 Task: Find connections with filter location Retalhuleu with filter topic #Entrepreneurshipwith filter profile language French with filter current company Philips with filter school Datta Meghe College of Engineering CIDCO Sector III Airoli Navi Mumbai 400 708 with filter industry Leasing Residential Real Estate with filter service category Loans with filter keywords title Mover
Action: Mouse moved to (566, 96)
Screenshot: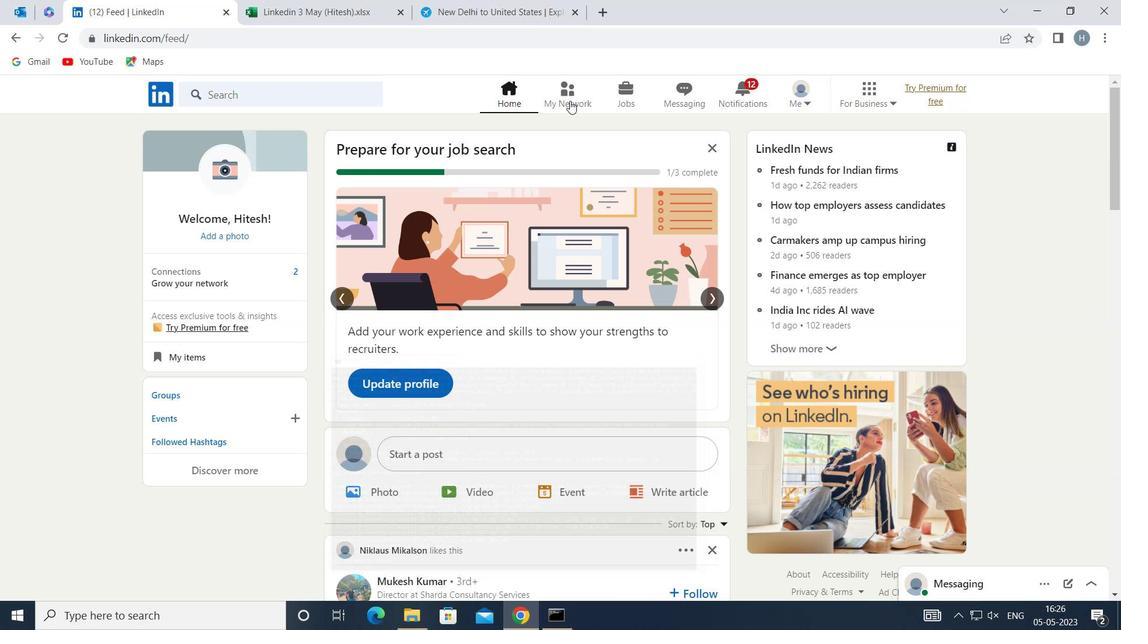 
Action: Mouse pressed left at (566, 96)
Screenshot: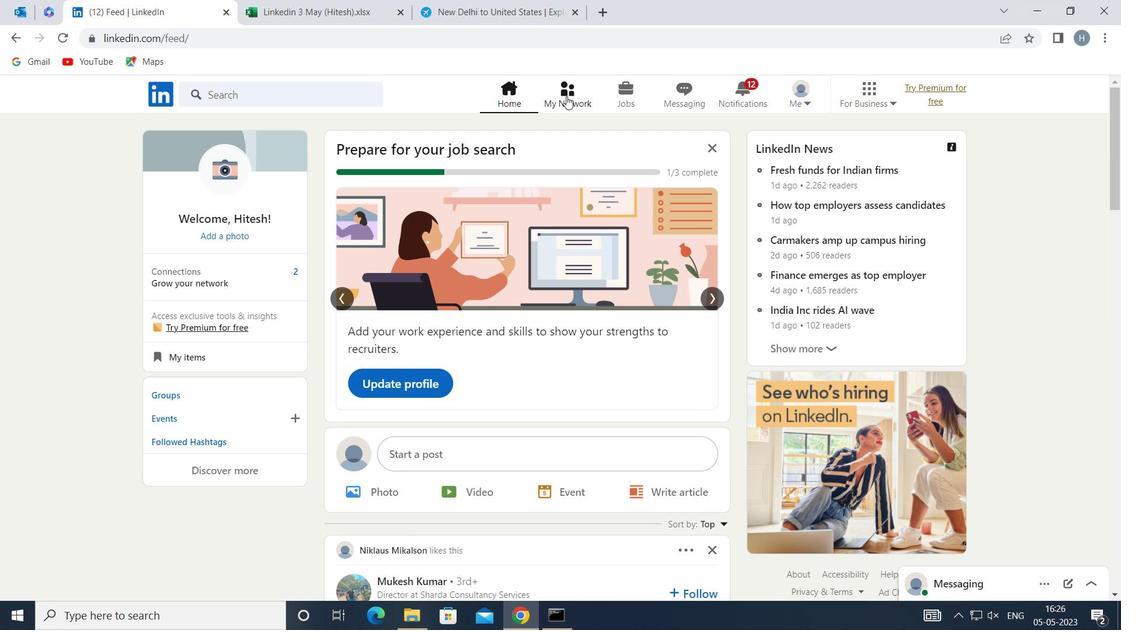 
Action: Mouse moved to (321, 169)
Screenshot: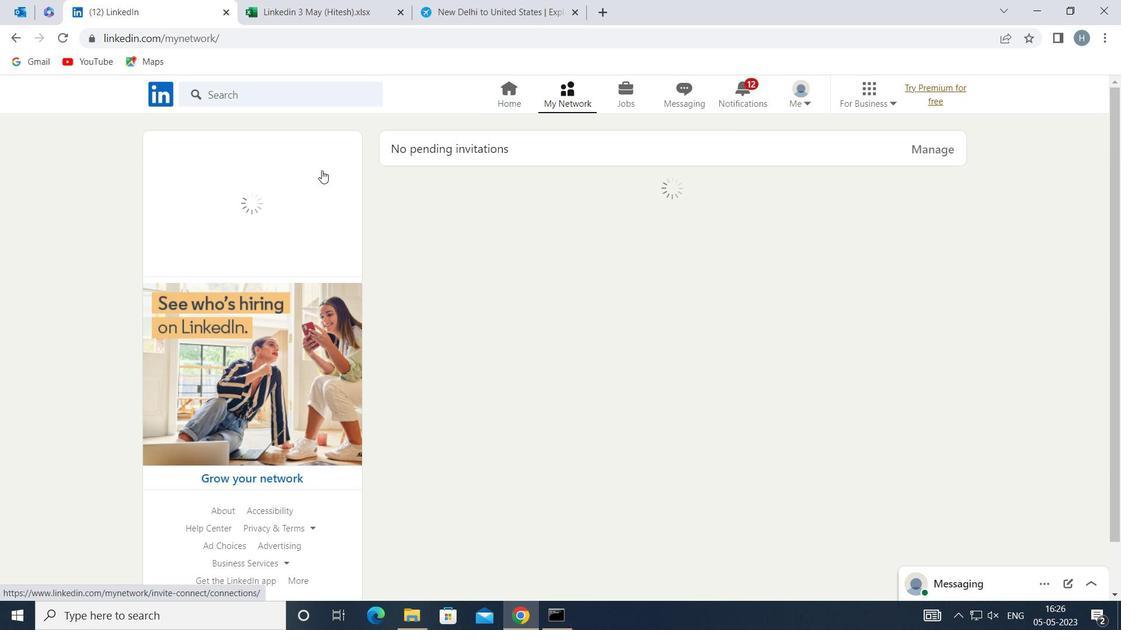 
Action: Mouse pressed left at (321, 169)
Screenshot: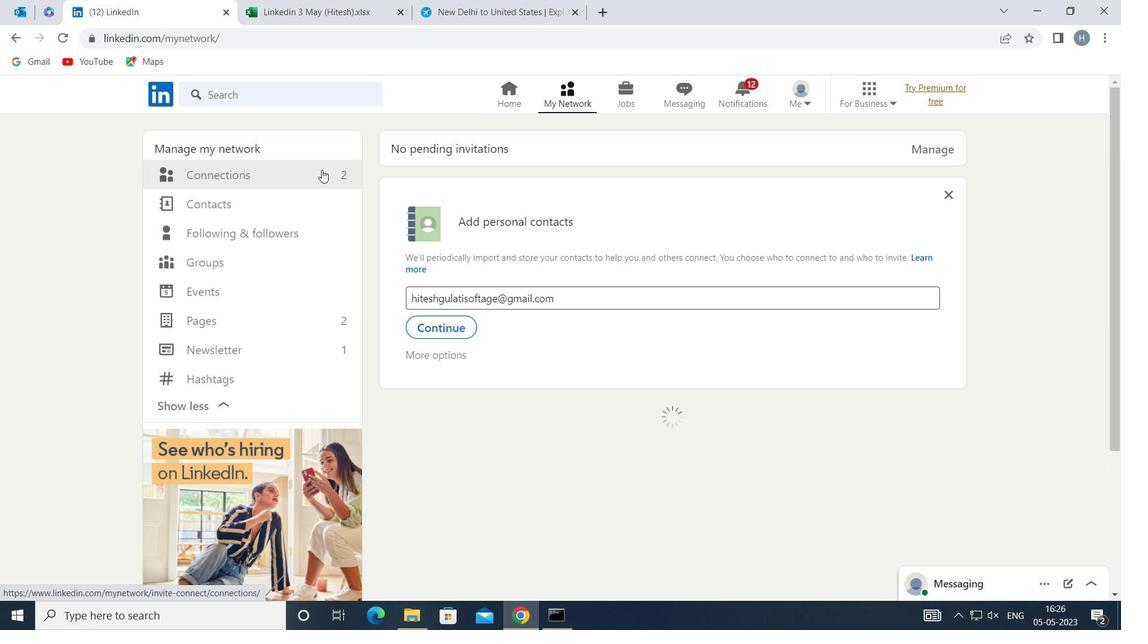 
Action: Mouse moved to (645, 174)
Screenshot: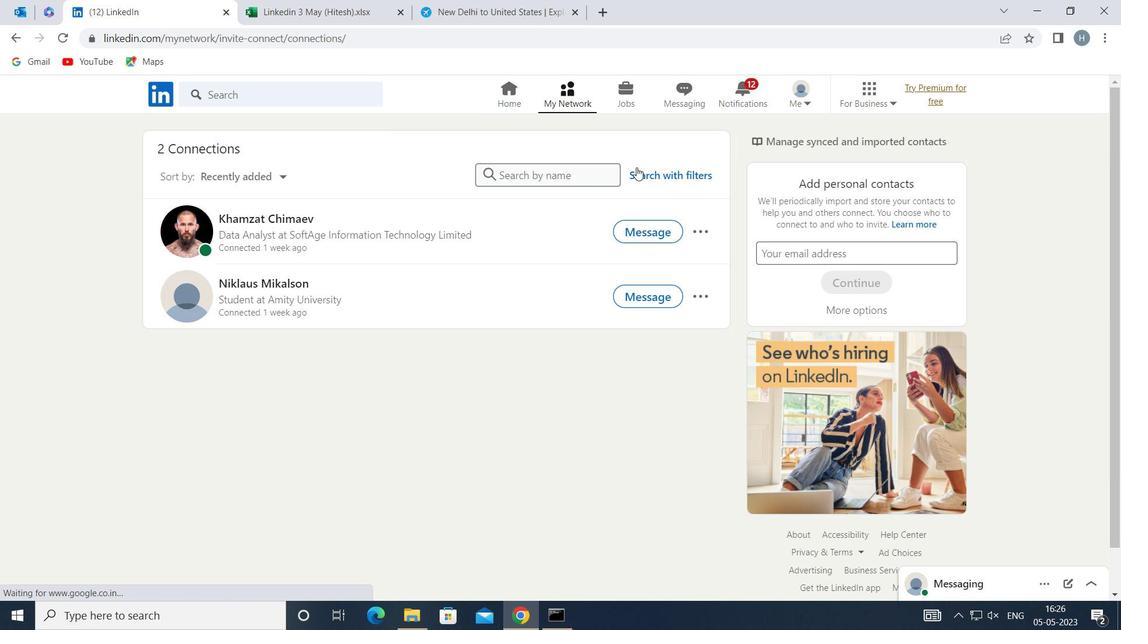 
Action: Mouse pressed left at (645, 174)
Screenshot: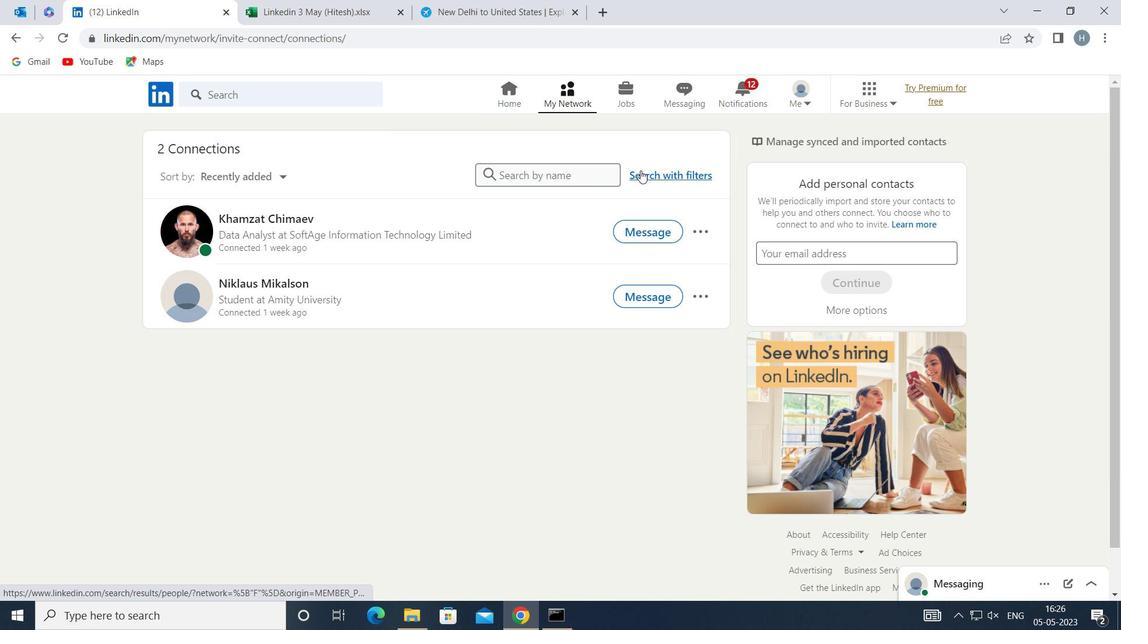 
Action: Mouse moved to (618, 135)
Screenshot: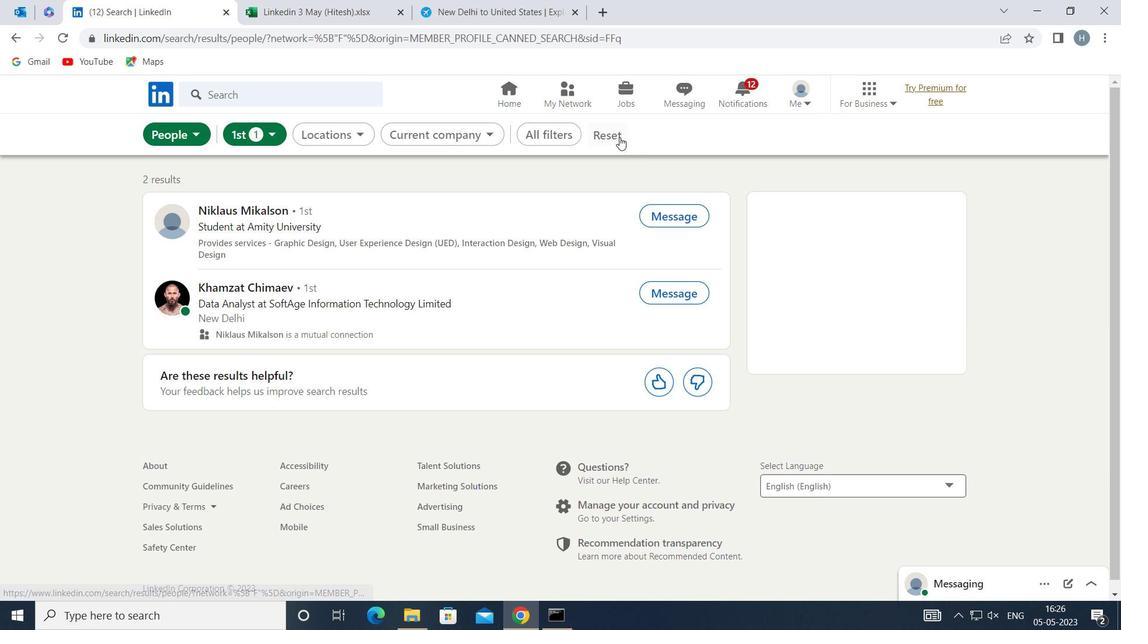 
Action: Mouse pressed left at (618, 135)
Screenshot: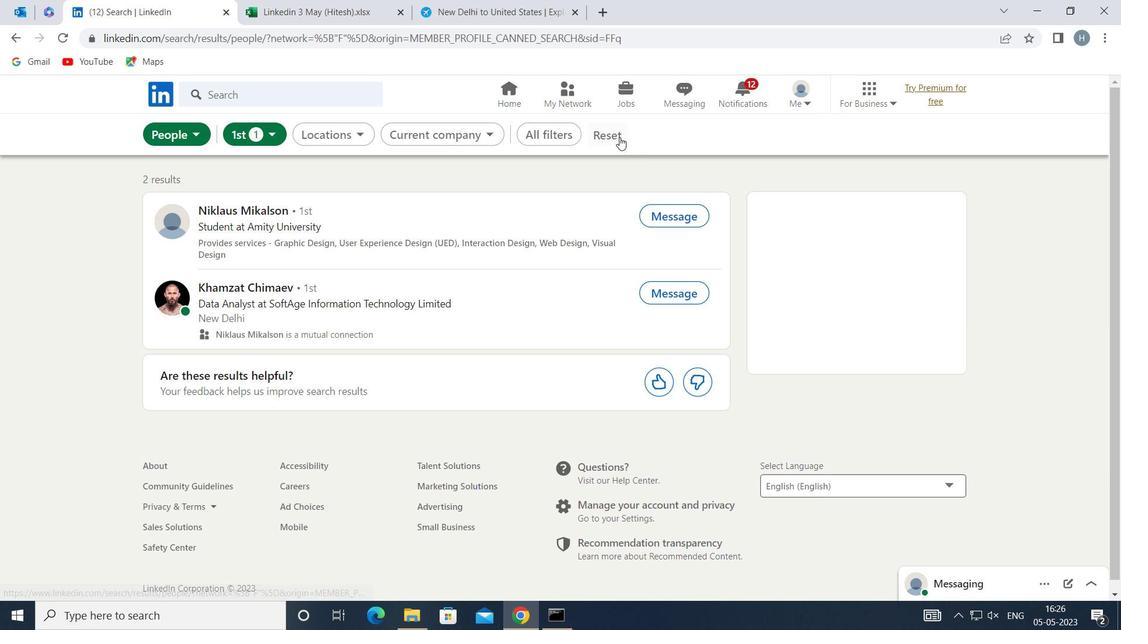 
Action: Mouse moved to (590, 128)
Screenshot: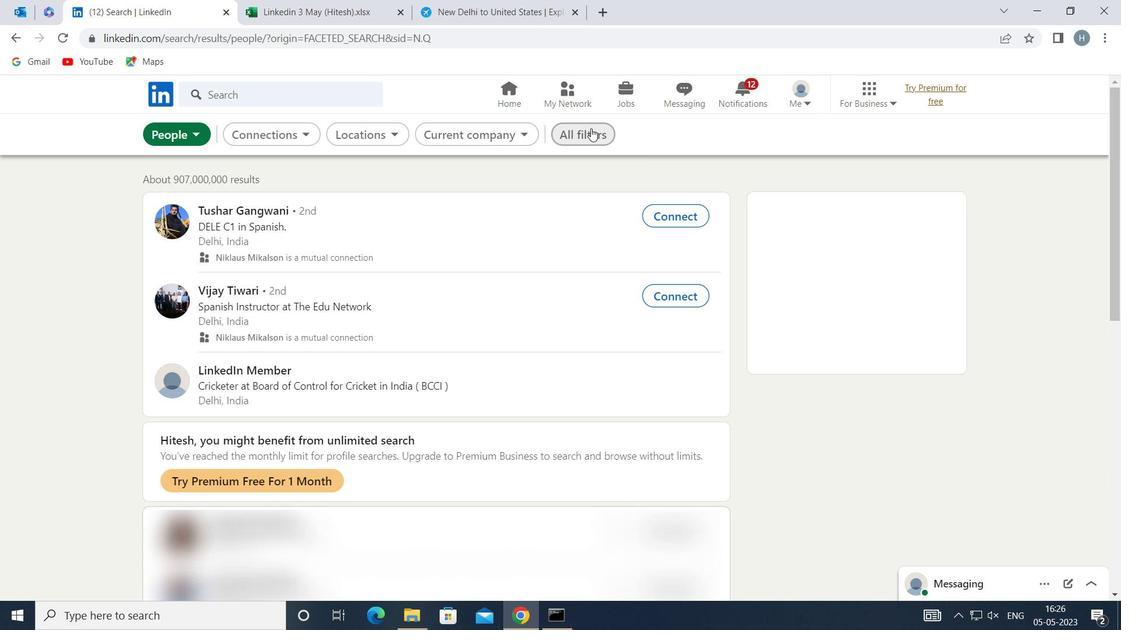 
Action: Mouse pressed left at (590, 128)
Screenshot: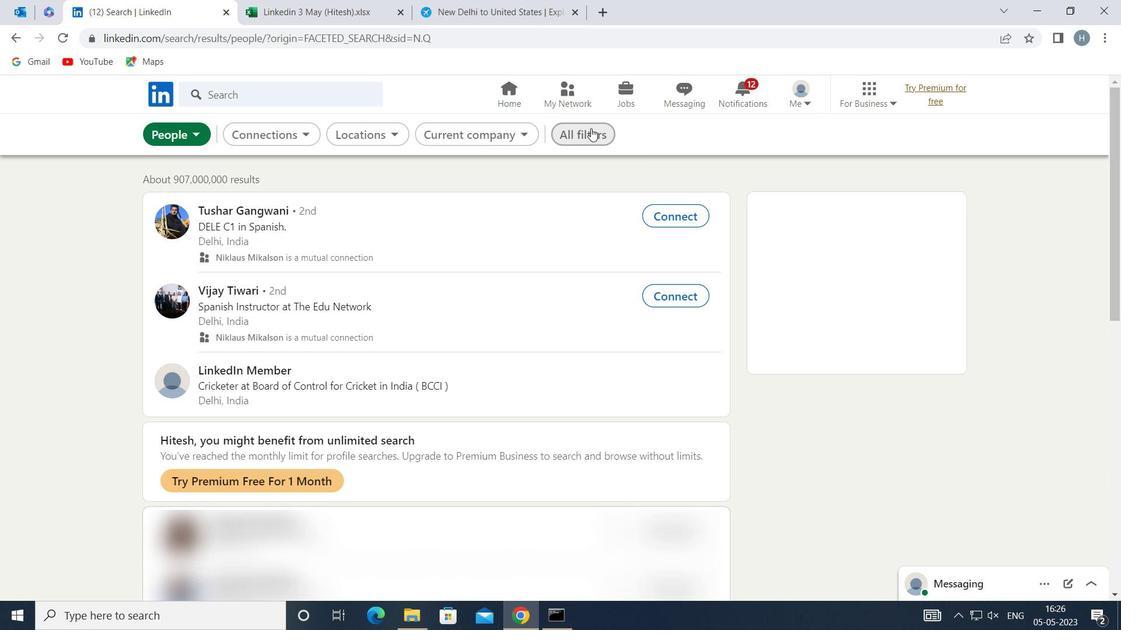 
Action: Mouse moved to (851, 281)
Screenshot: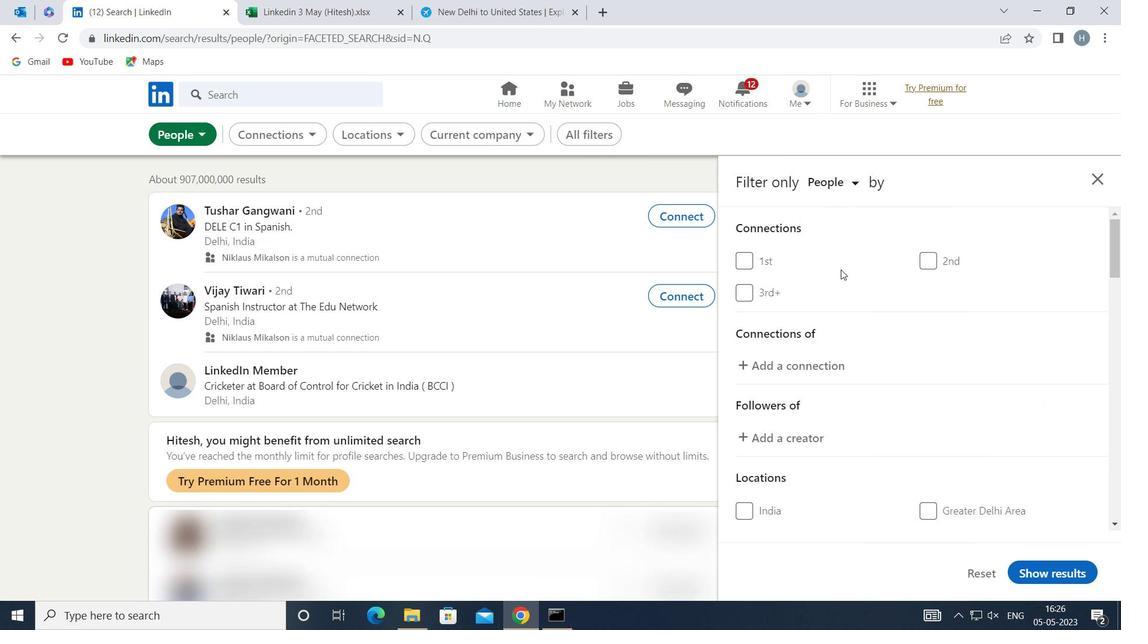 
Action: Mouse scrolled (851, 280) with delta (0, 0)
Screenshot: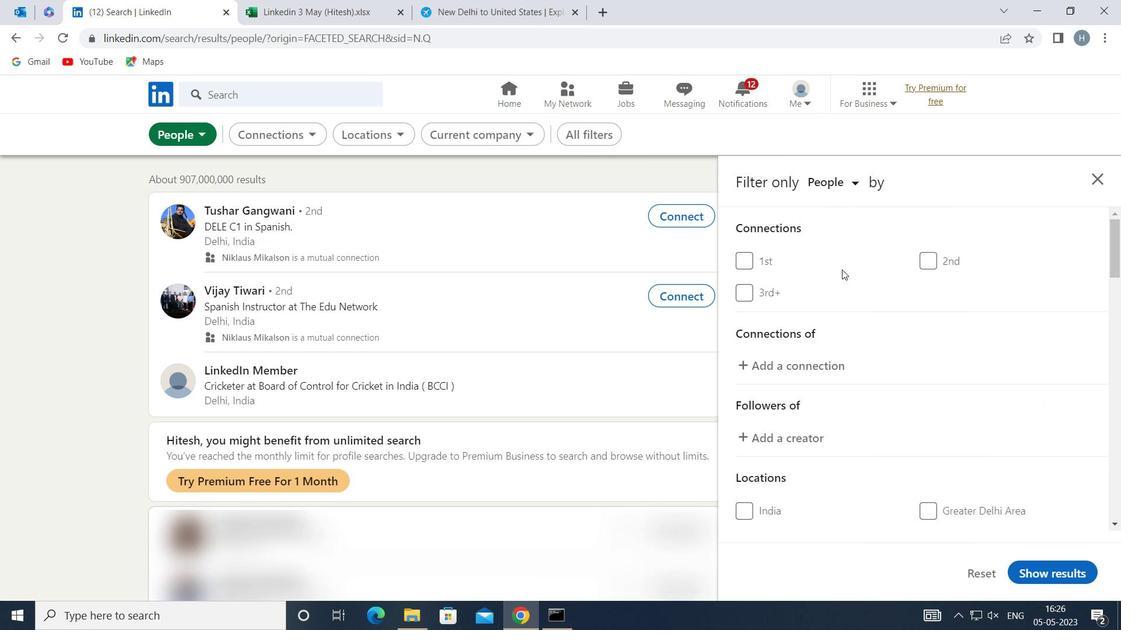 
Action: Mouse scrolled (851, 280) with delta (0, 0)
Screenshot: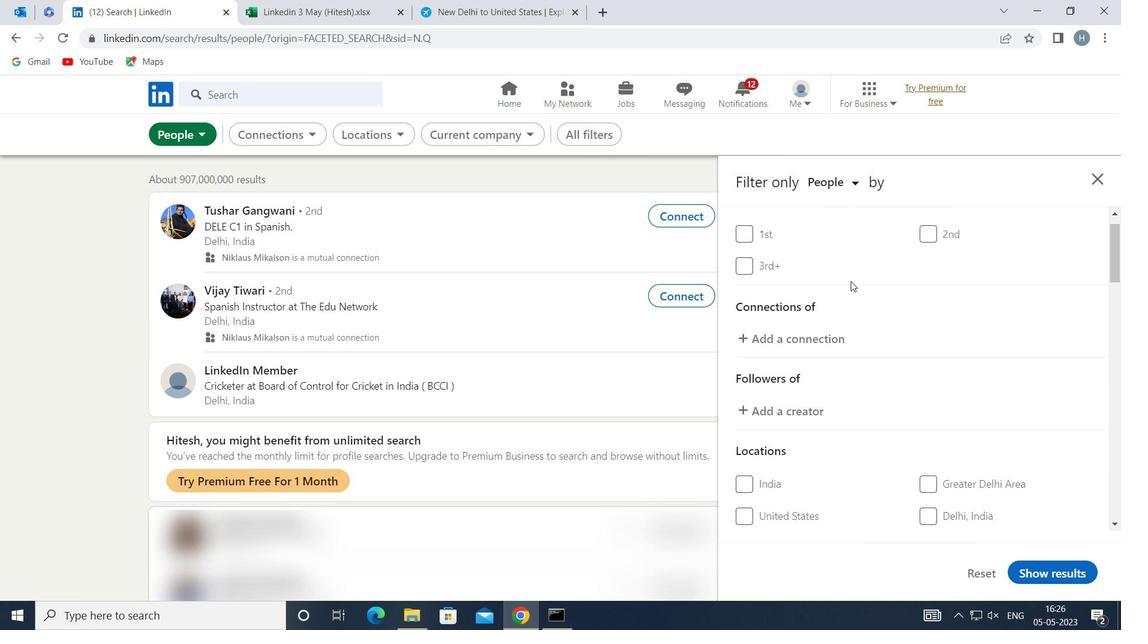 
Action: Mouse moved to (958, 423)
Screenshot: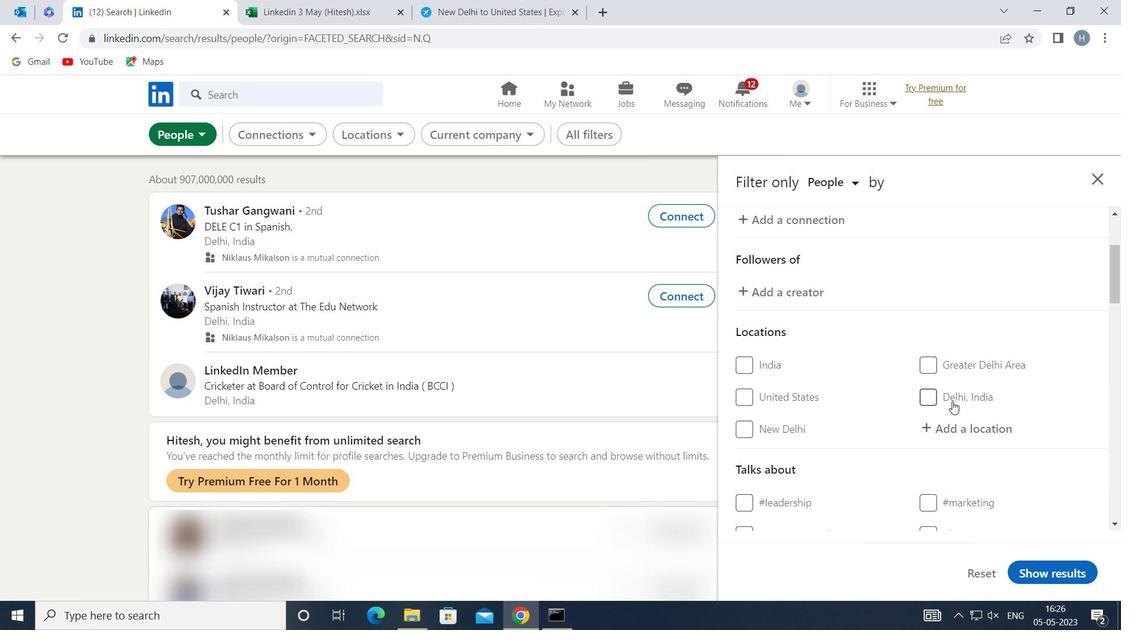 
Action: Mouse pressed left at (958, 423)
Screenshot: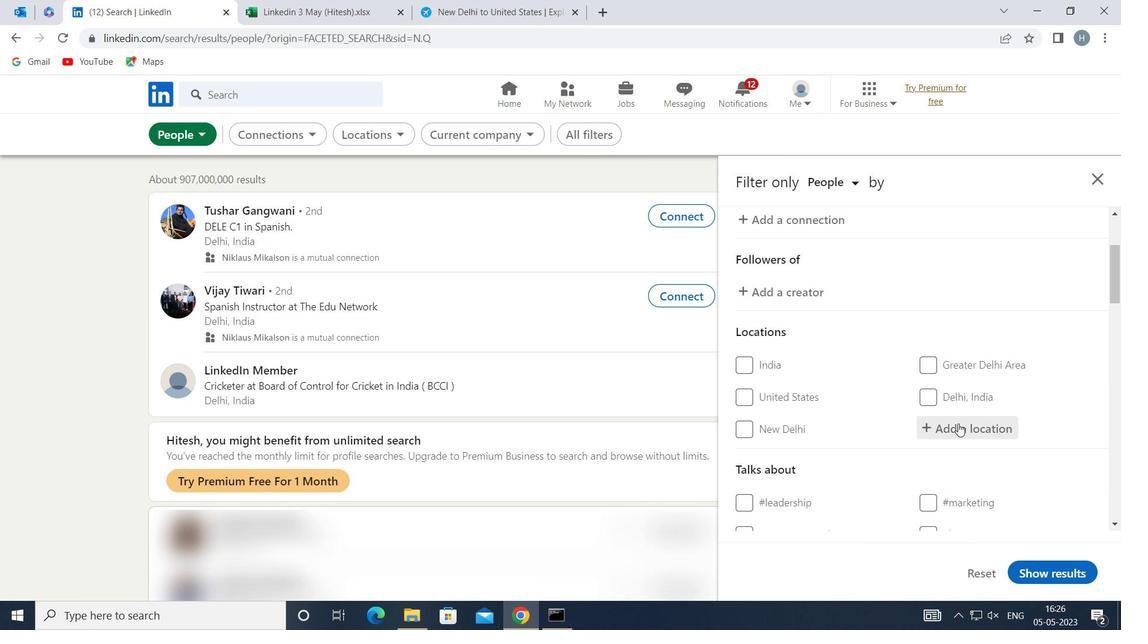
Action: Mouse moved to (956, 424)
Screenshot: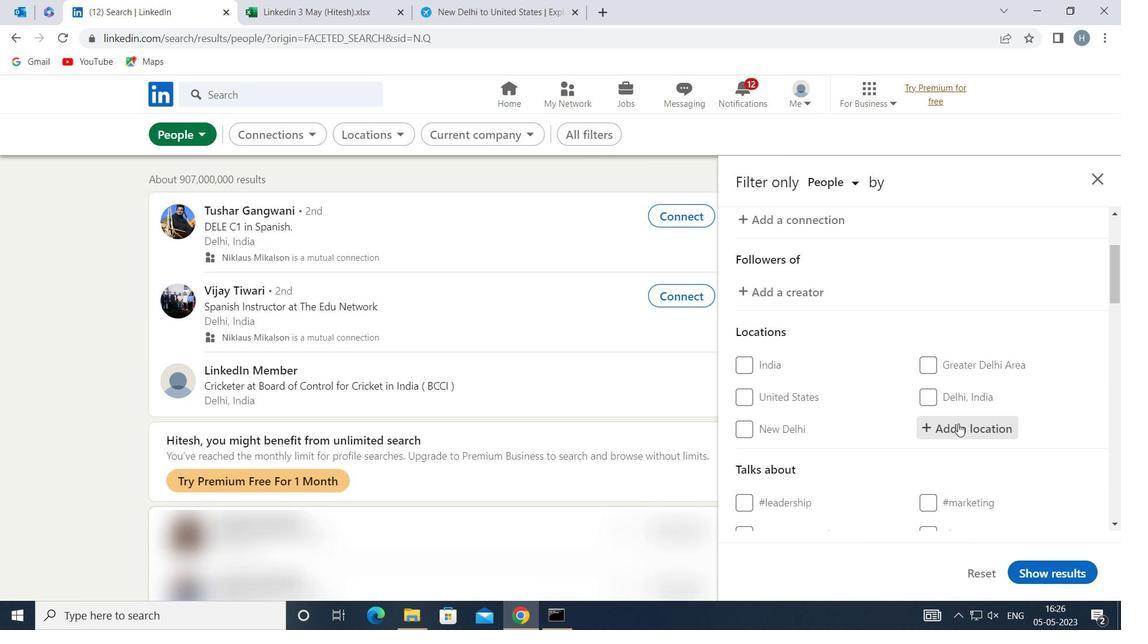 
Action: Key pressed <Key.shift>RETALHULEU
Screenshot: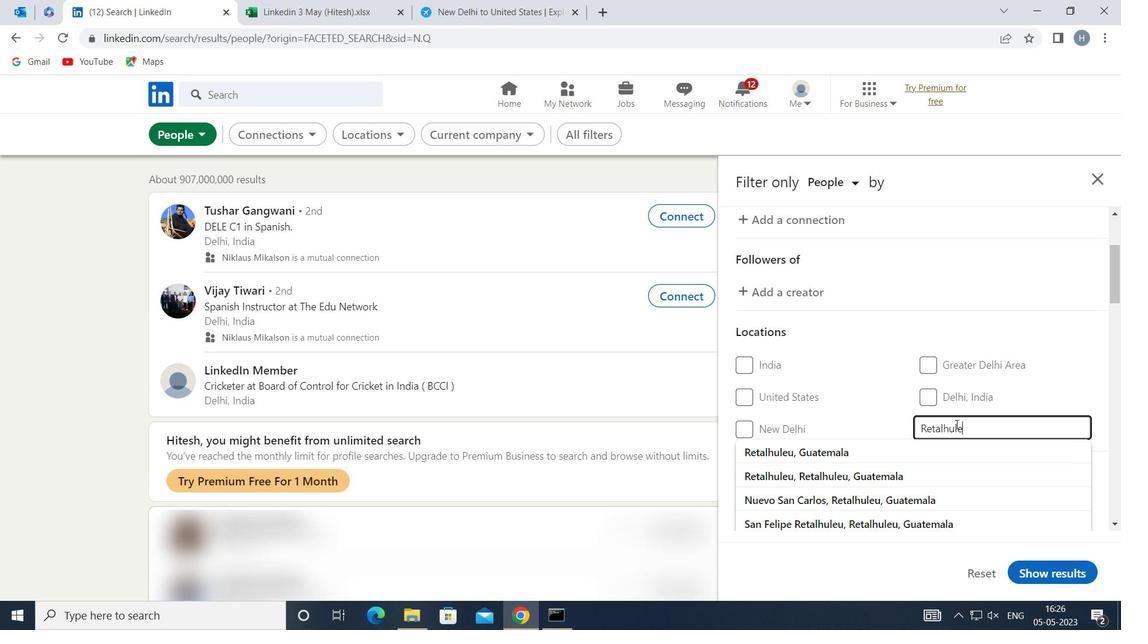 
Action: Mouse moved to (910, 443)
Screenshot: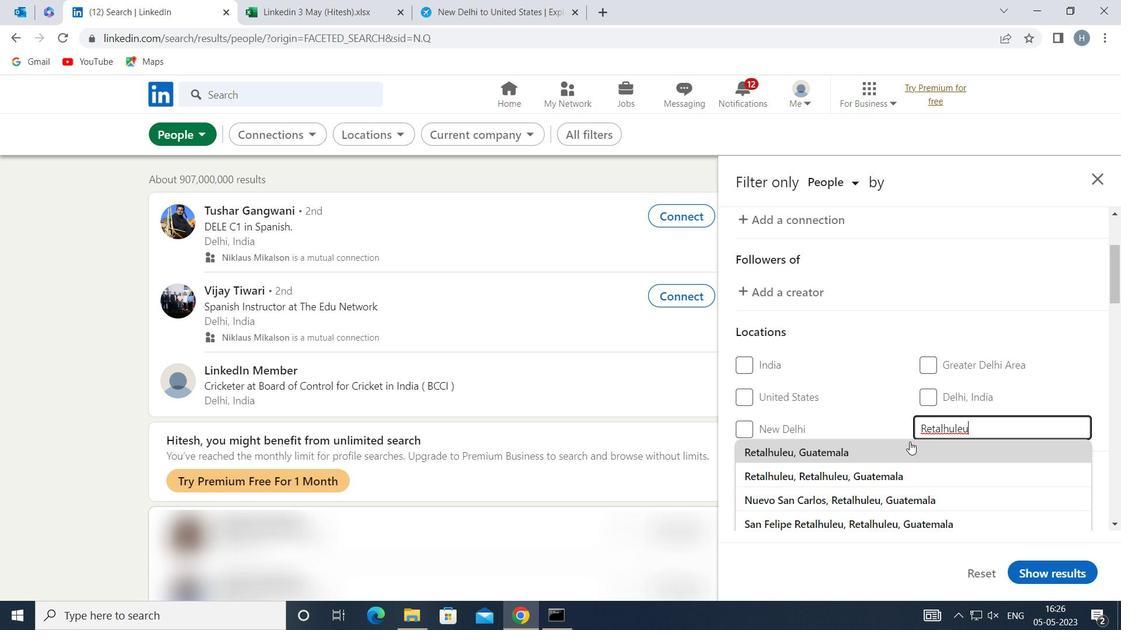 
Action: Mouse pressed left at (910, 443)
Screenshot: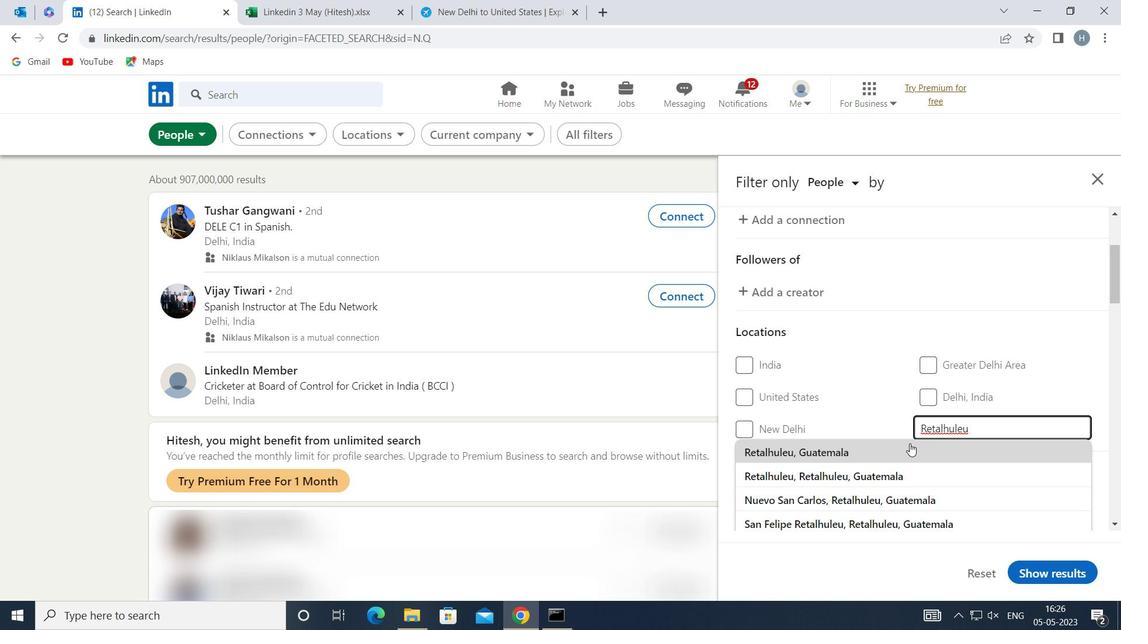 
Action: Mouse moved to (908, 411)
Screenshot: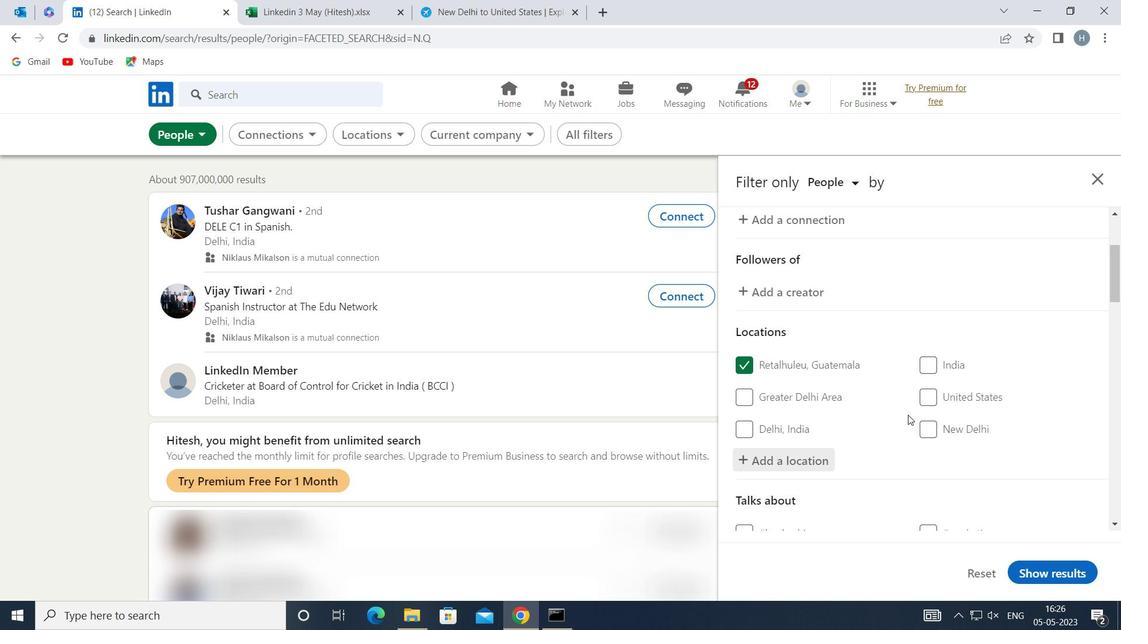 
Action: Mouse scrolled (908, 410) with delta (0, 0)
Screenshot: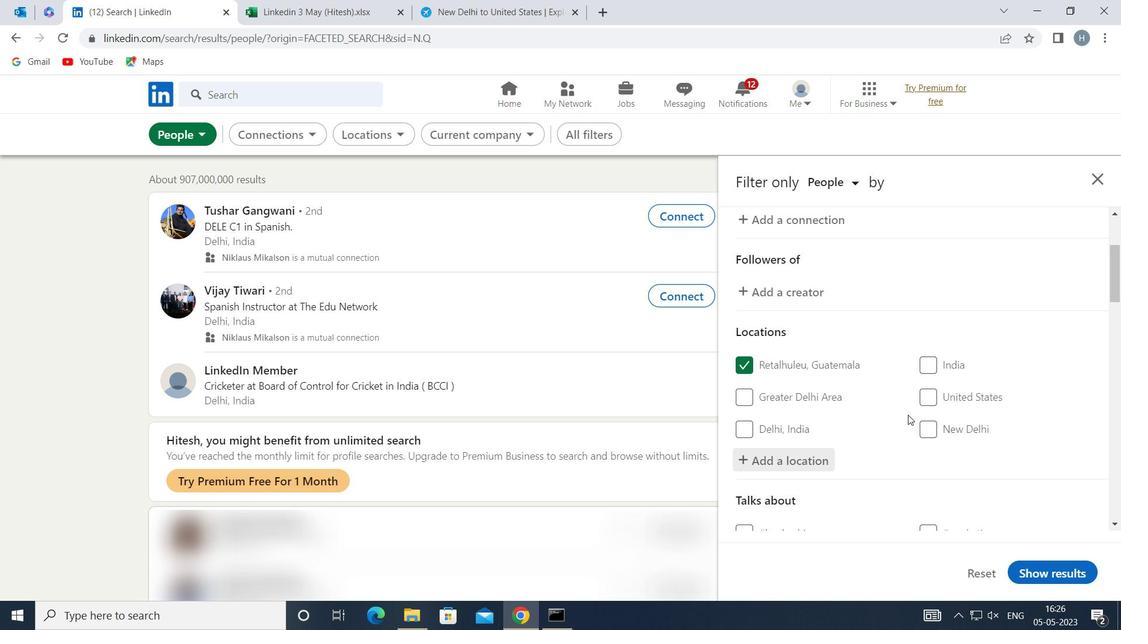 
Action: Mouse moved to (909, 406)
Screenshot: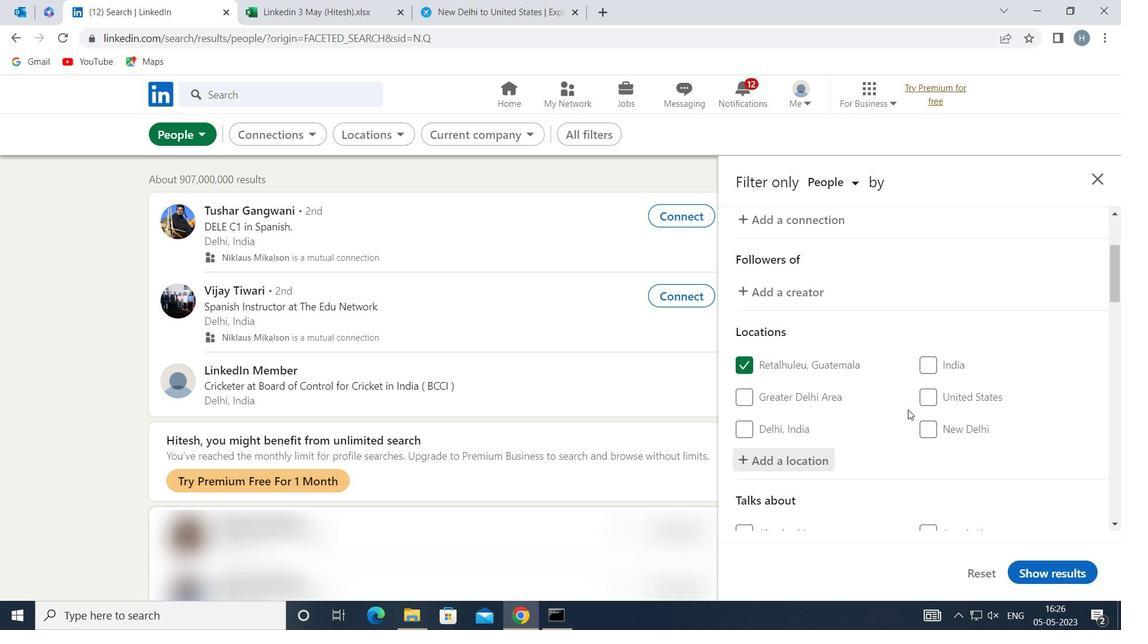 
Action: Mouse scrolled (909, 405) with delta (0, 0)
Screenshot: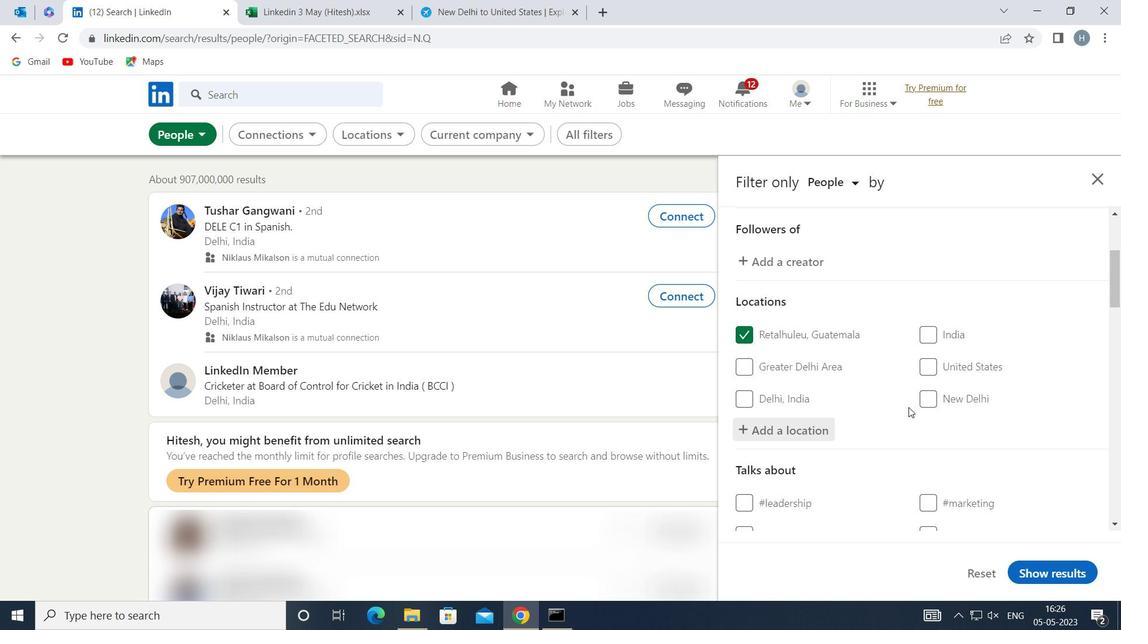 
Action: Mouse scrolled (909, 405) with delta (0, 0)
Screenshot: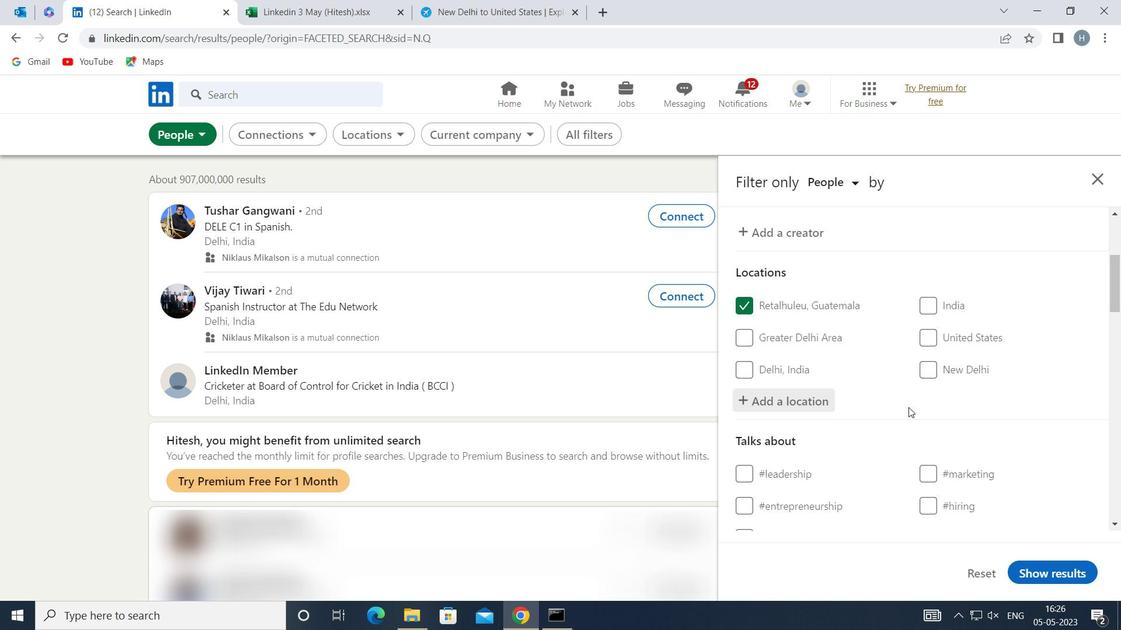 
Action: Mouse moved to (982, 378)
Screenshot: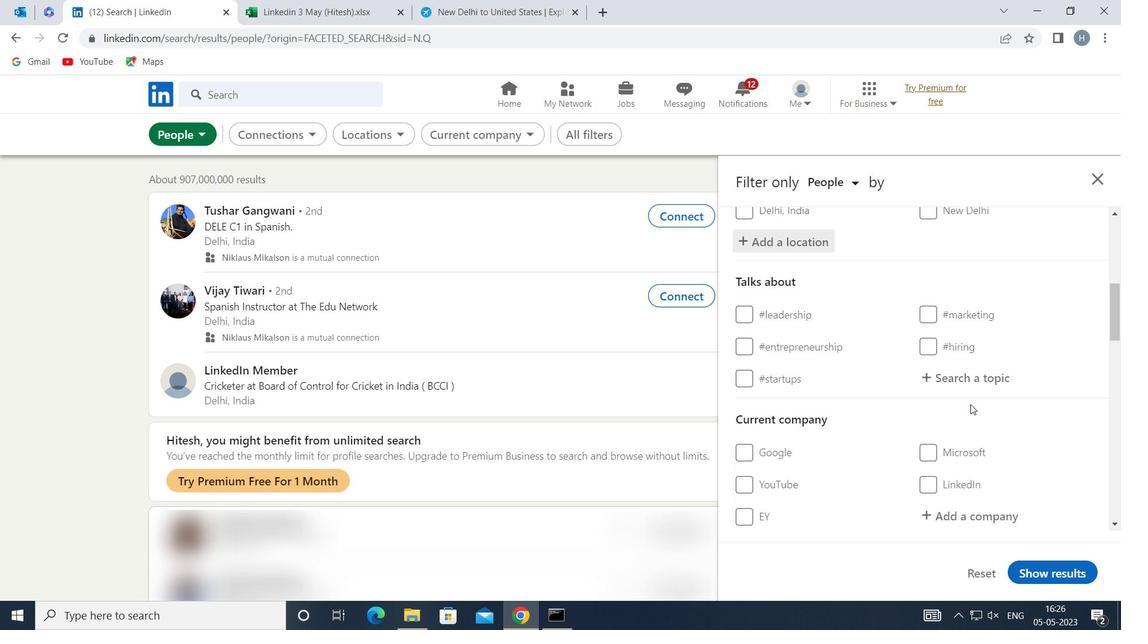 
Action: Mouse pressed left at (982, 378)
Screenshot: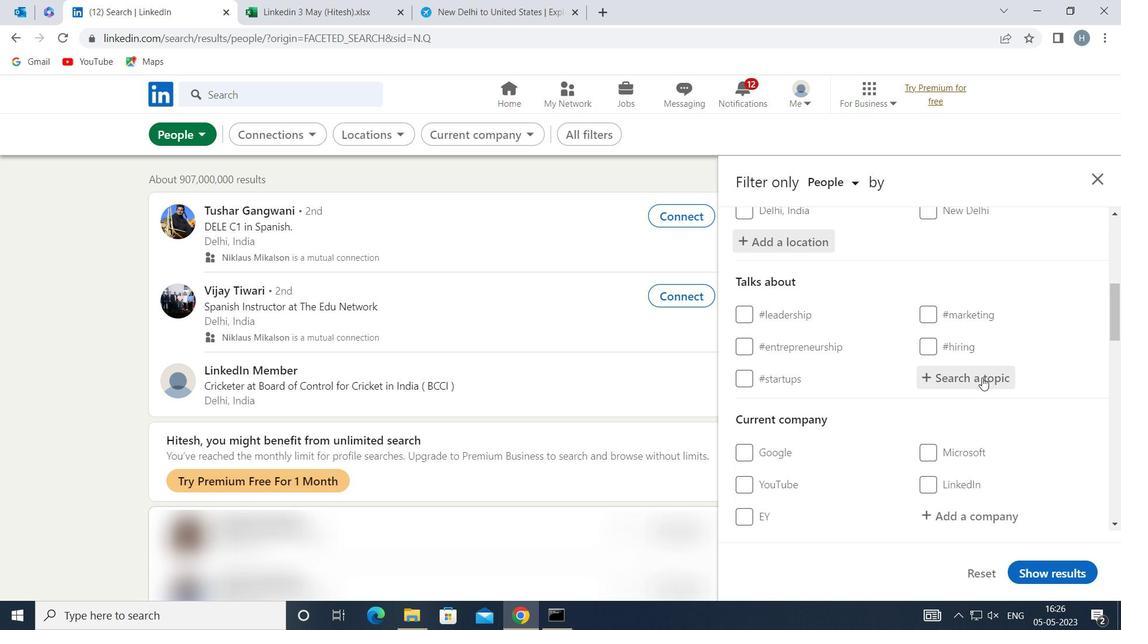 
Action: Key pressed <Key.shift>ENTREPRENEURSHI
Screenshot: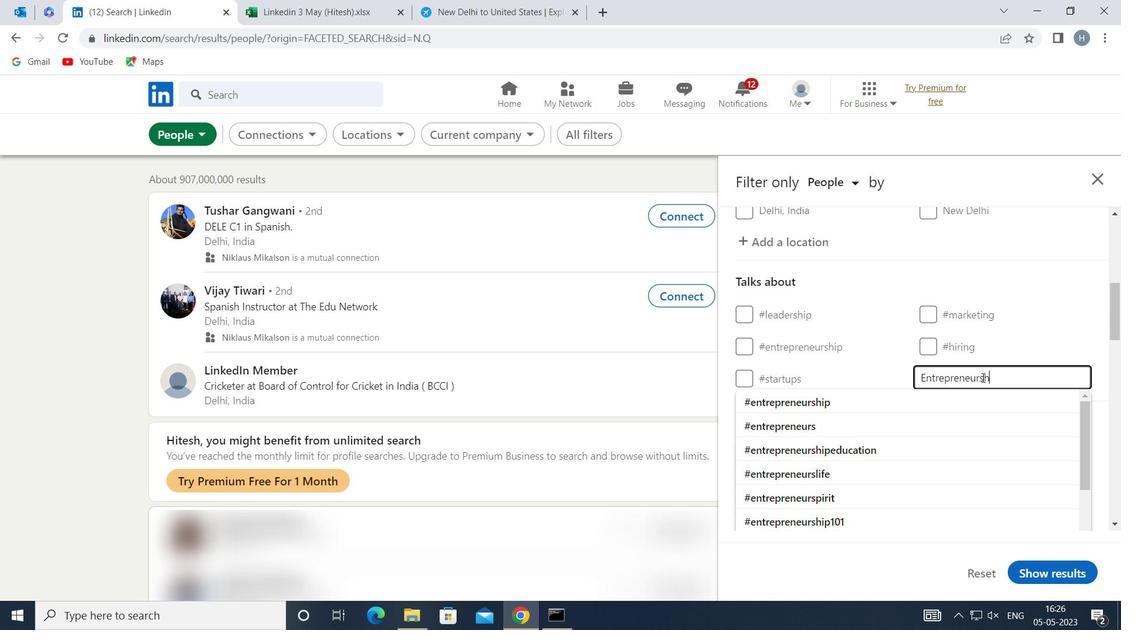 
Action: Mouse moved to (970, 394)
Screenshot: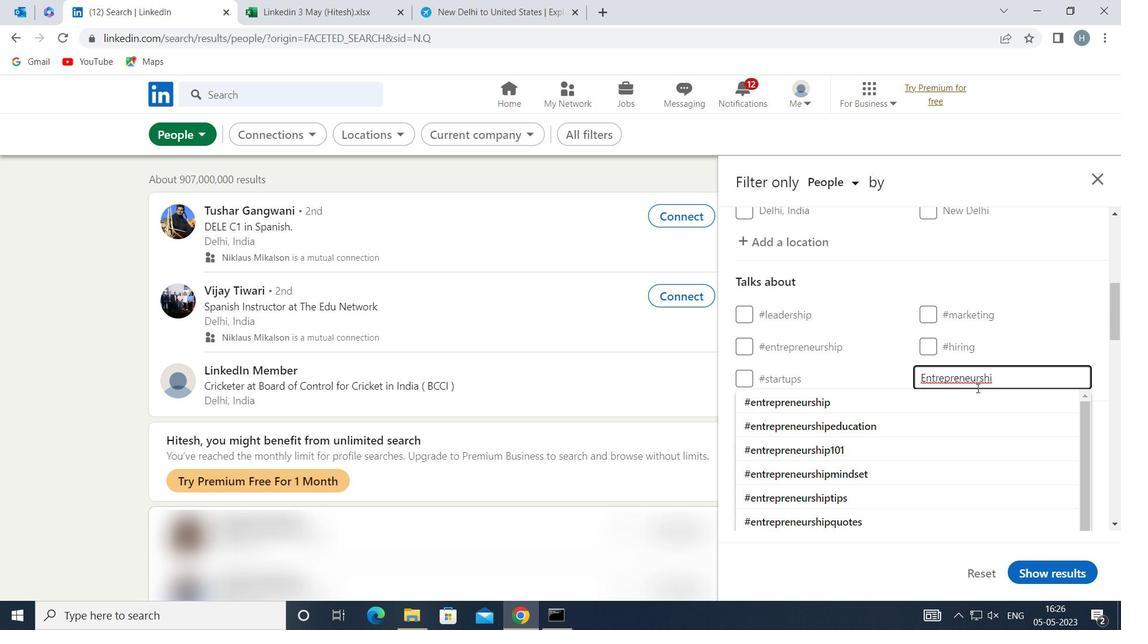 
Action: Mouse pressed left at (970, 394)
Screenshot: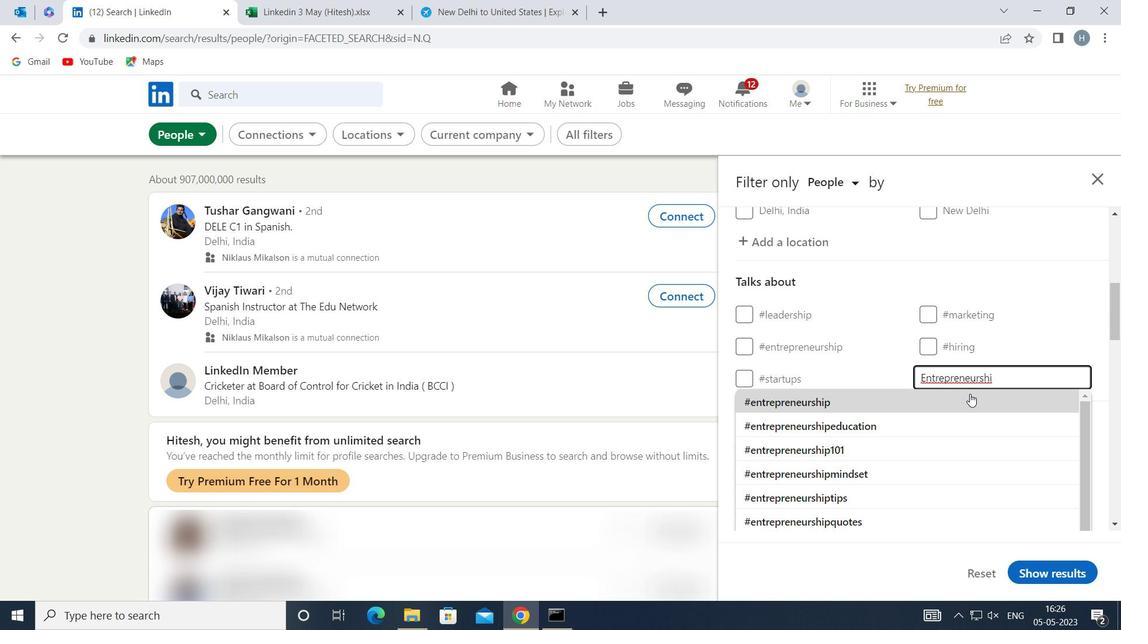 
Action: Mouse moved to (910, 398)
Screenshot: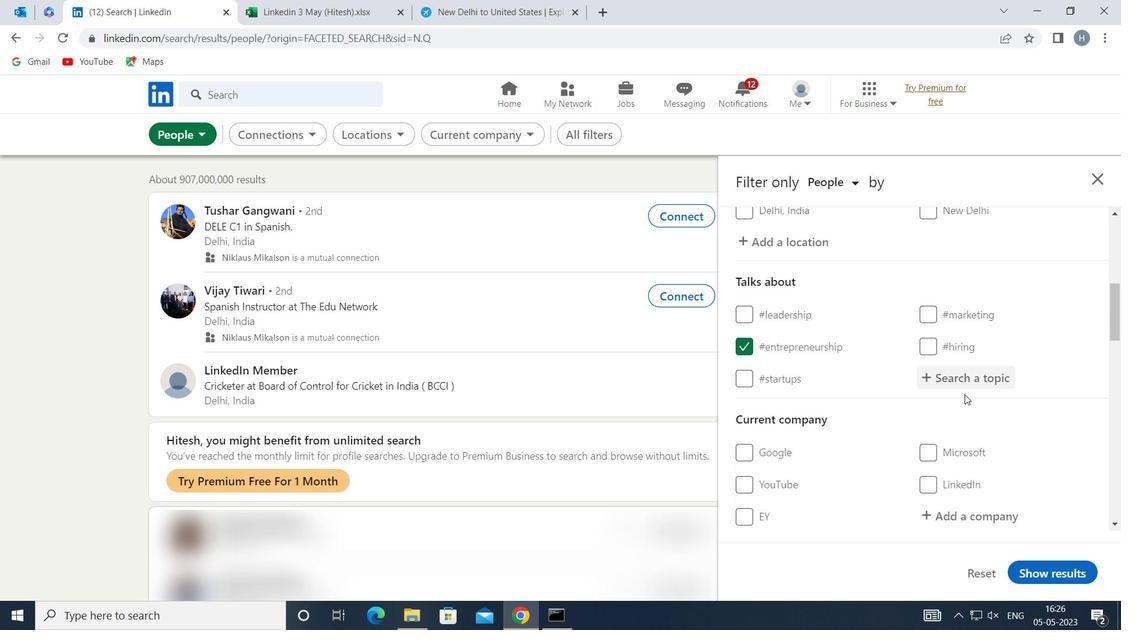 
Action: Mouse scrolled (910, 397) with delta (0, 0)
Screenshot: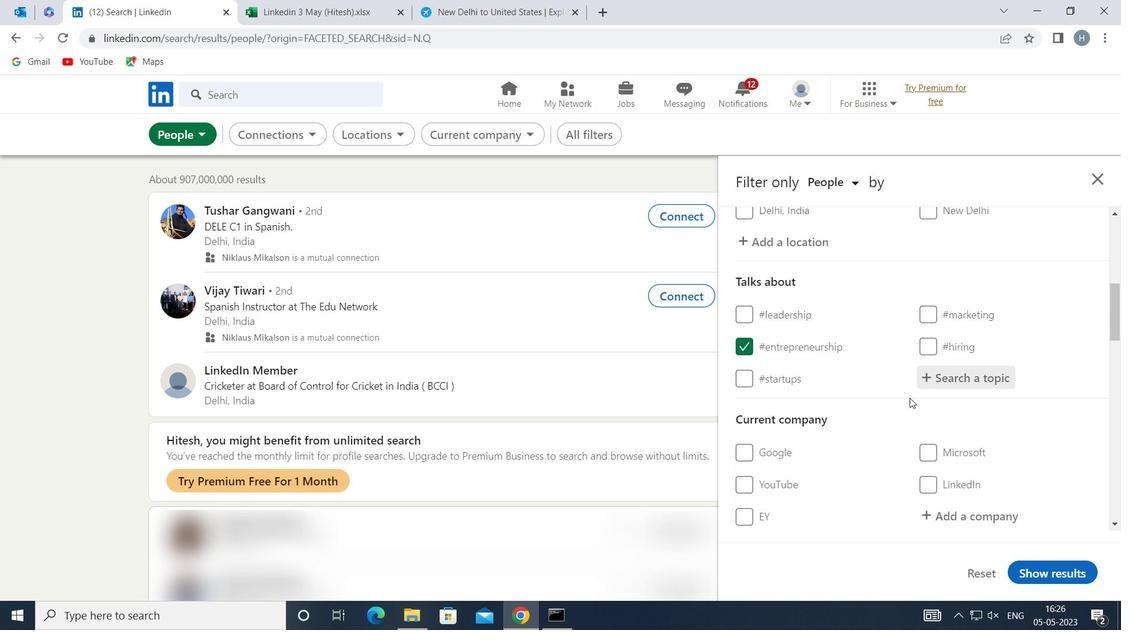 
Action: Mouse moved to (908, 398)
Screenshot: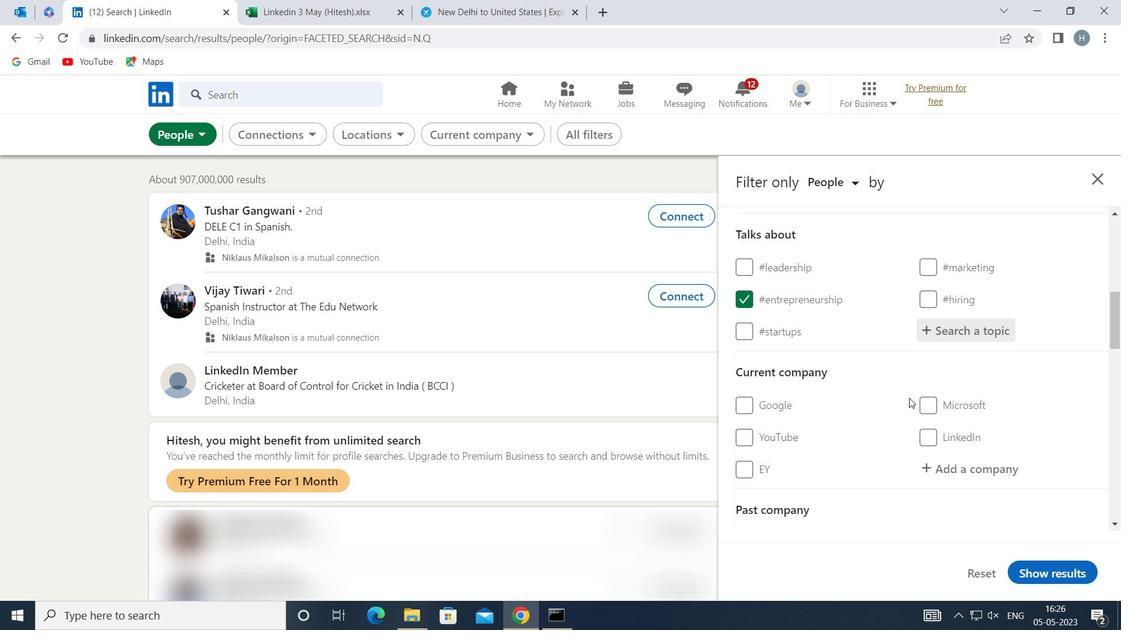 
Action: Mouse scrolled (908, 398) with delta (0, 0)
Screenshot: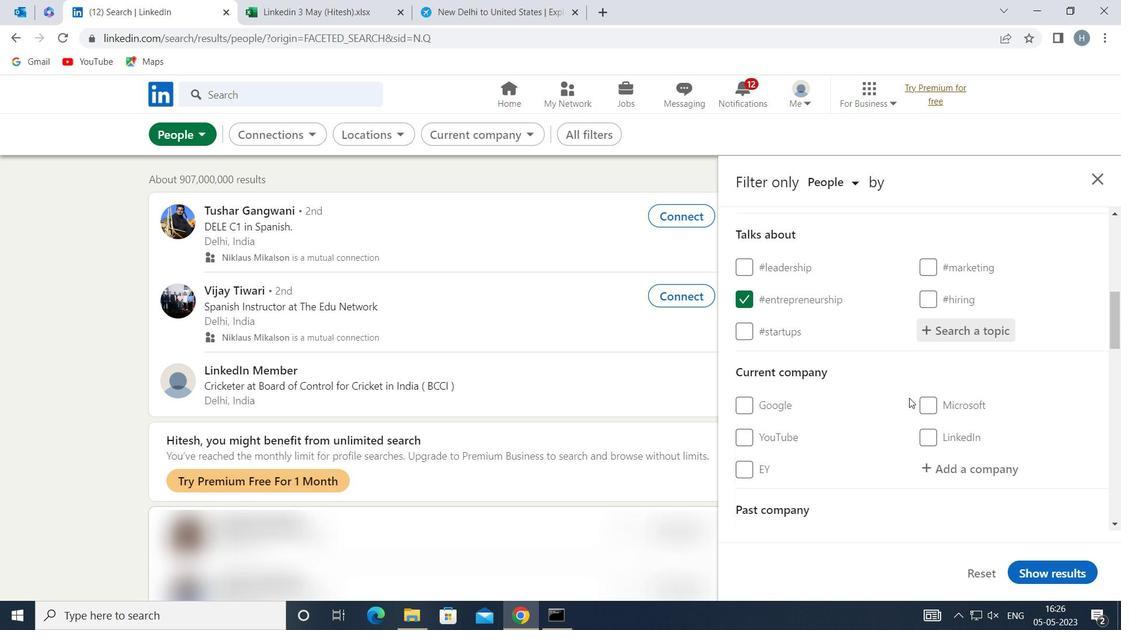 
Action: Mouse scrolled (908, 398) with delta (0, 0)
Screenshot: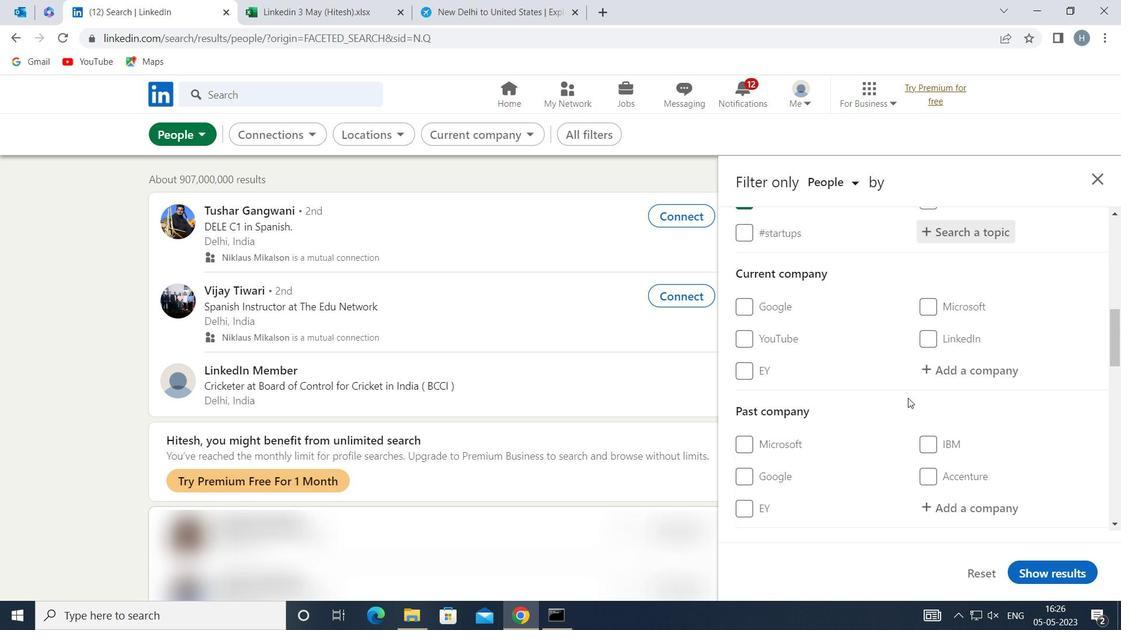 
Action: Mouse moved to (908, 397)
Screenshot: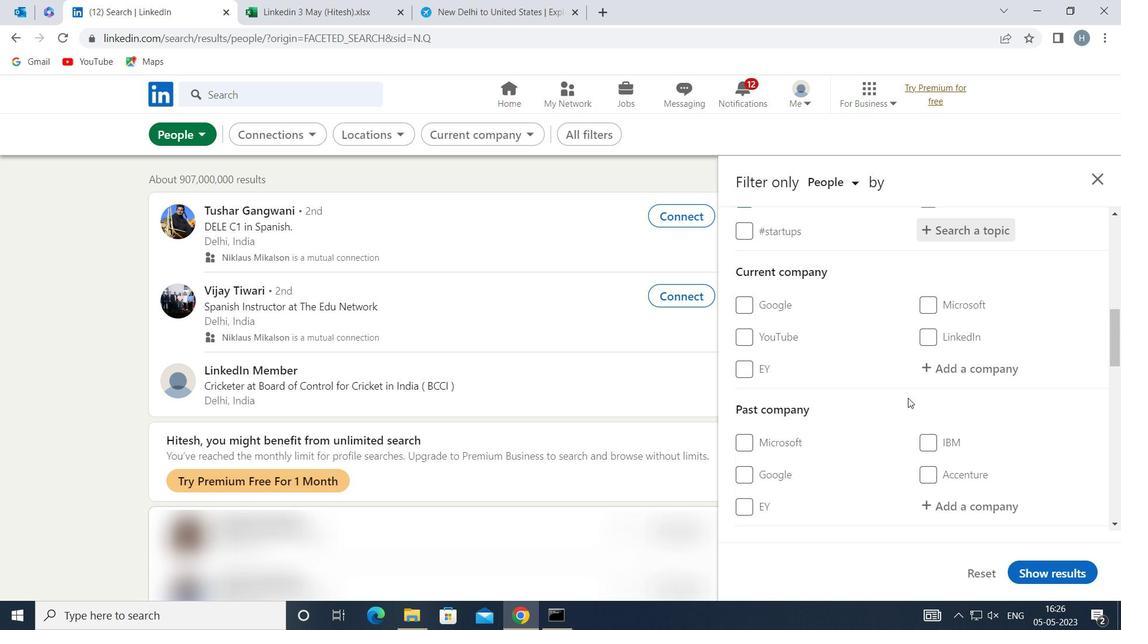 
Action: Mouse scrolled (908, 397) with delta (0, 0)
Screenshot: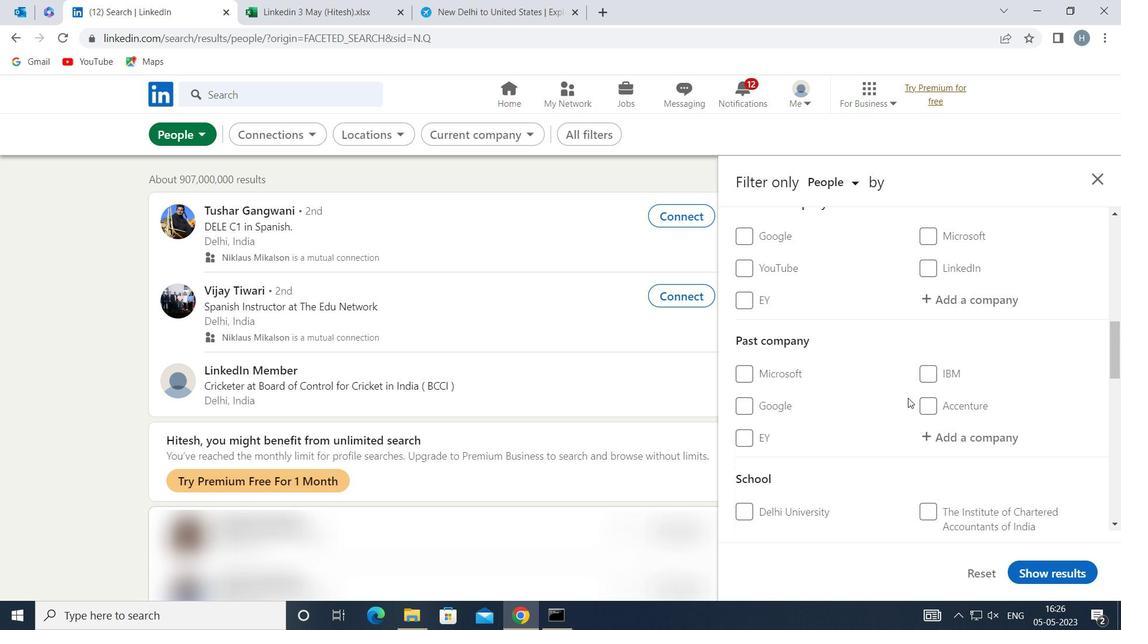 
Action: Mouse moved to (908, 397)
Screenshot: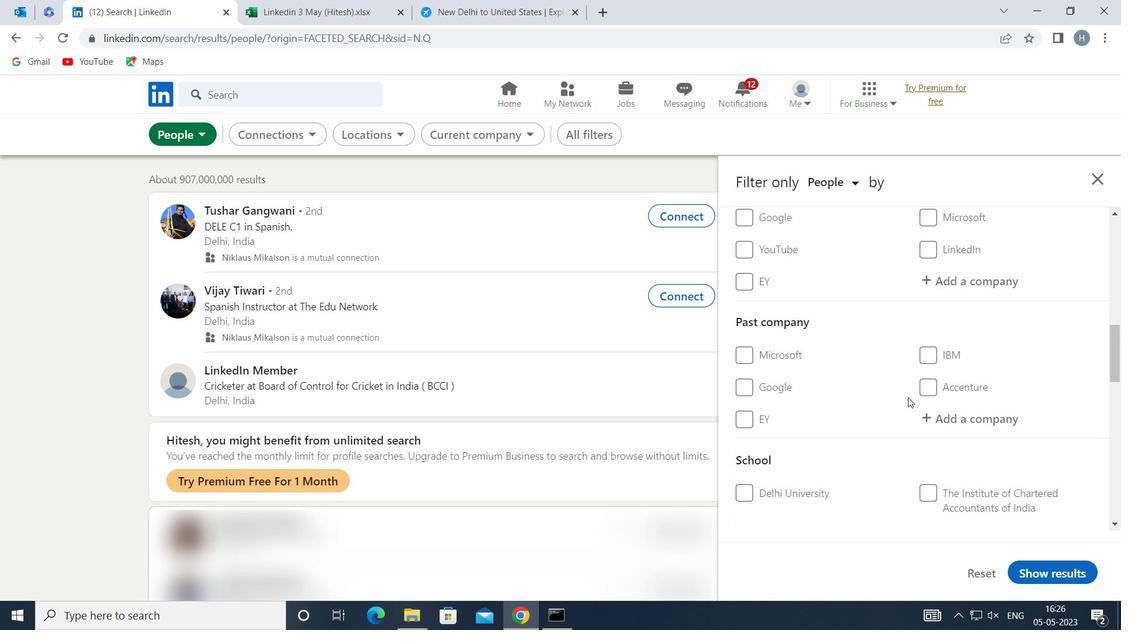 
Action: Mouse scrolled (908, 396) with delta (0, 0)
Screenshot: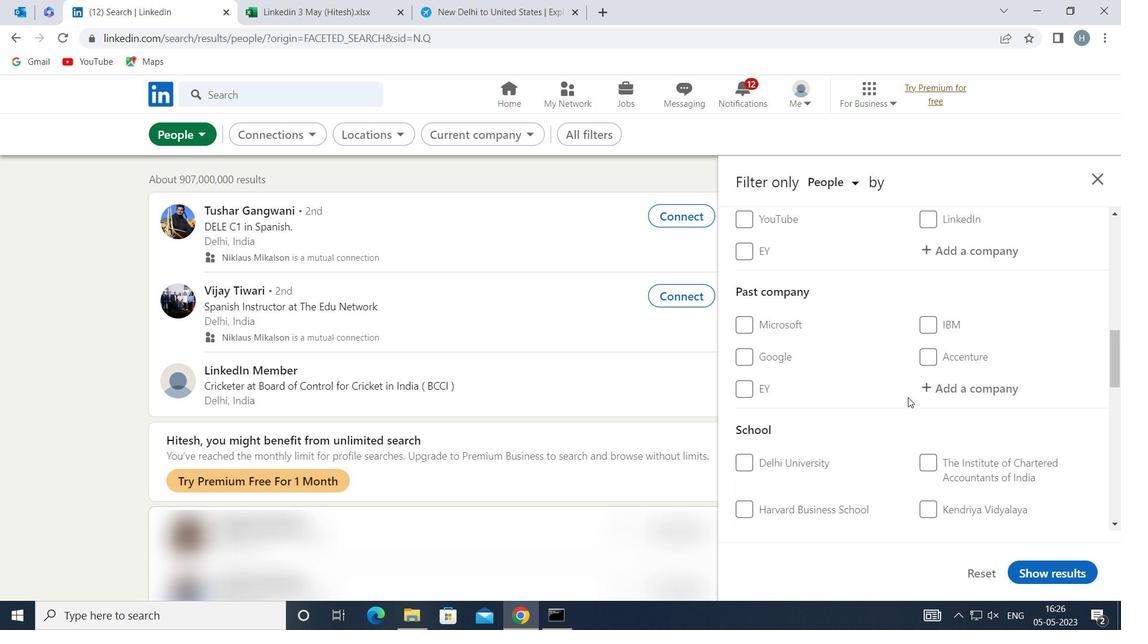 
Action: Mouse scrolled (908, 396) with delta (0, 0)
Screenshot: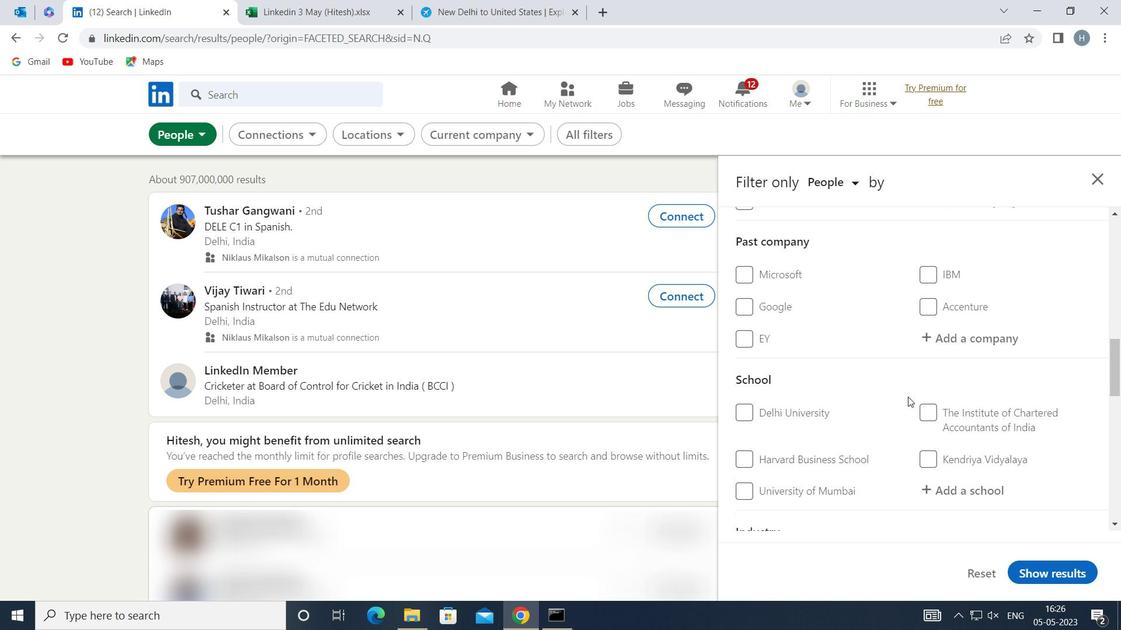 
Action: Mouse scrolled (908, 396) with delta (0, 0)
Screenshot: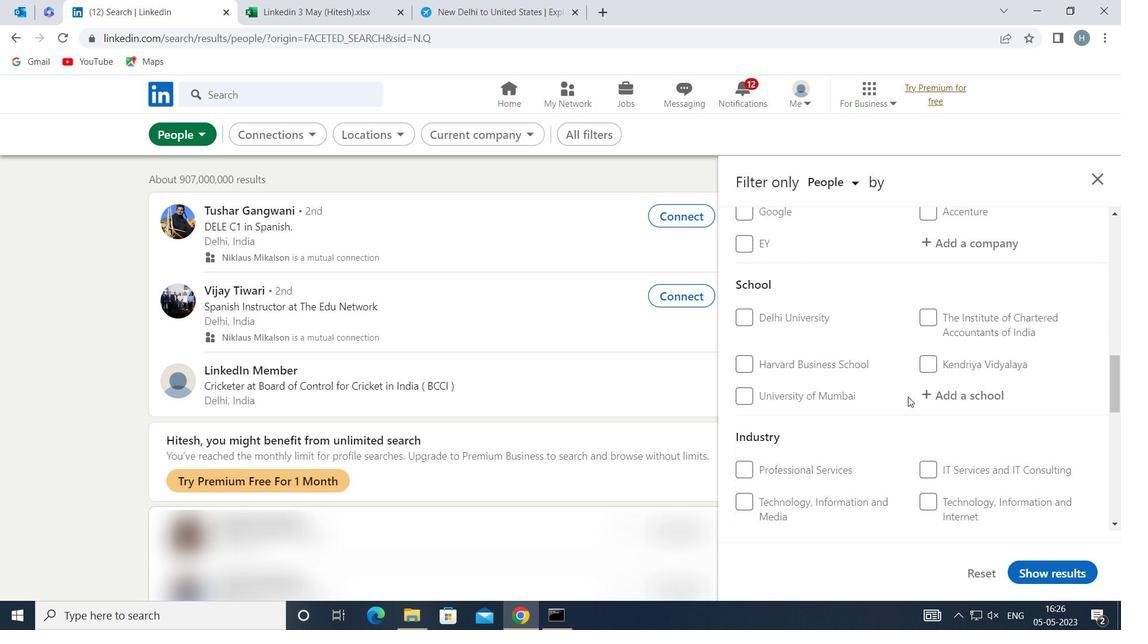 
Action: Mouse scrolled (908, 396) with delta (0, 0)
Screenshot: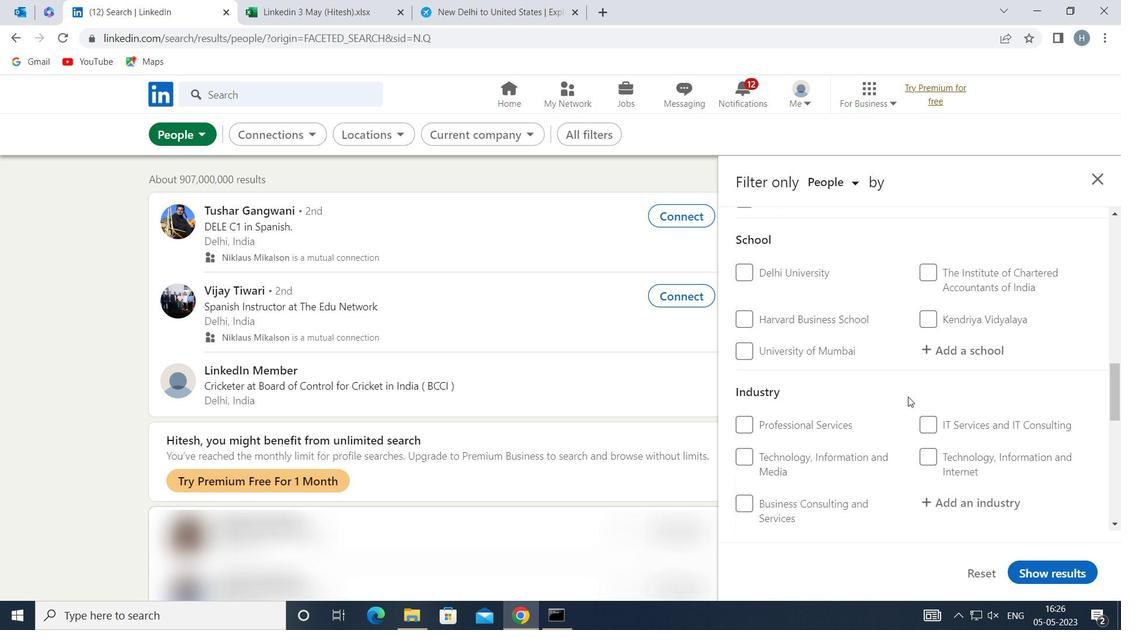 
Action: Mouse scrolled (908, 396) with delta (0, 0)
Screenshot: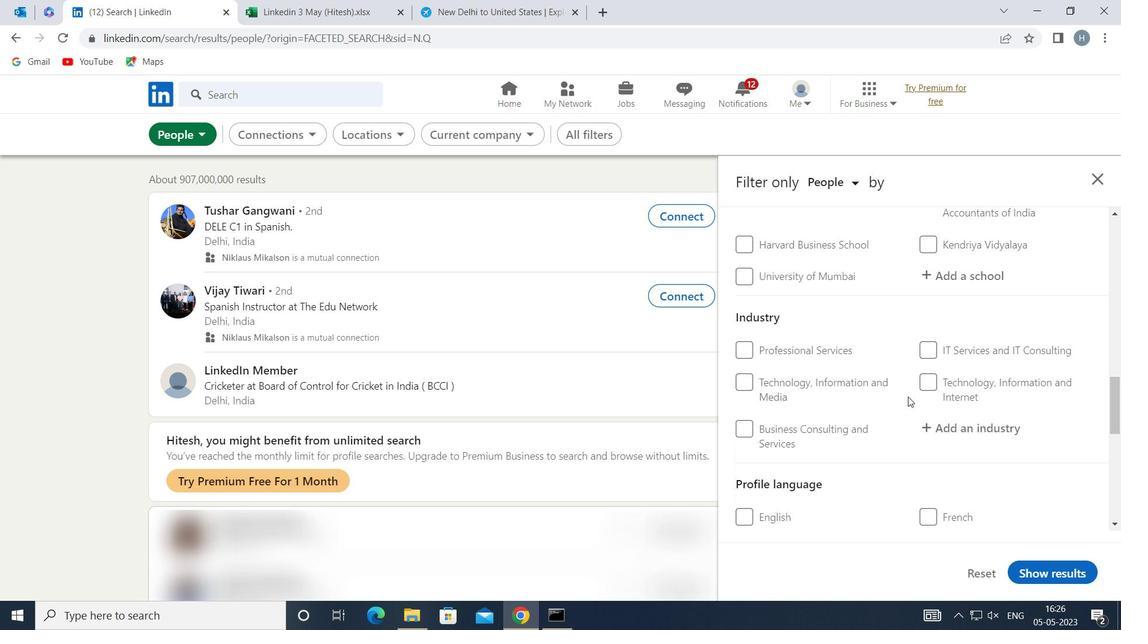 
Action: Mouse moved to (923, 387)
Screenshot: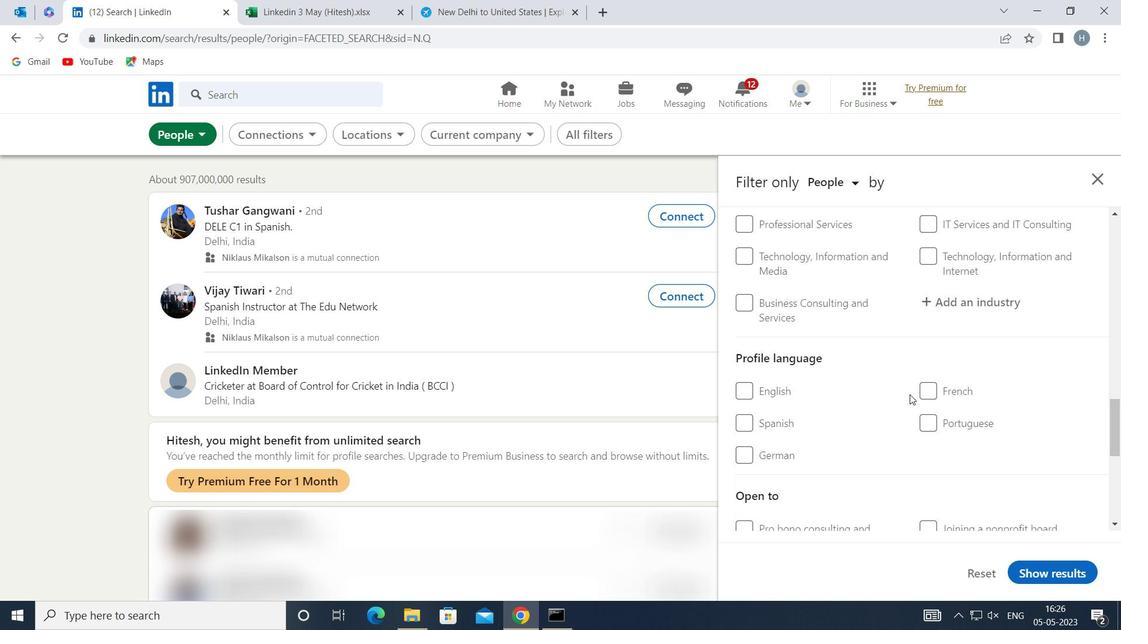 
Action: Mouse pressed left at (923, 387)
Screenshot: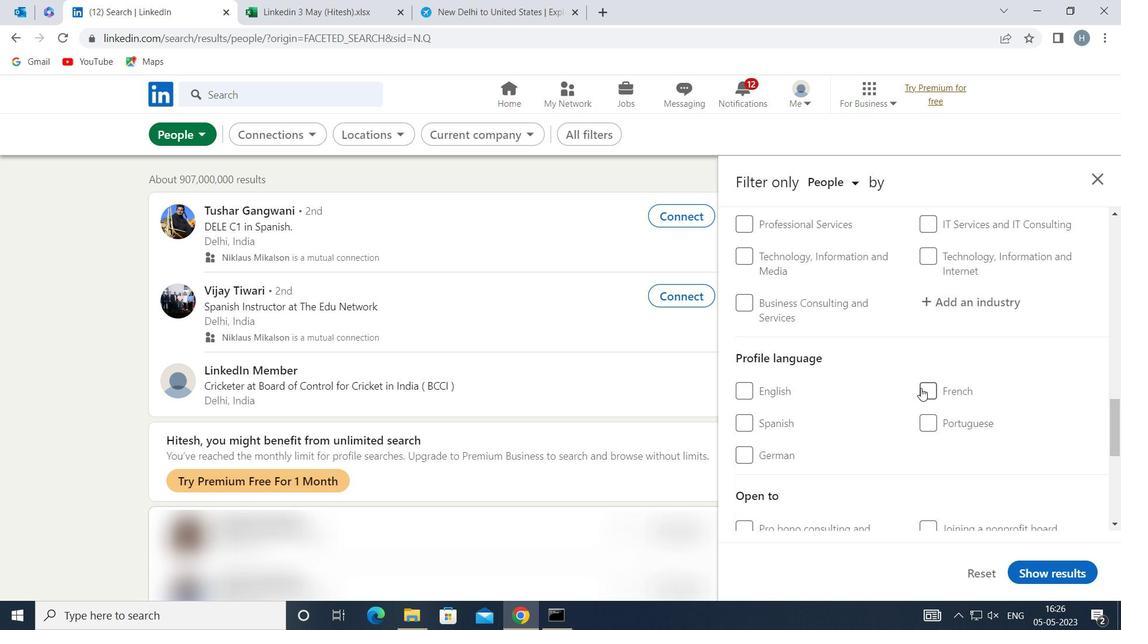 
Action: Mouse moved to (870, 410)
Screenshot: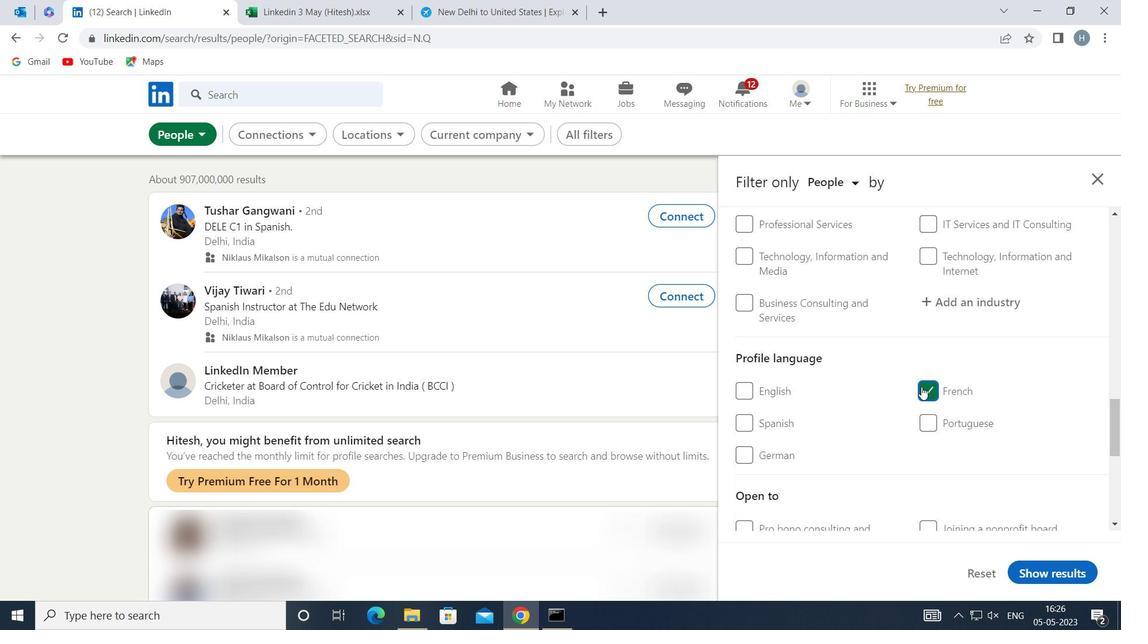
Action: Mouse scrolled (870, 411) with delta (0, 0)
Screenshot: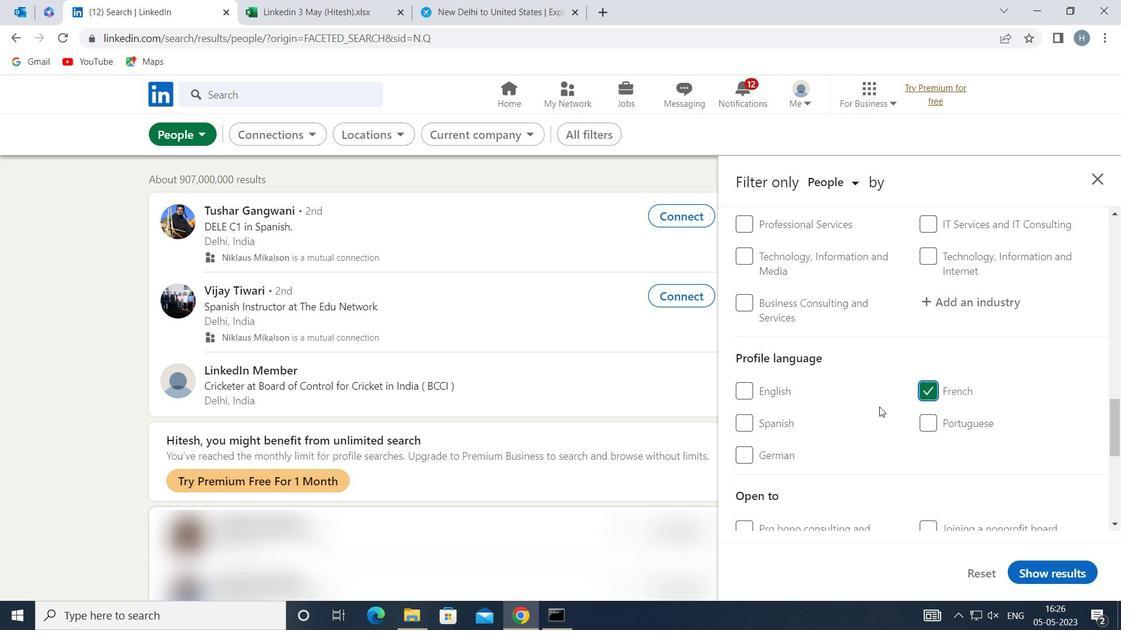 
Action: Mouse moved to (878, 403)
Screenshot: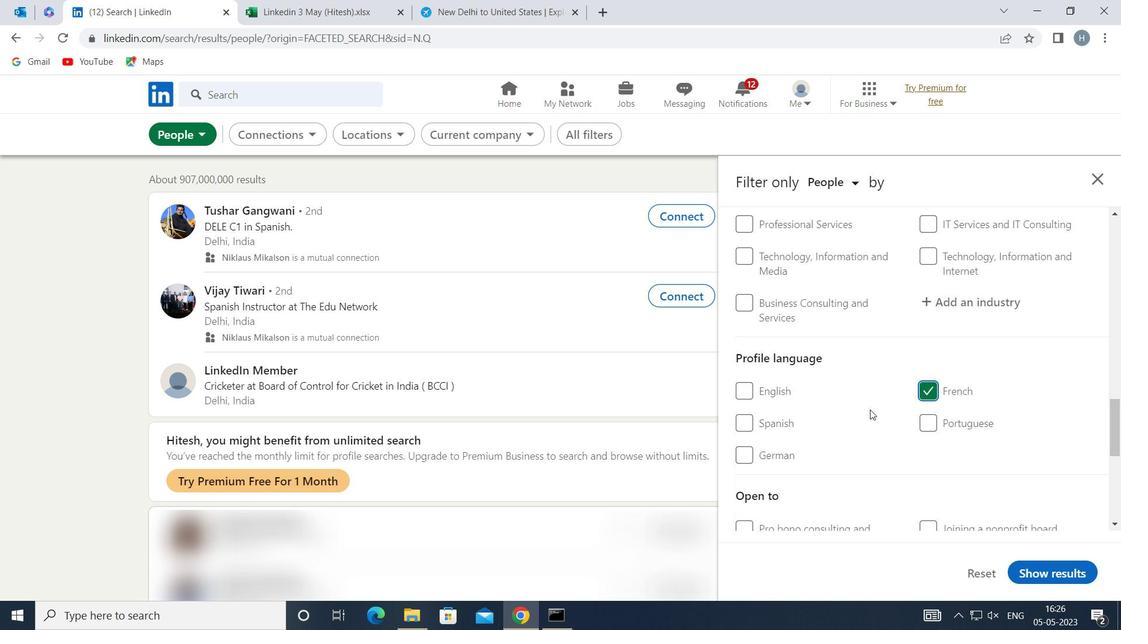 
Action: Mouse scrolled (878, 404) with delta (0, 0)
Screenshot: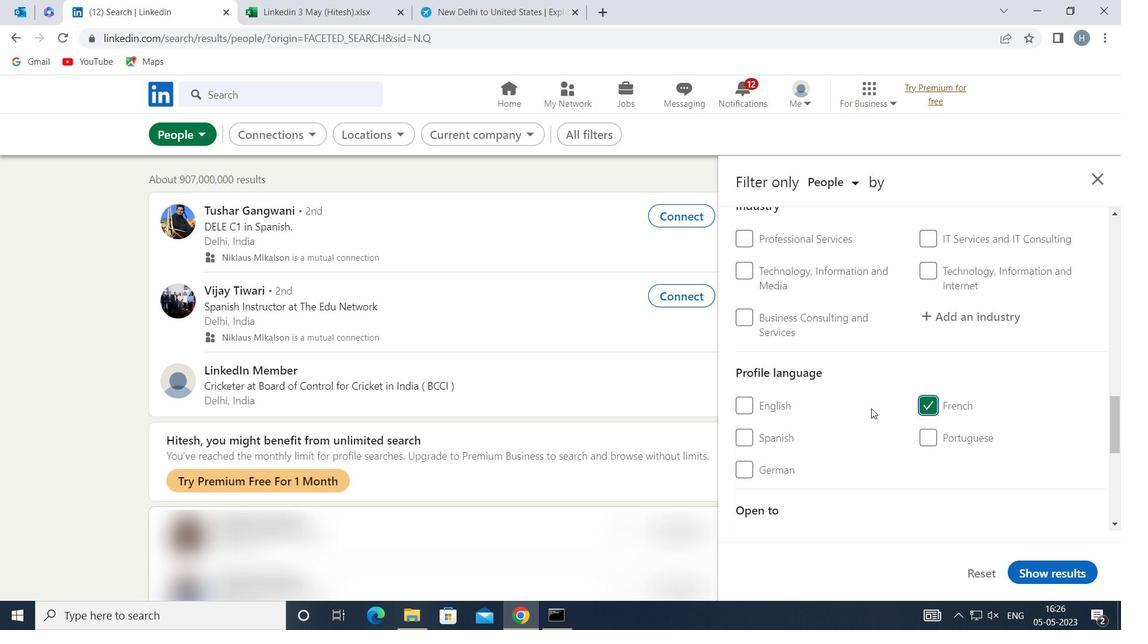 
Action: Mouse scrolled (878, 404) with delta (0, 0)
Screenshot: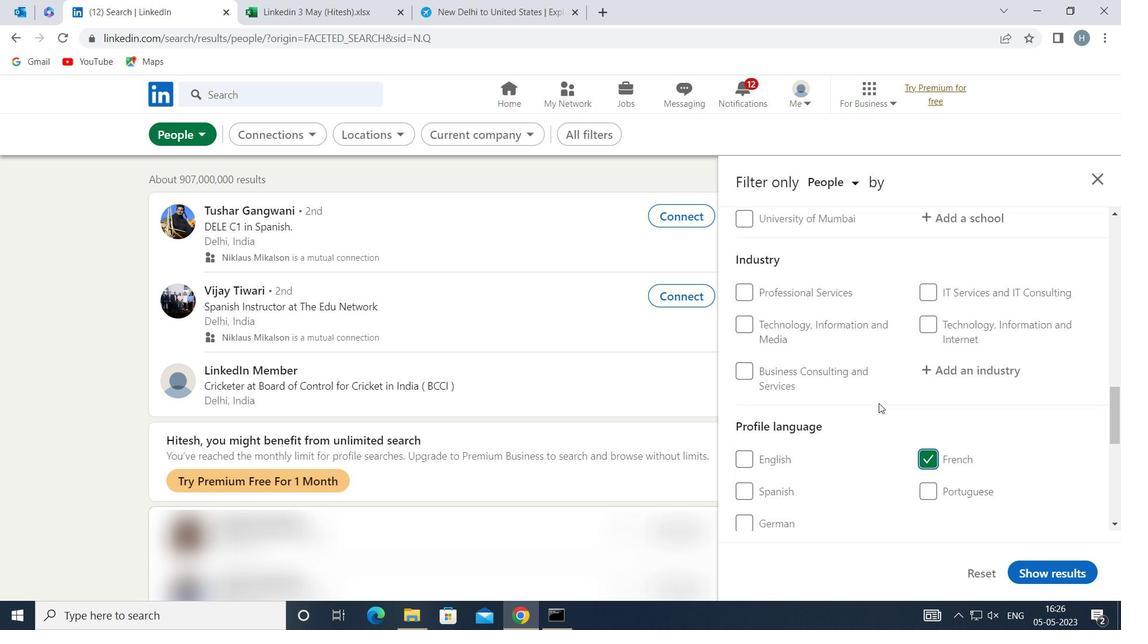 
Action: Mouse scrolled (878, 402) with delta (0, 0)
Screenshot: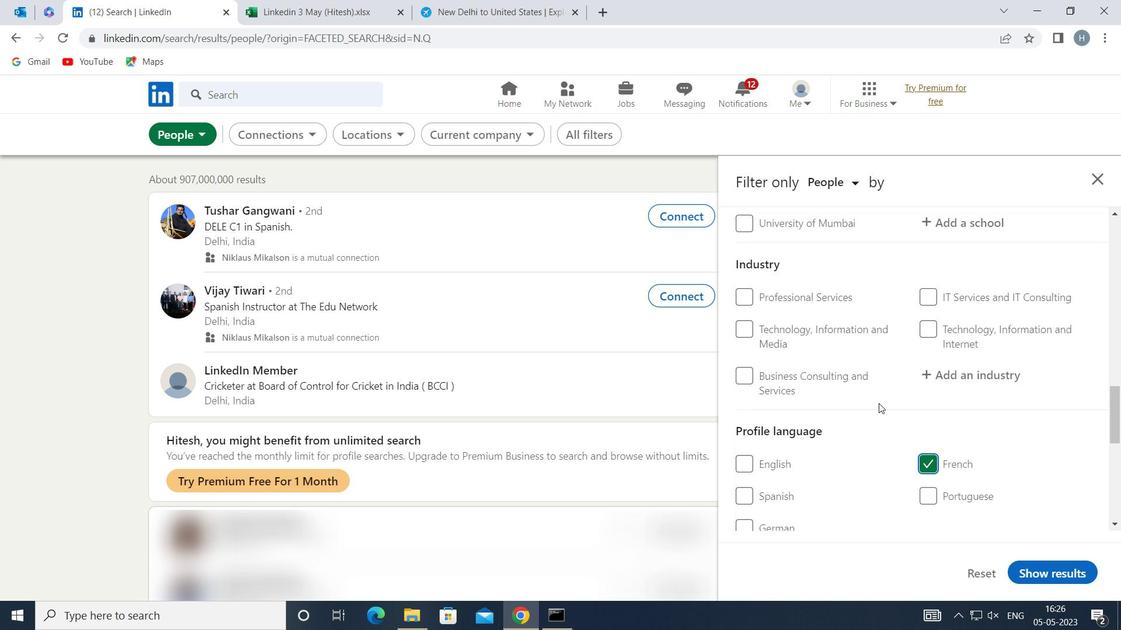 
Action: Mouse scrolled (878, 404) with delta (0, 0)
Screenshot: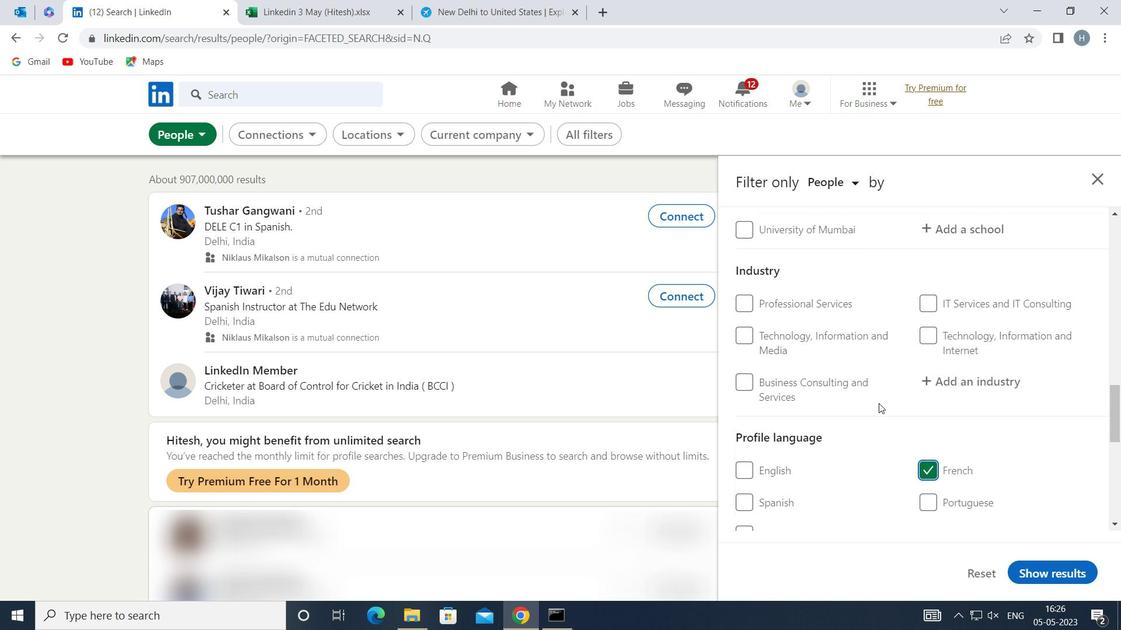 
Action: Mouse scrolled (878, 404) with delta (0, 0)
Screenshot: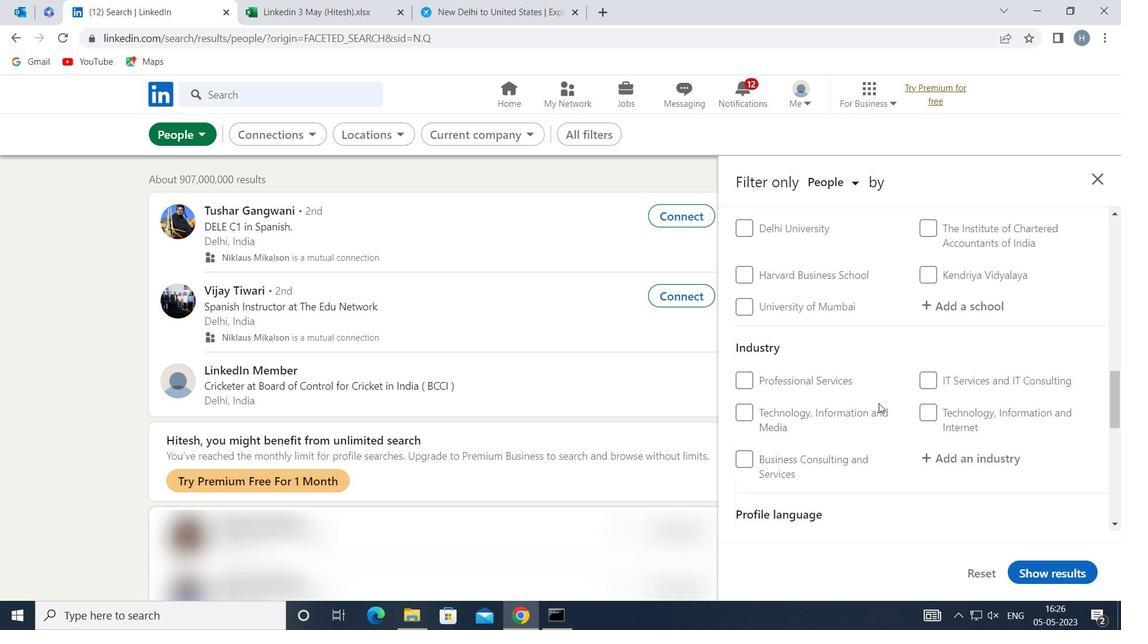 
Action: Mouse scrolled (878, 404) with delta (0, 0)
Screenshot: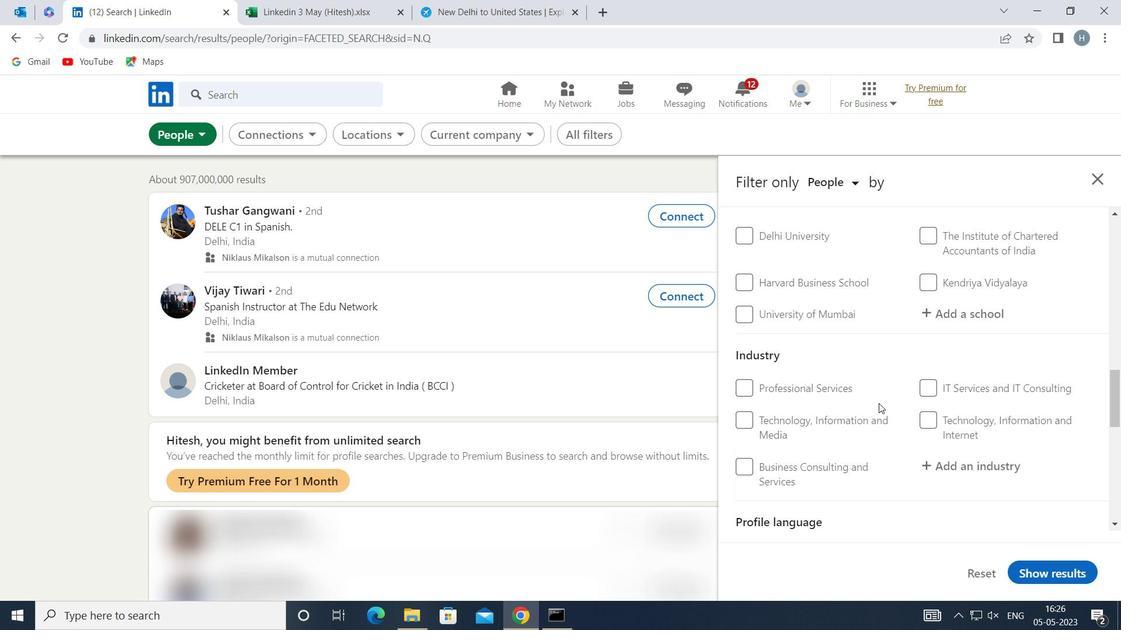 
Action: Mouse moved to (879, 403)
Screenshot: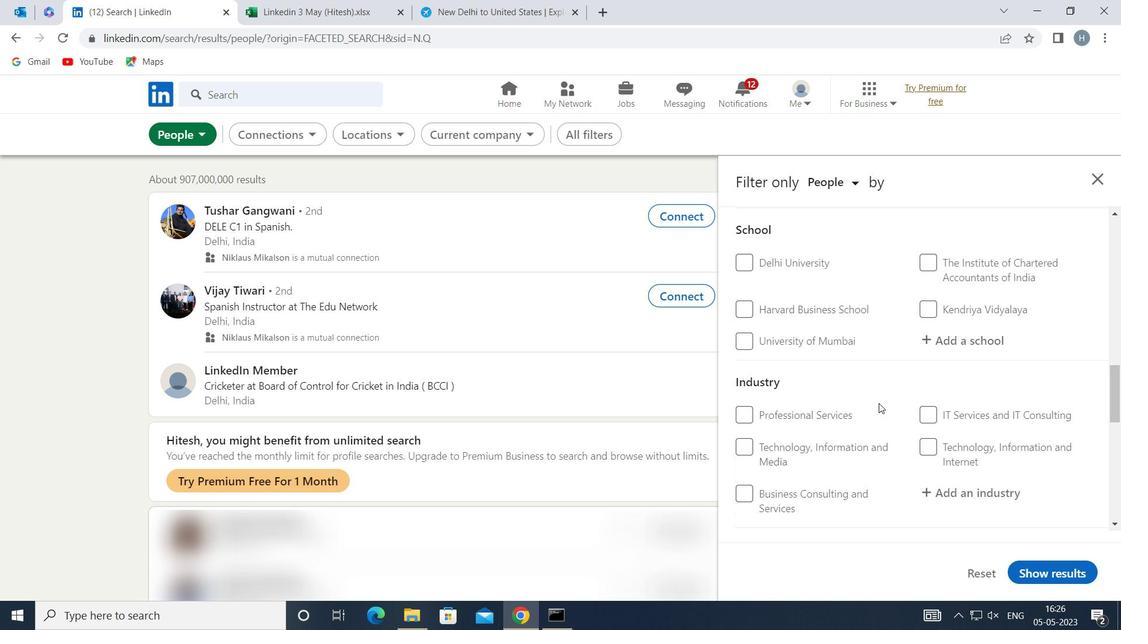 
Action: Mouse scrolled (879, 404) with delta (0, 0)
Screenshot: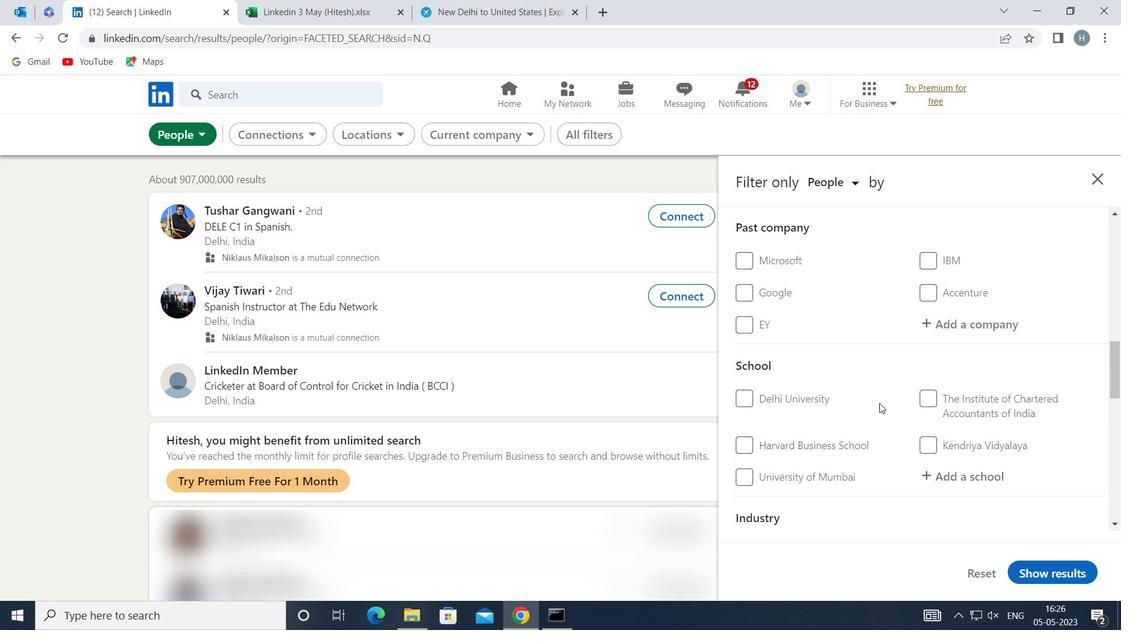 
Action: Mouse scrolled (879, 404) with delta (0, 0)
Screenshot: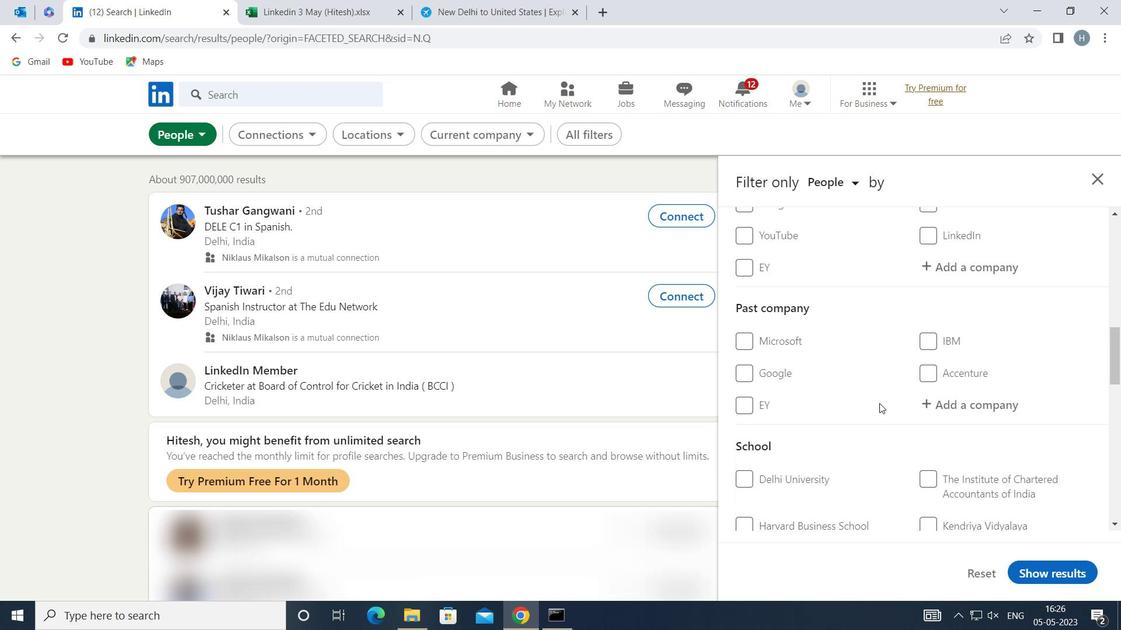 
Action: Mouse scrolled (879, 404) with delta (0, 0)
Screenshot: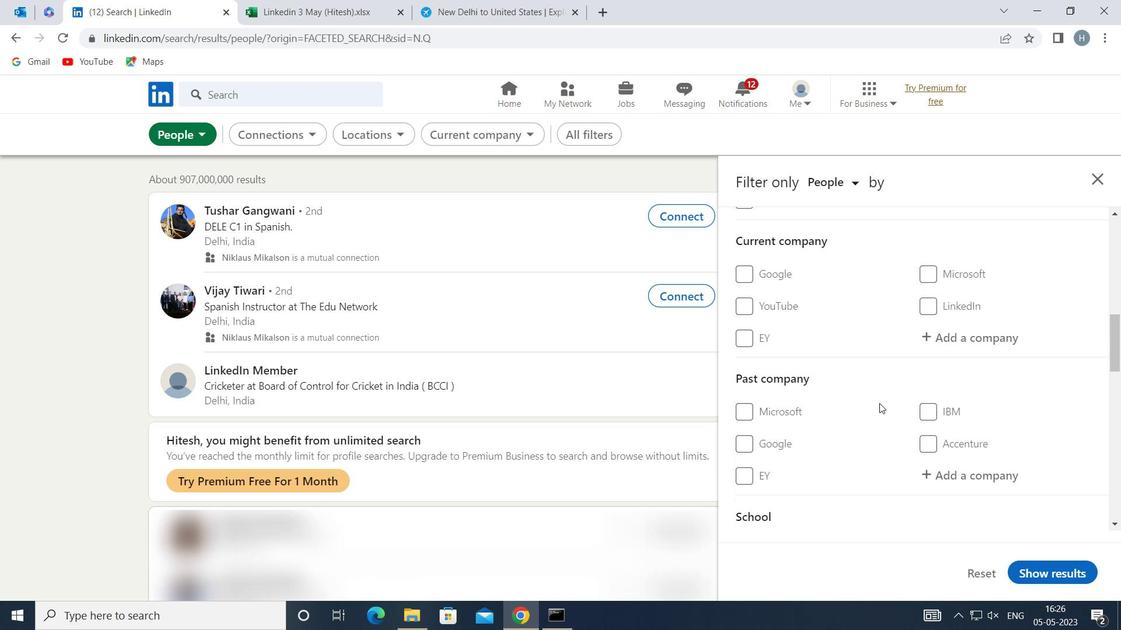 
Action: Mouse moved to (960, 442)
Screenshot: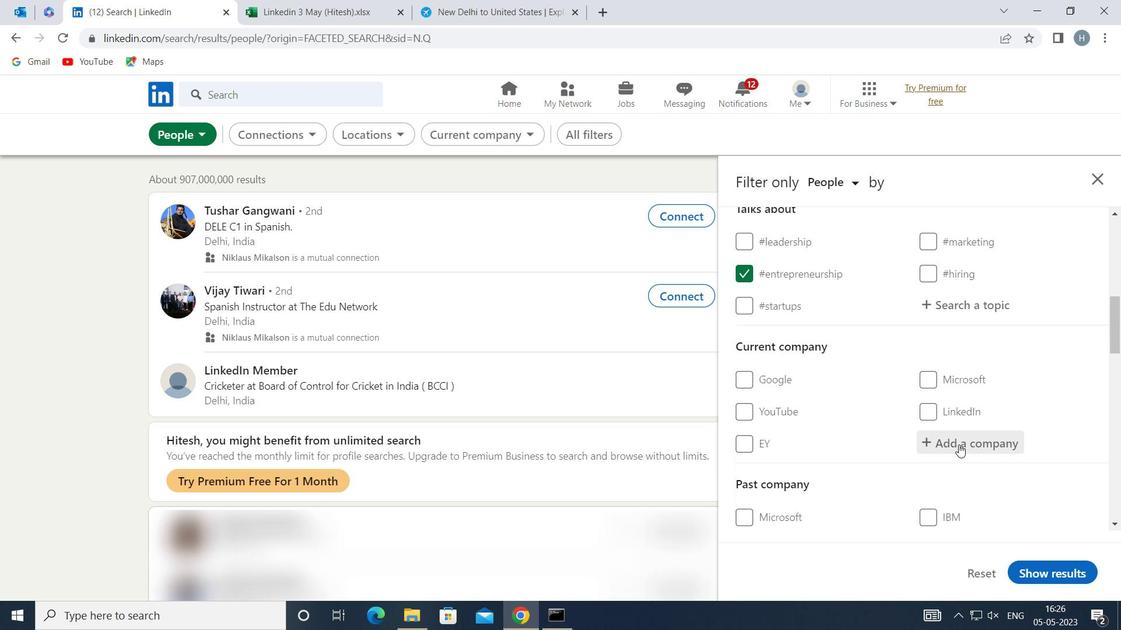 
Action: Mouse pressed left at (960, 442)
Screenshot: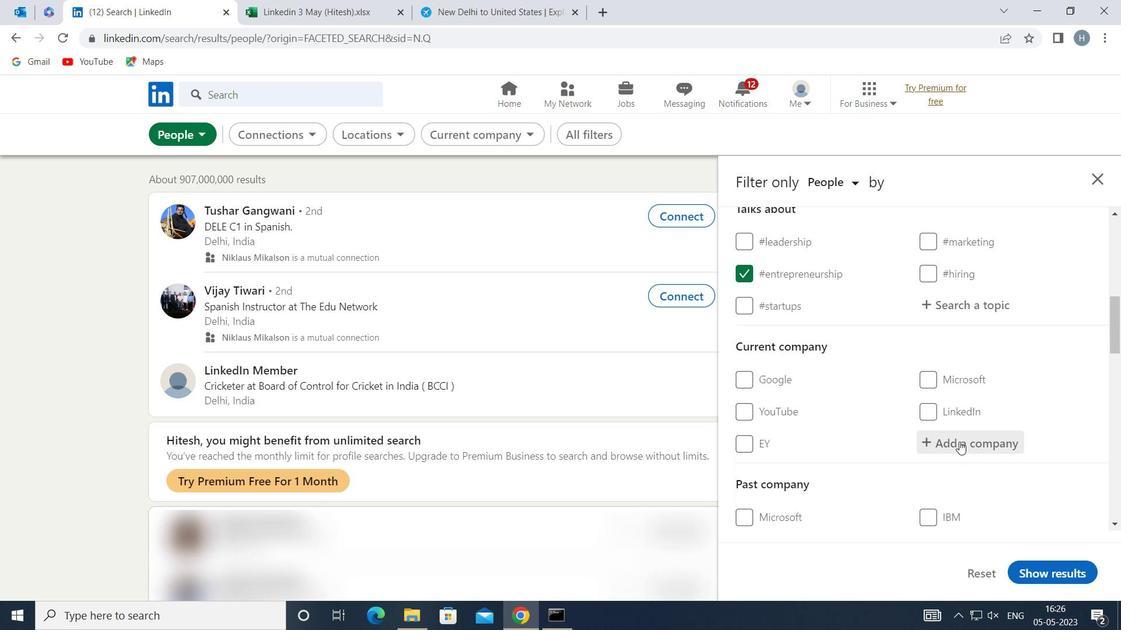 
Action: Key pressed <Key.shift>PHILIPS
Screenshot: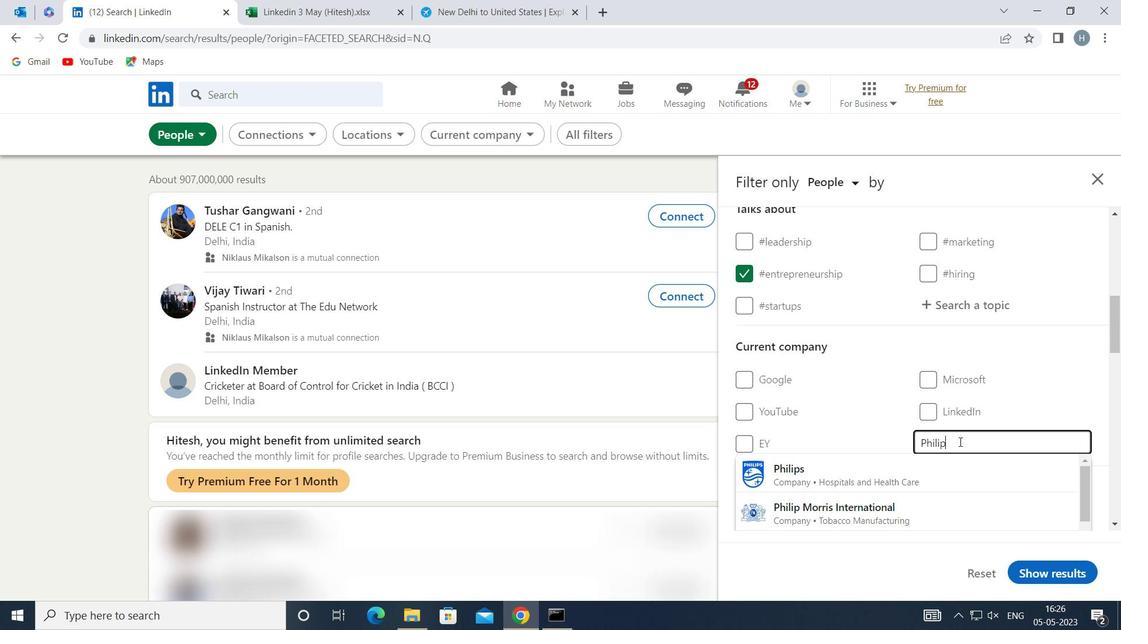 
Action: Mouse moved to (844, 470)
Screenshot: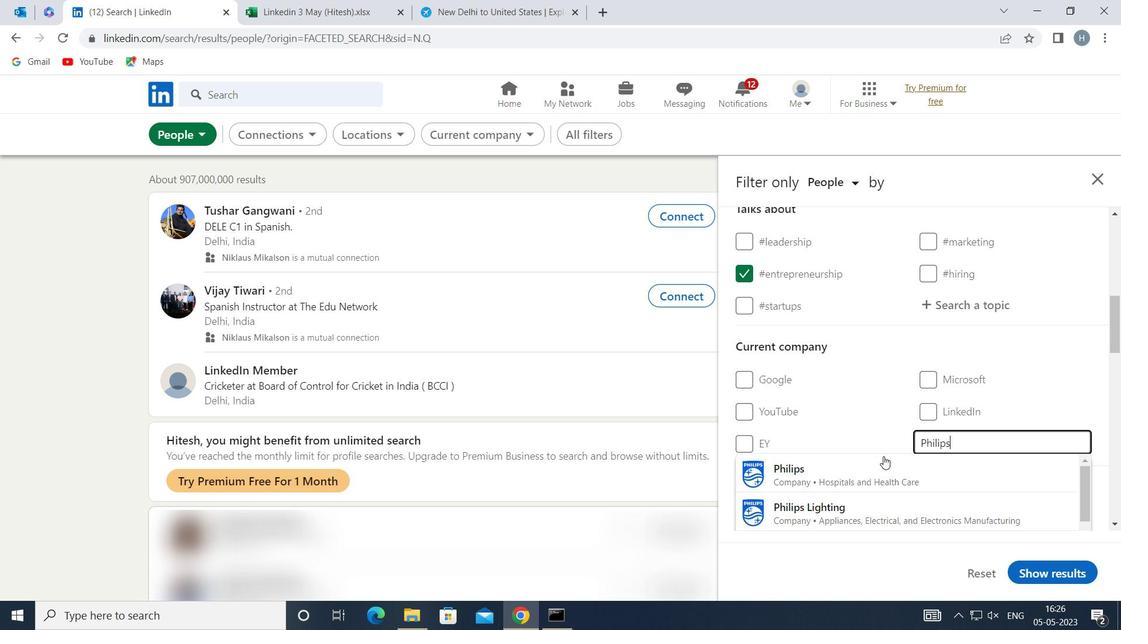 
Action: Mouse pressed left at (844, 470)
Screenshot: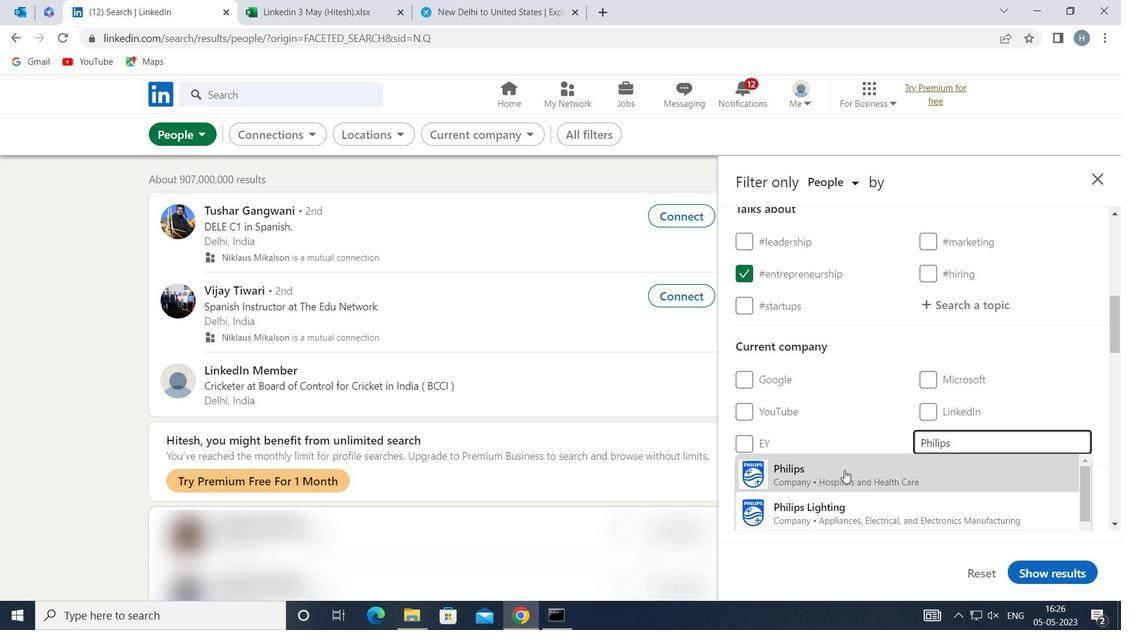 
Action: Mouse moved to (857, 425)
Screenshot: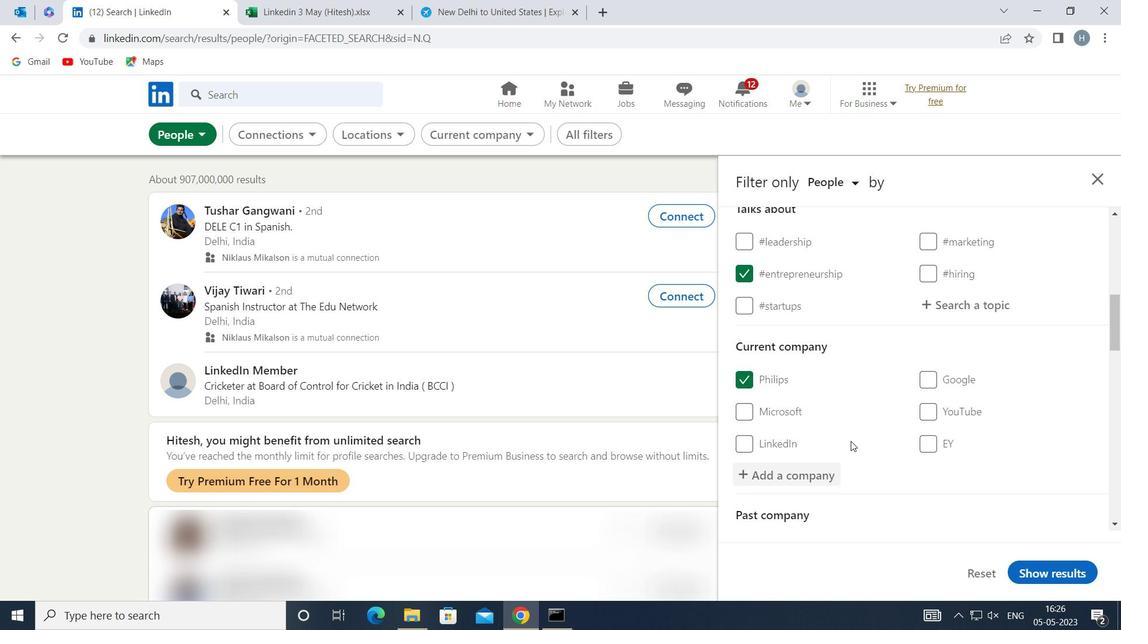 
Action: Mouse scrolled (857, 424) with delta (0, 0)
Screenshot: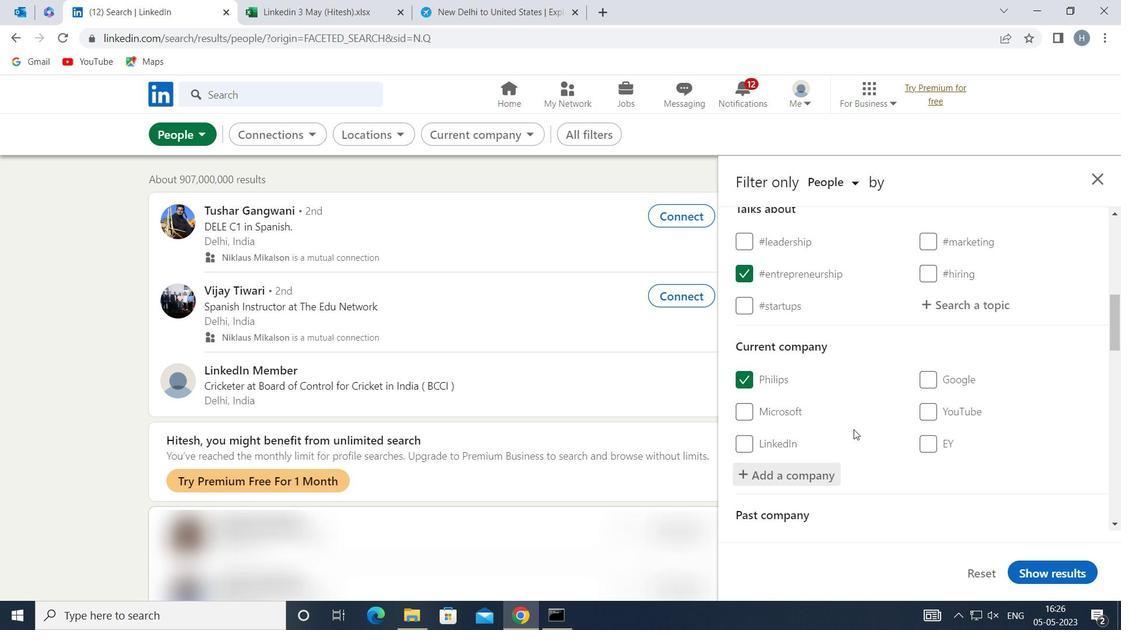 
Action: Mouse moved to (857, 424)
Screenshot: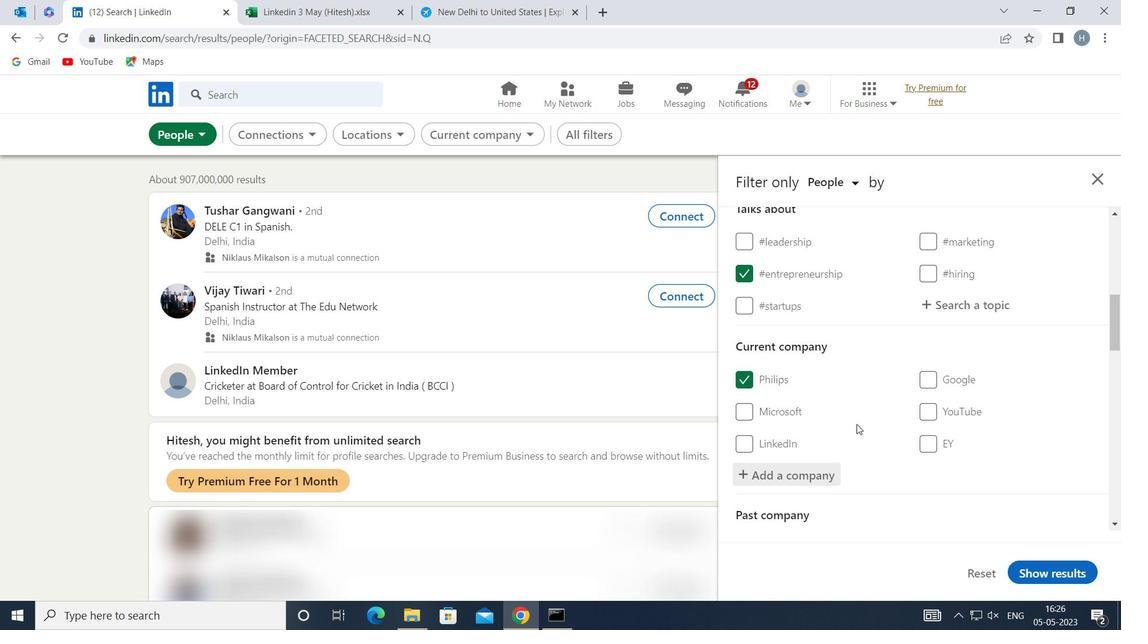 
Action: Mouse scrolled (857, 423) with delta (0, 0)
Screenshot: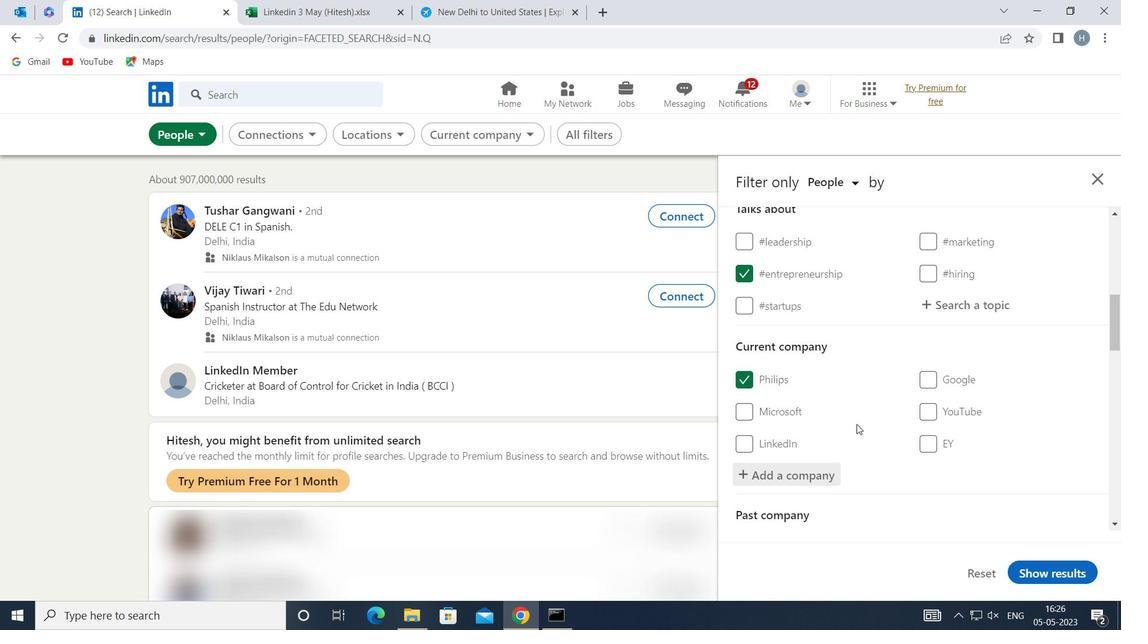 
Action: Mouse moved to (861, 424)
Screenshot: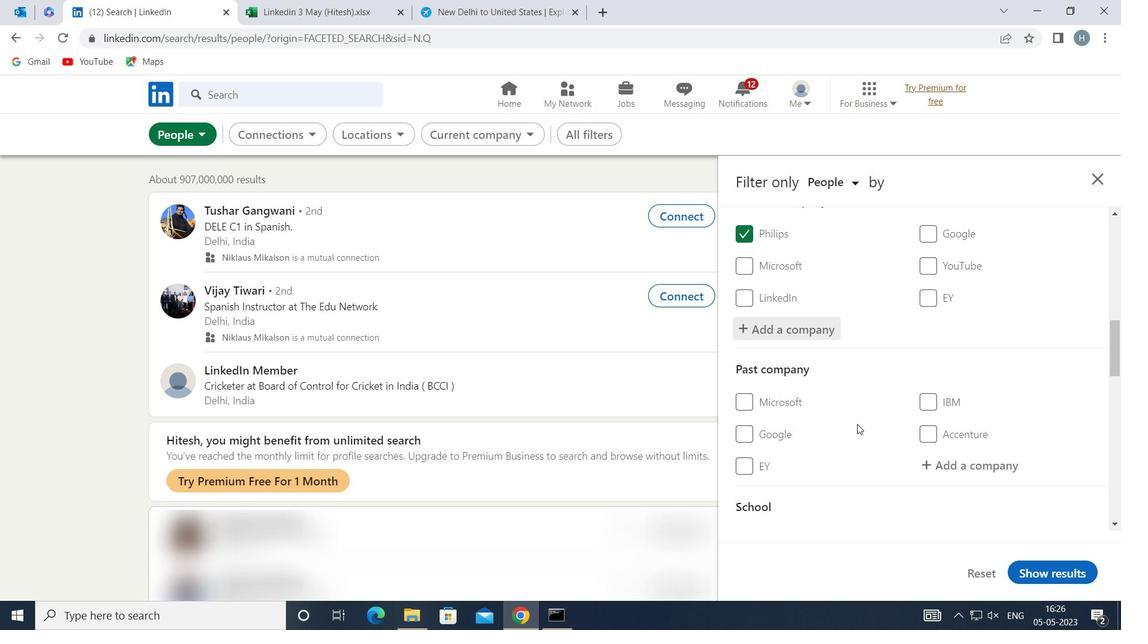 
Action: Mouse scrolled (861, 423) with delta (0, 0)
Screenshot: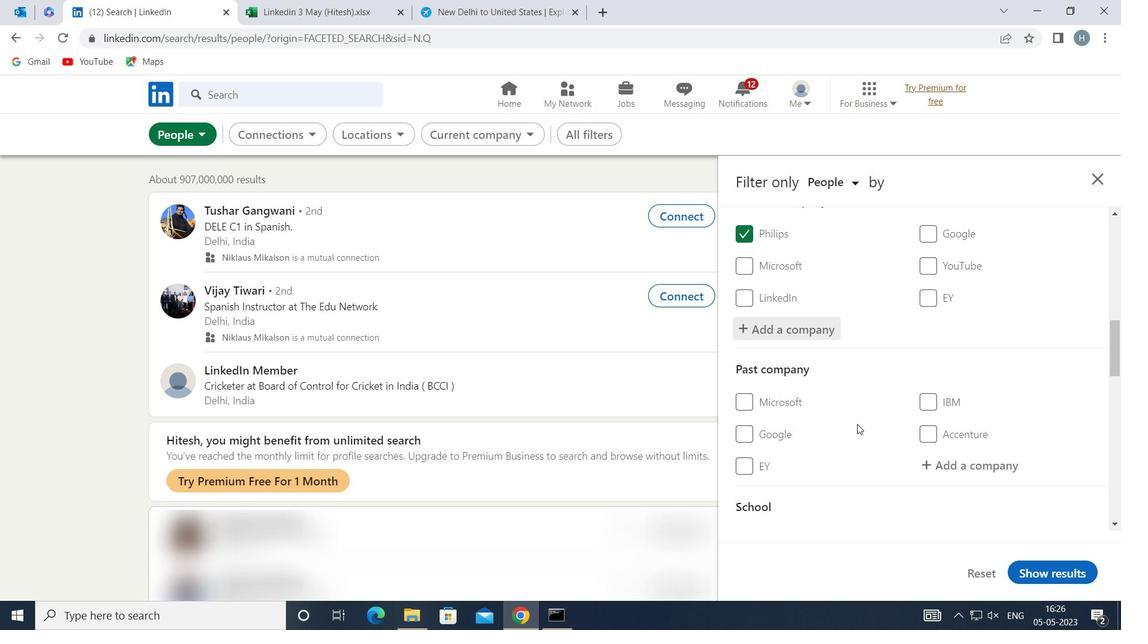 
Action: Mouse moved to (862, 424)
Screenshot: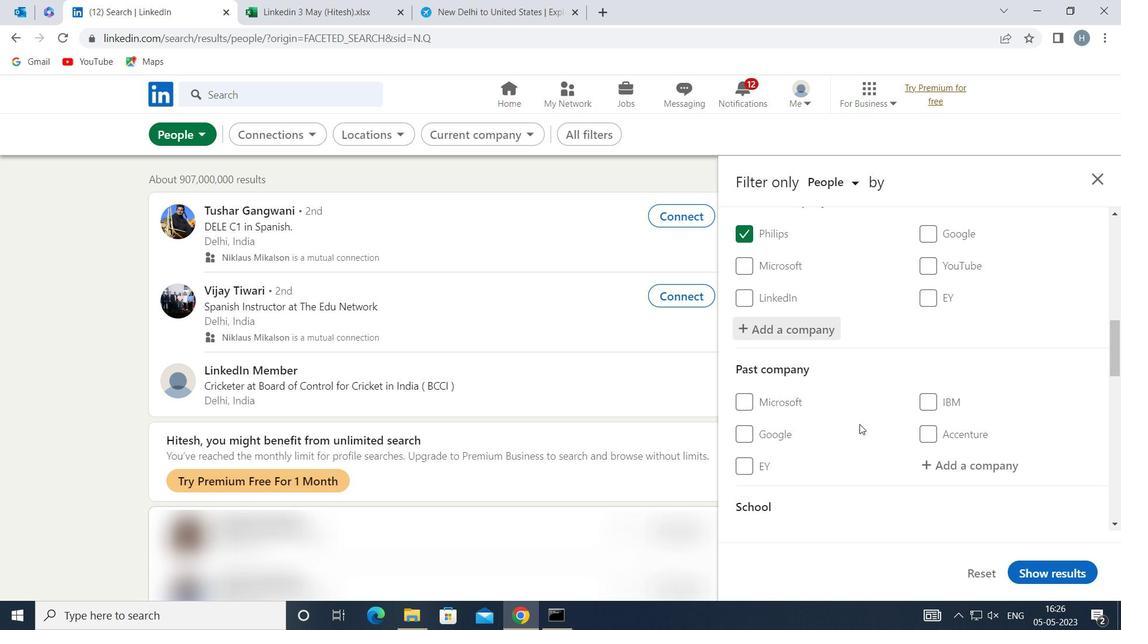 
Action: Mouse scrolled (862, 423) with delta (0, 0)
Screenshot: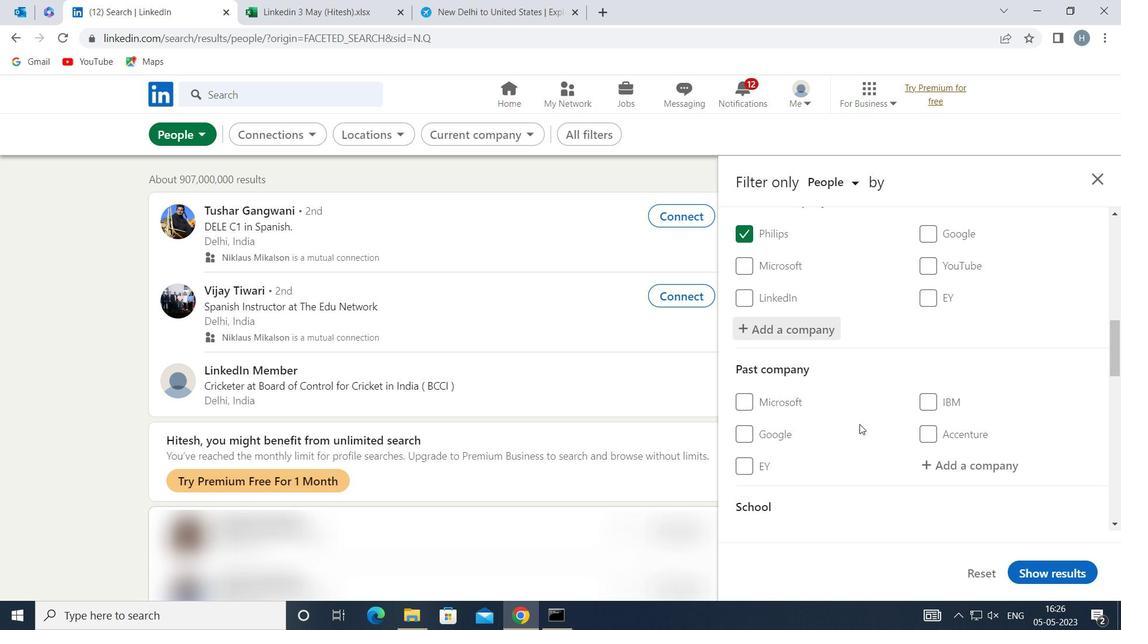 
Action: Mouse moved to (951, 469)
Screenshot: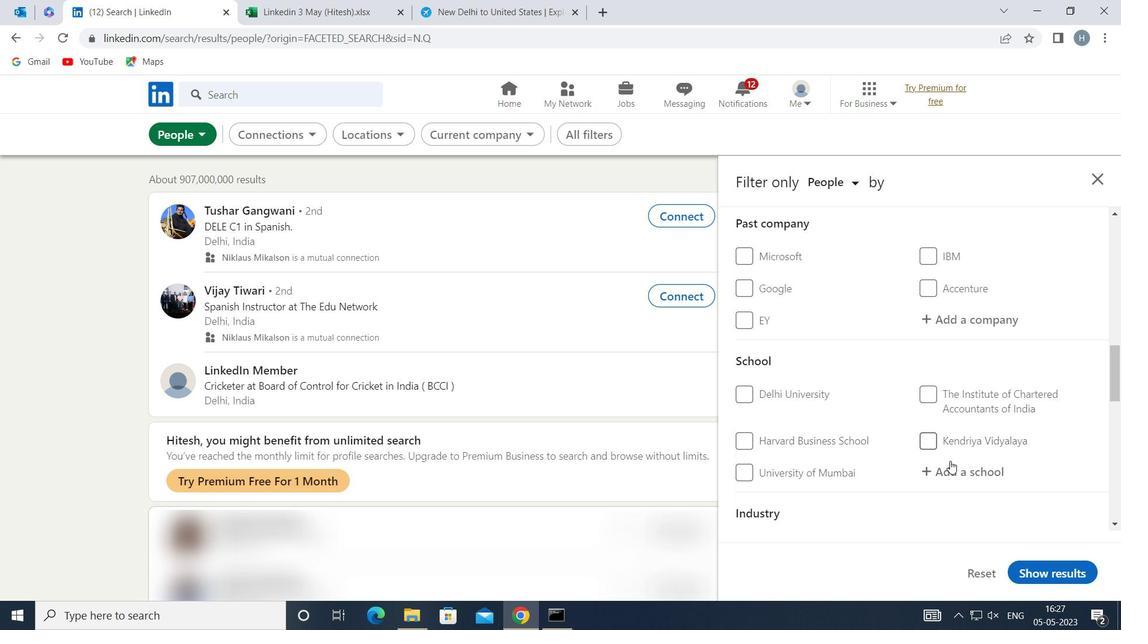 
Action: Mouse pressed left at (951, 469)
Screenshot: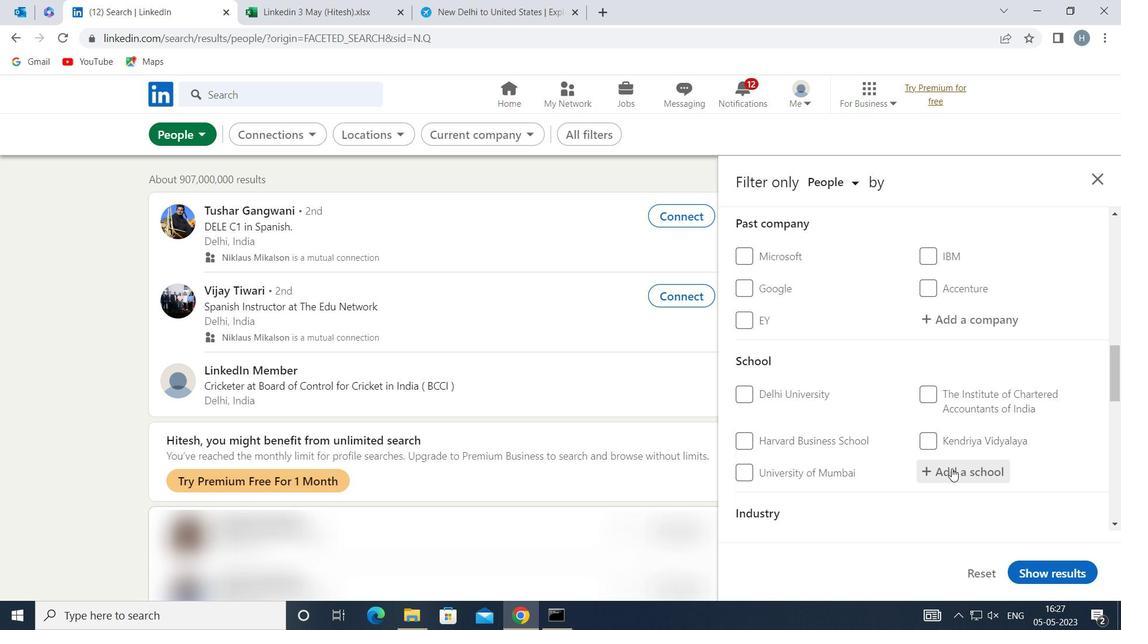 
Action: Mouse moved to (951, 465)
Screenshot: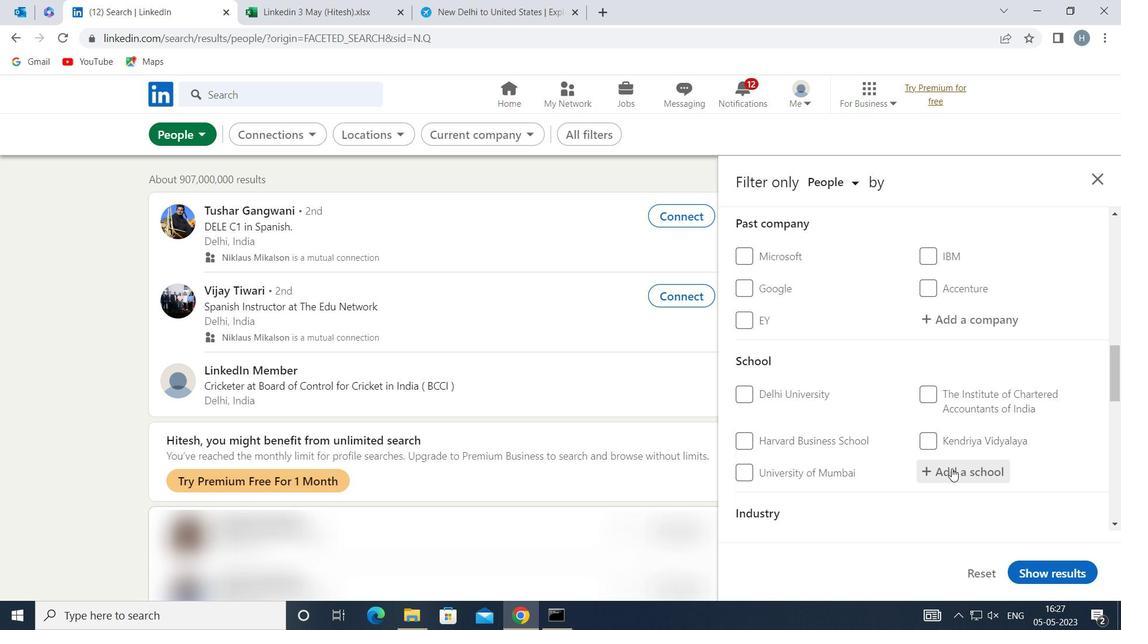 
Action: Key pressed <Key.shift>DATTA<Key.space><Key.shift>MEGHE<Key.space><Key.shift>C
Screenshot: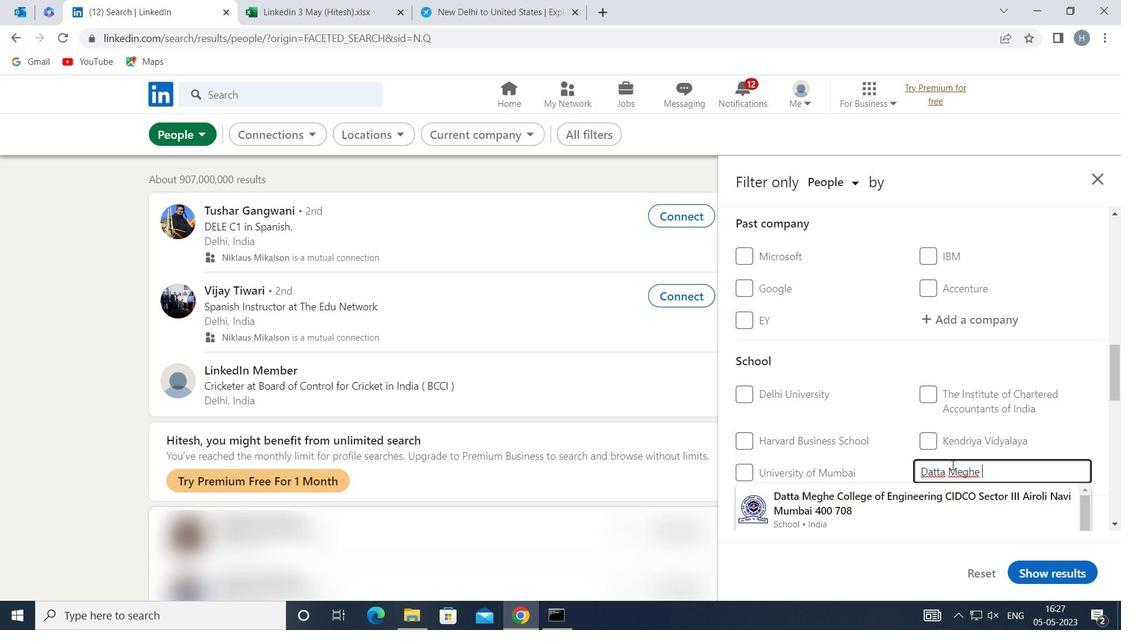 
Action: Mouse moved to (929, 494)
Screenshot: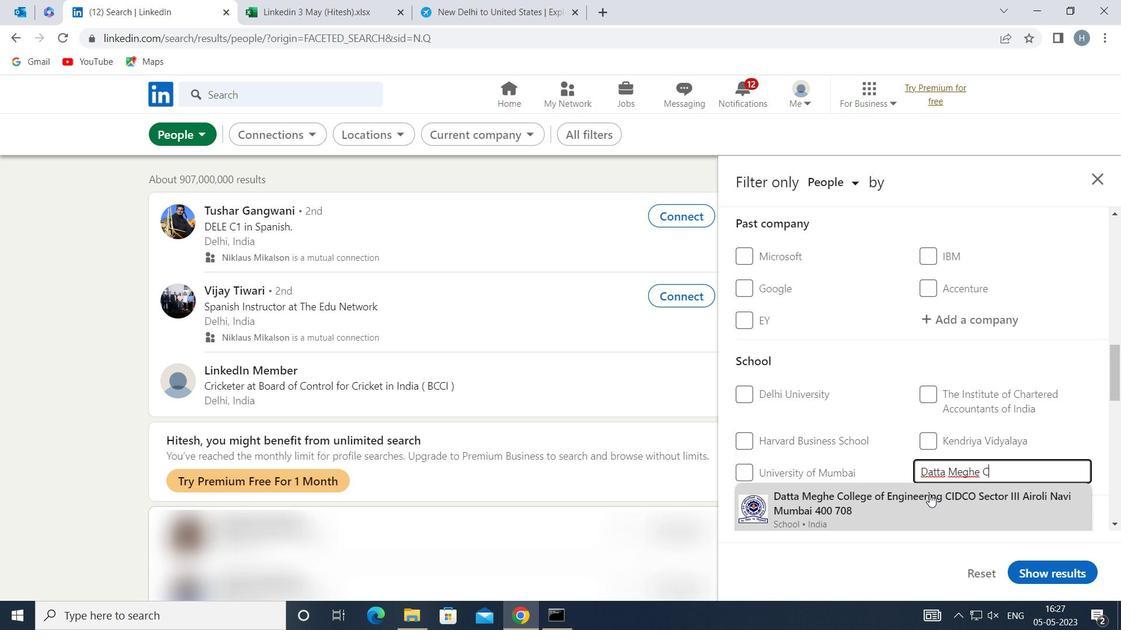 
Action: Mouse pressed left at (929, 494)
Screenshot: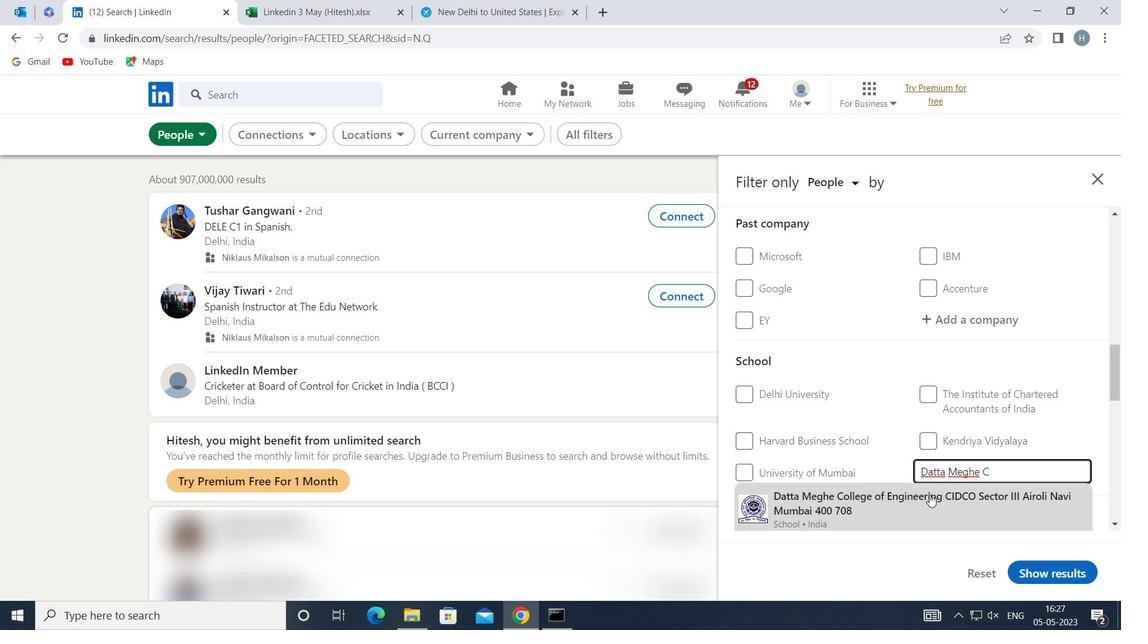 
Action: Mouse moved to (894, 450)
Screenshot: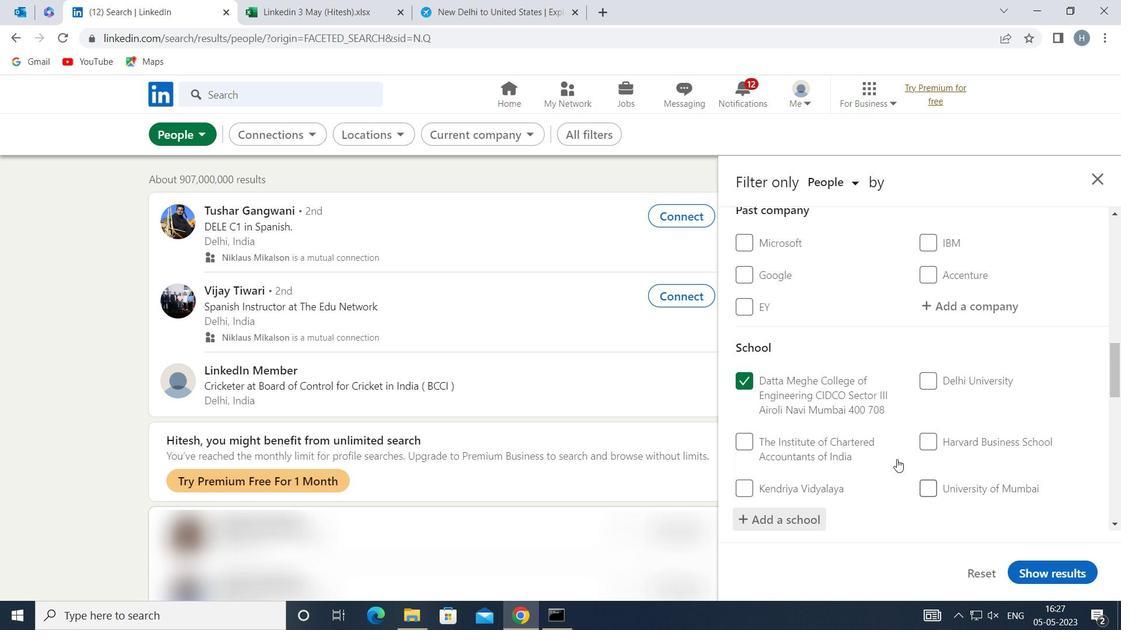 
Action: Mouse scrolled (894, 450) with delta (0, 0)
Screenshot: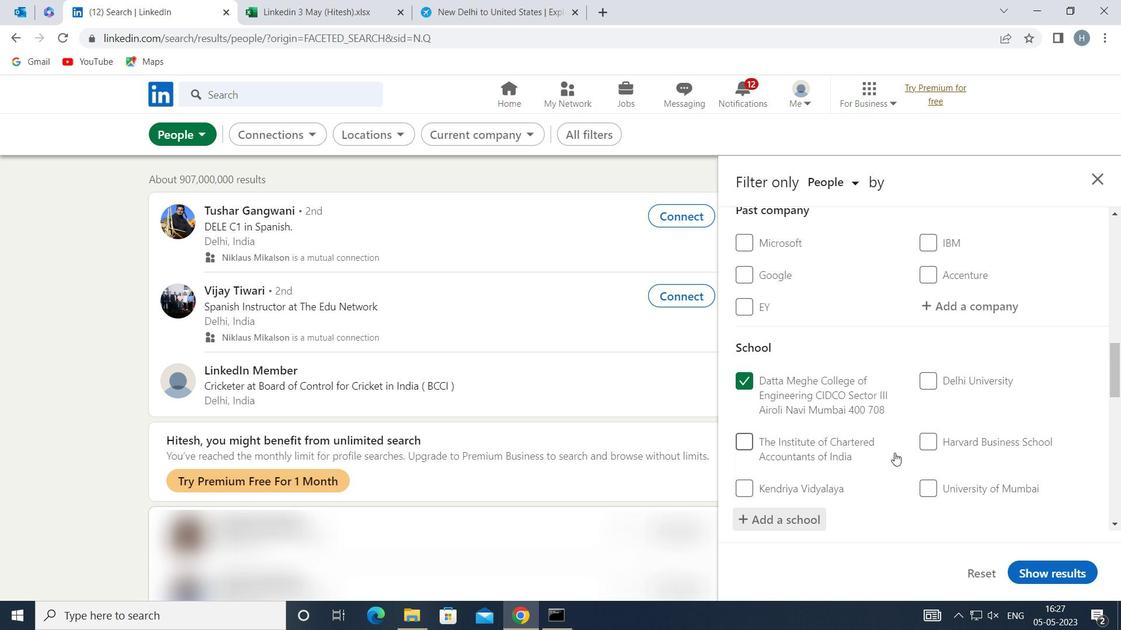 
Action: Mouse scrolled (894, 450) with delta (0, 0)
Screenshot: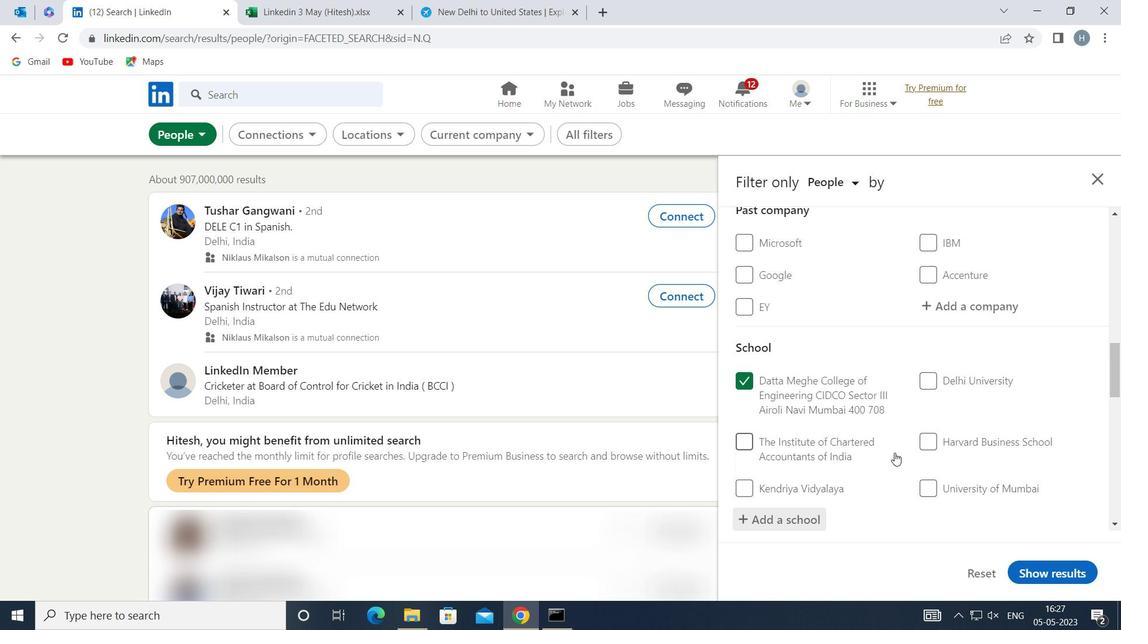 
Action: Mouse moved to (894, 449)
Screenshot: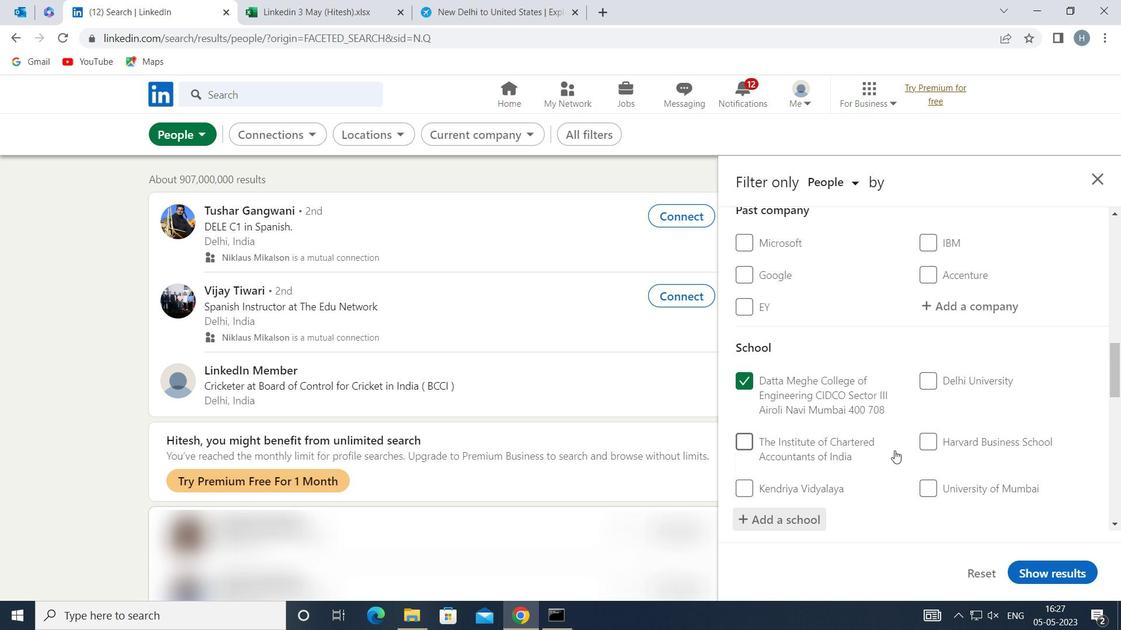 
Action: Mouse scrolled (894, 449) with delta (0, 0)
Screenshot: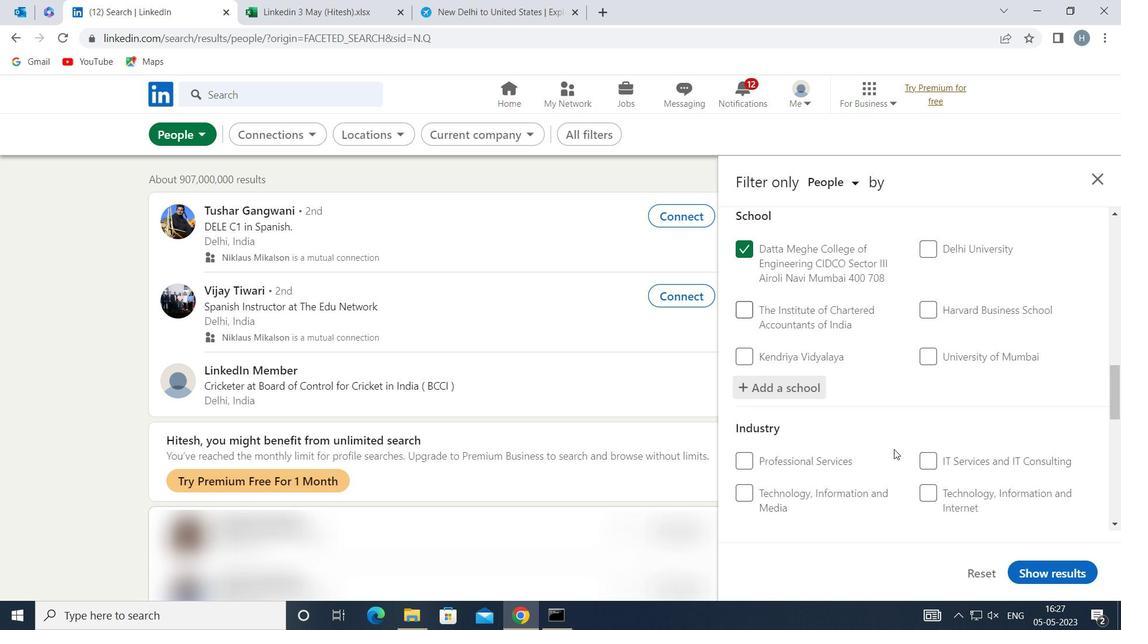 
Action: Mouse scrolled (894, 449) with delta (0, 0)
Screenshot: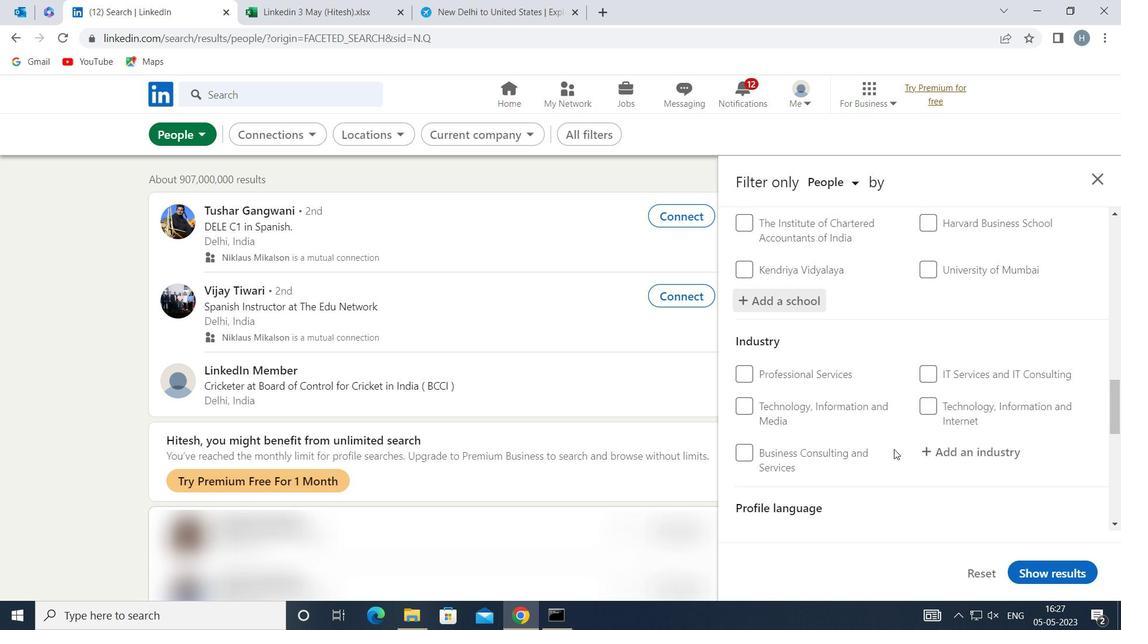 
Action: Mouse moved to (996, 380)
Screenshot: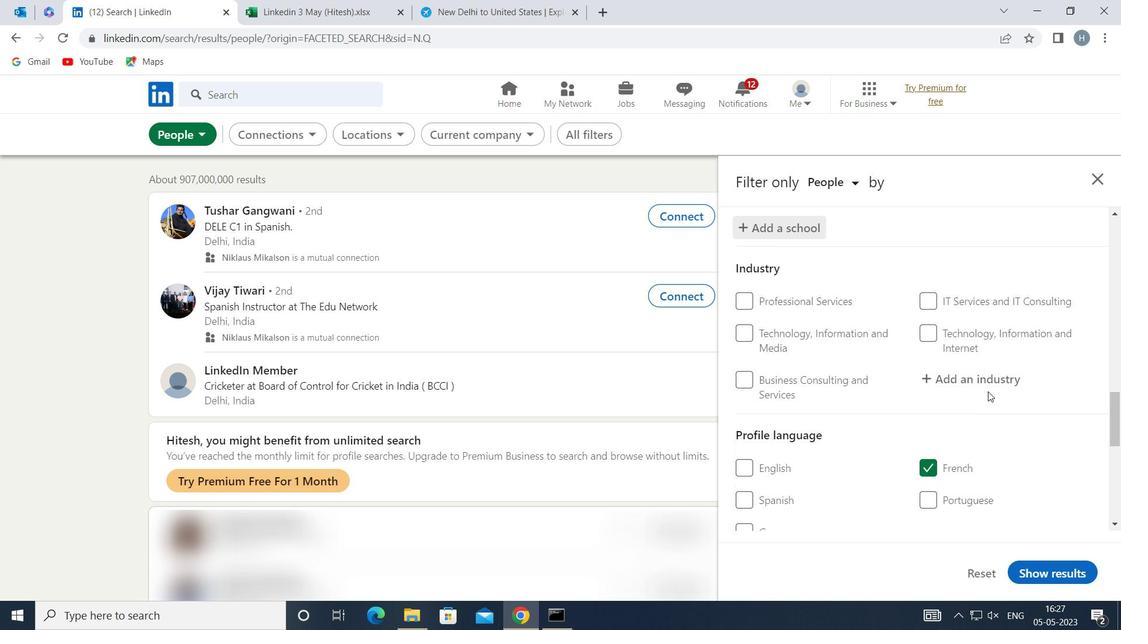 
Action: Mouse pressed left at (996, 380)
Screenshot: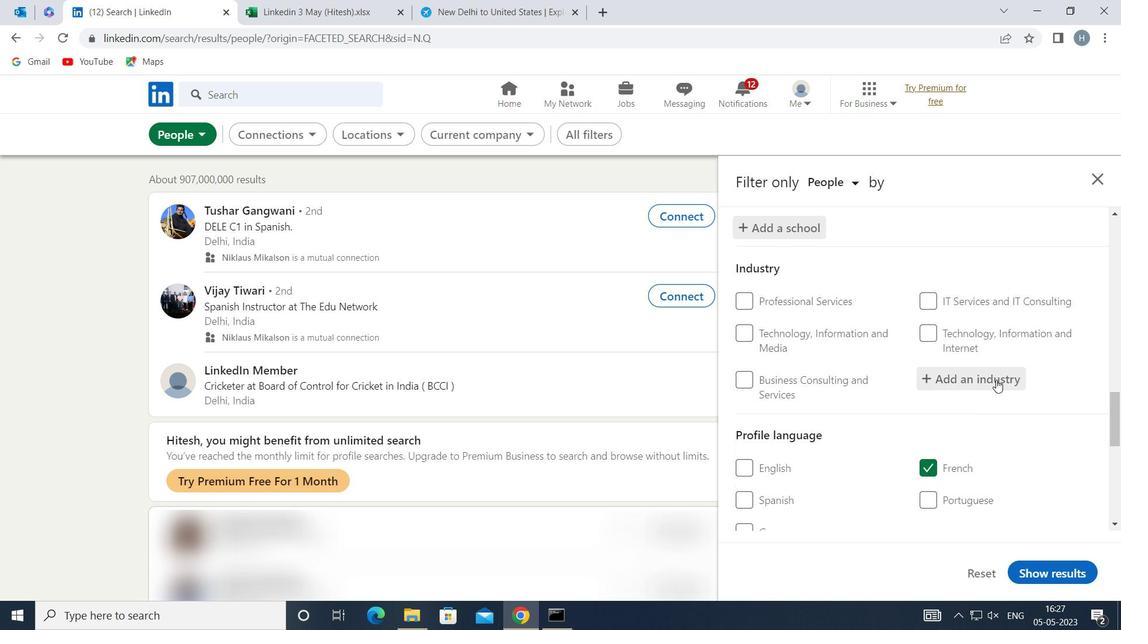 
Action: Key pressed <Key.shift>LEASING<Key.space><Key.shift>RESIDENTIAL<Key.space><Key.shift>REAL
Screenshot: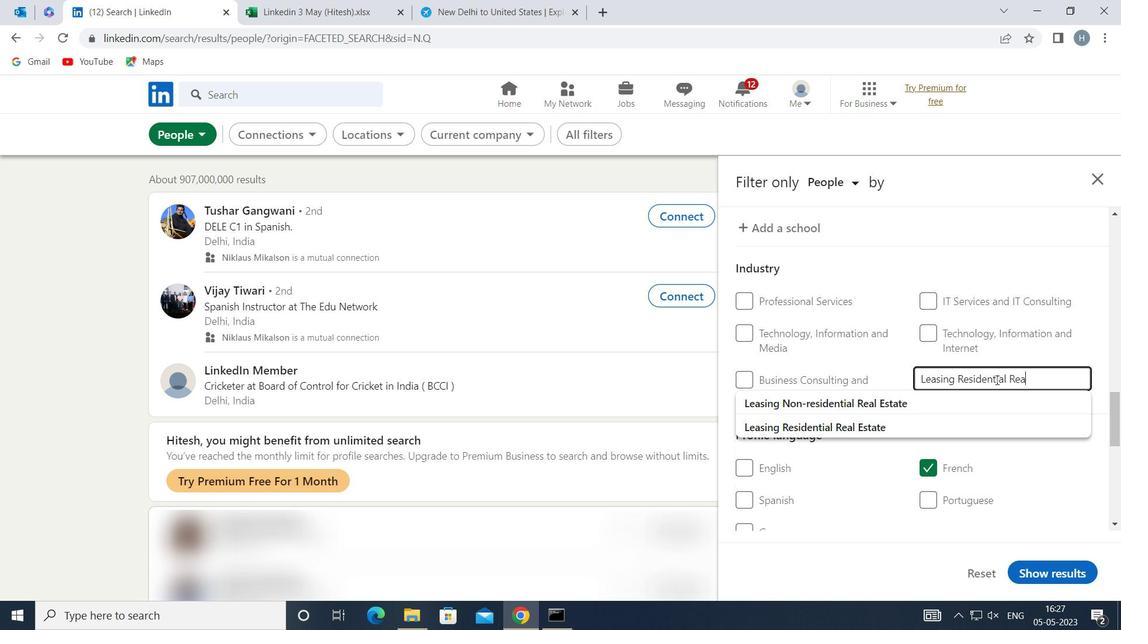 
Action: Mouse moved to (894, 421)
Screenshot: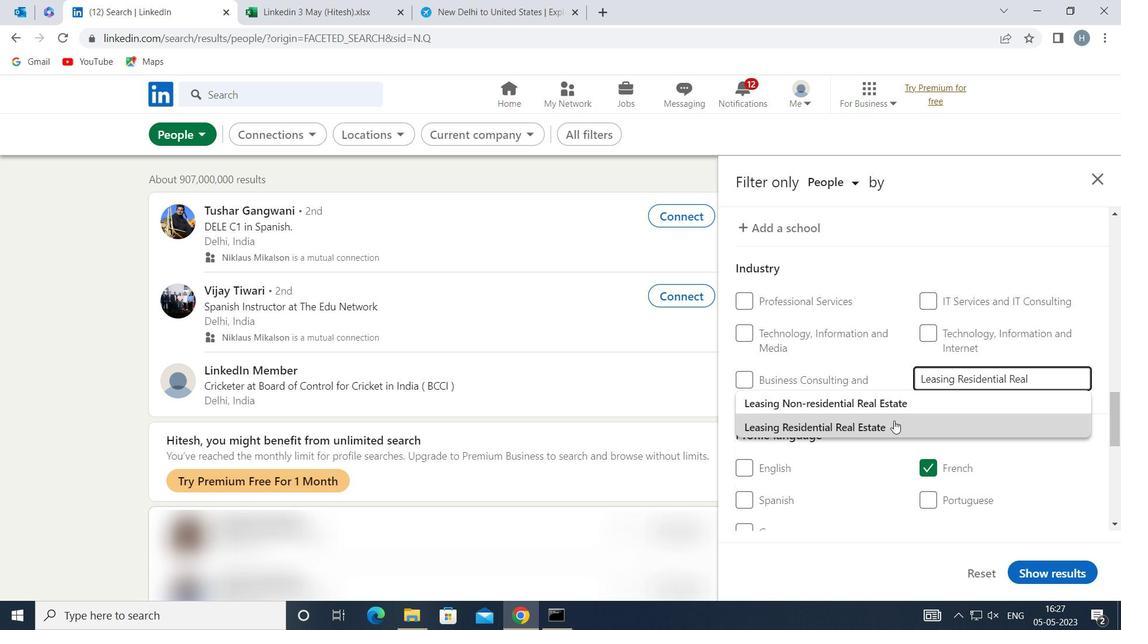 
Action: Mouse pressed left at (894, 421)
Screenshot: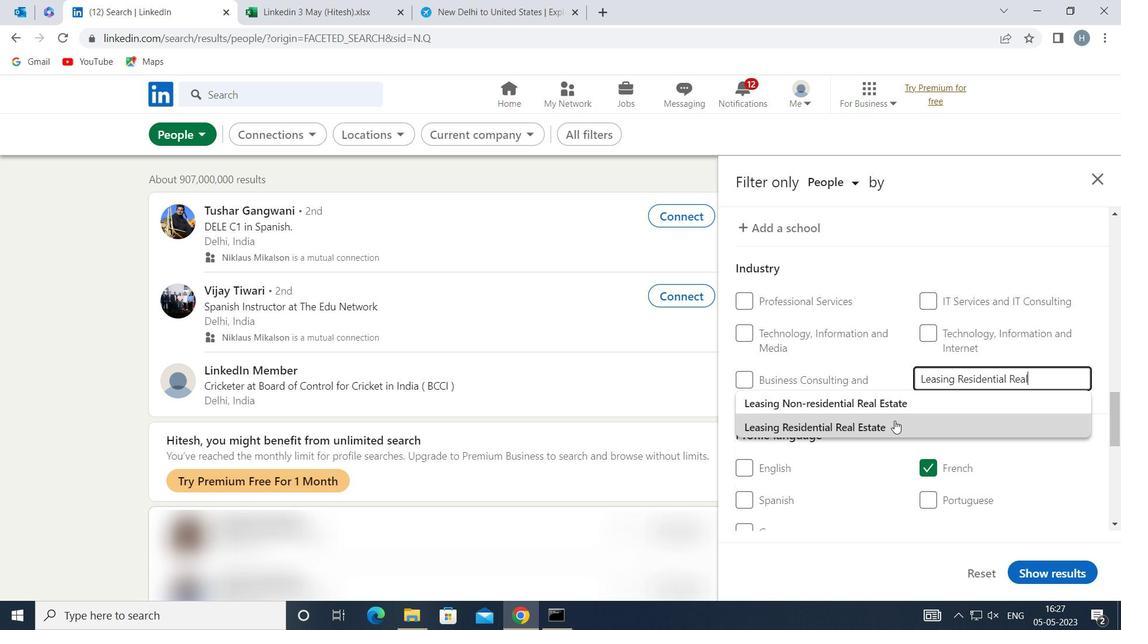 
Action: Mouse moved to (851, 401)
Screenshot: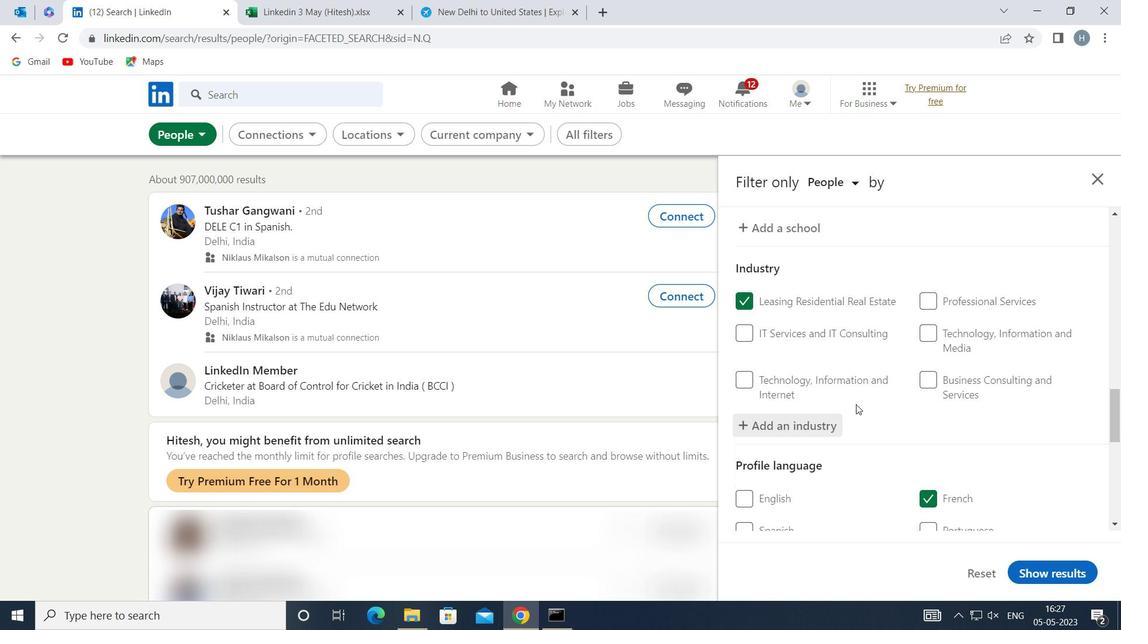
Action: Mouse scrolled (851, 401) with delta (0, 0)
Screenshot: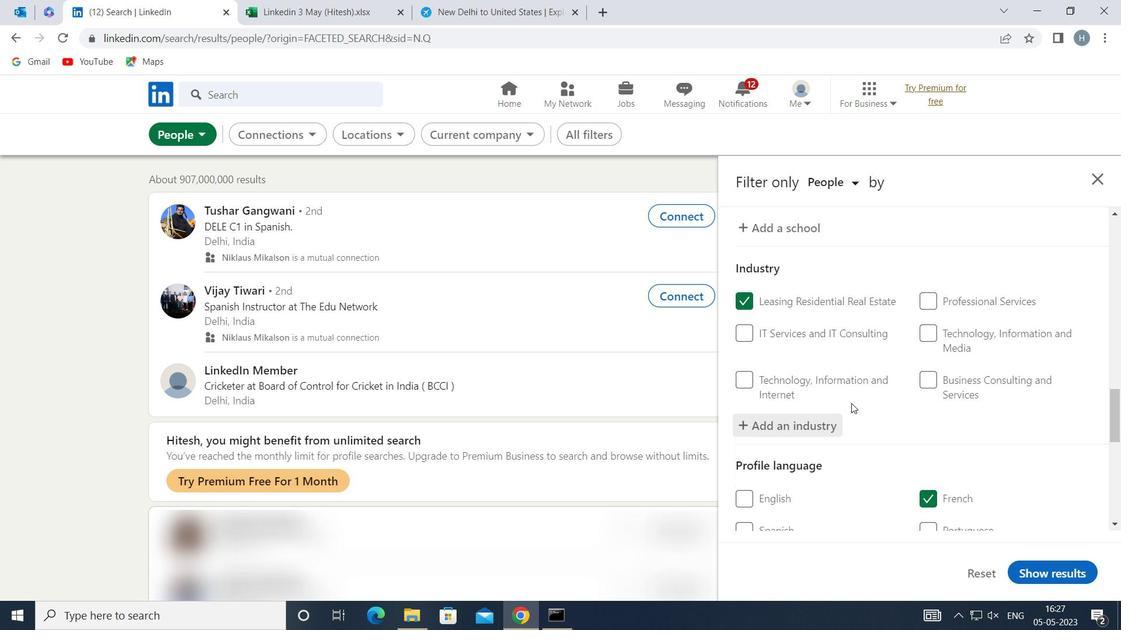 
Action: Mouse moved to (851, 401)
Screenshot: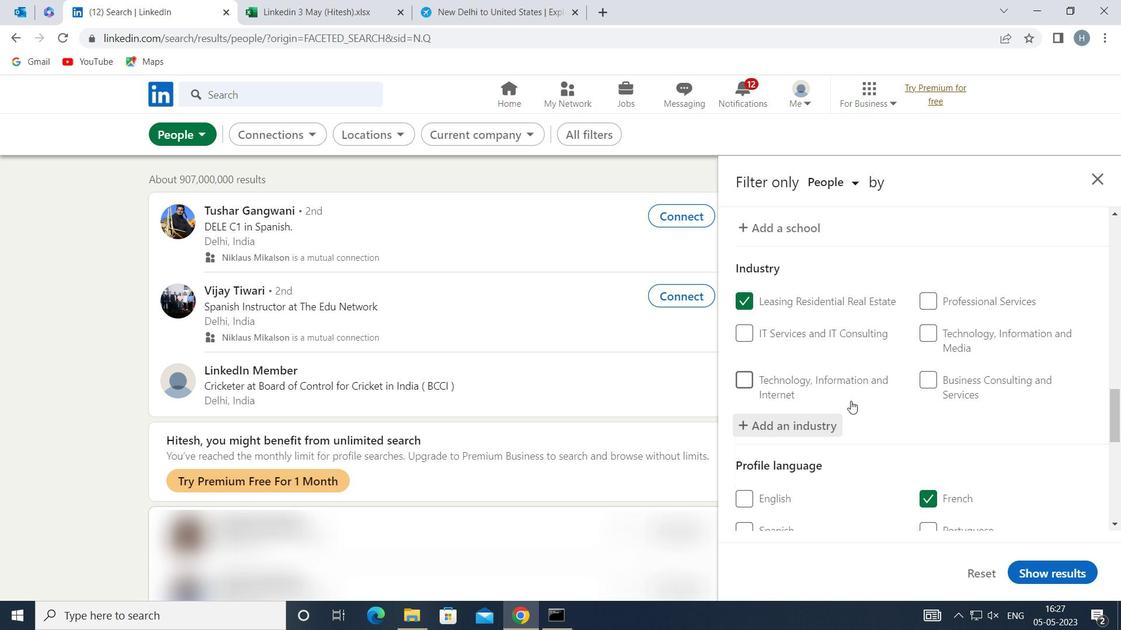 
Action: Mouse scrolled (851, 400) with delta (0, 0)
Screenshot: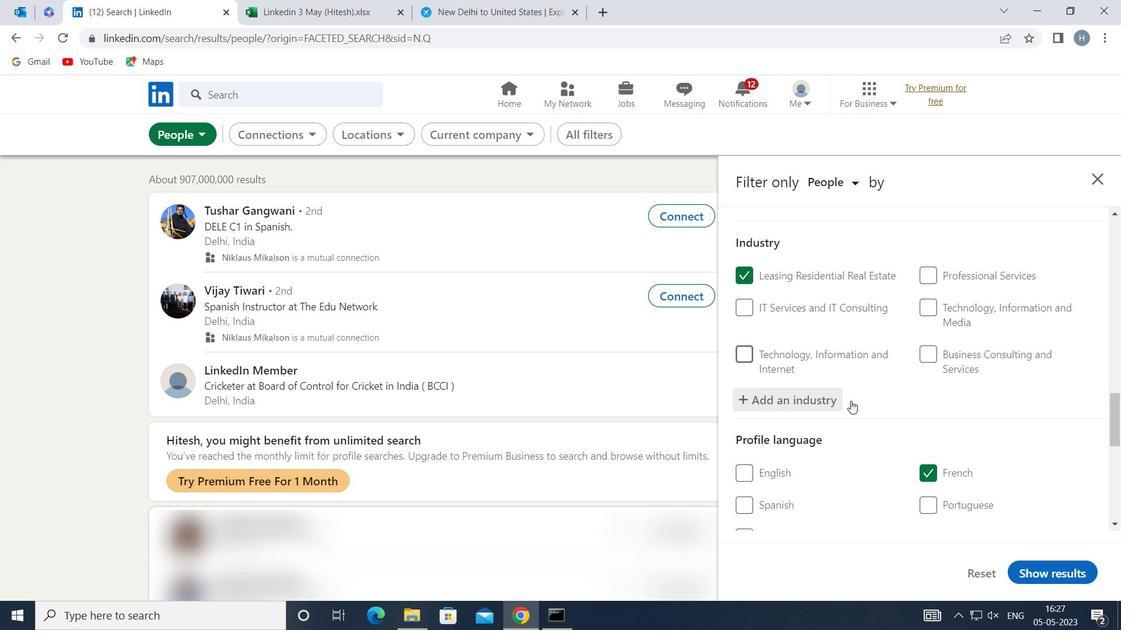 
Action: Mouse scrolled (851, 400) with delta (0, 0)
Screenshot: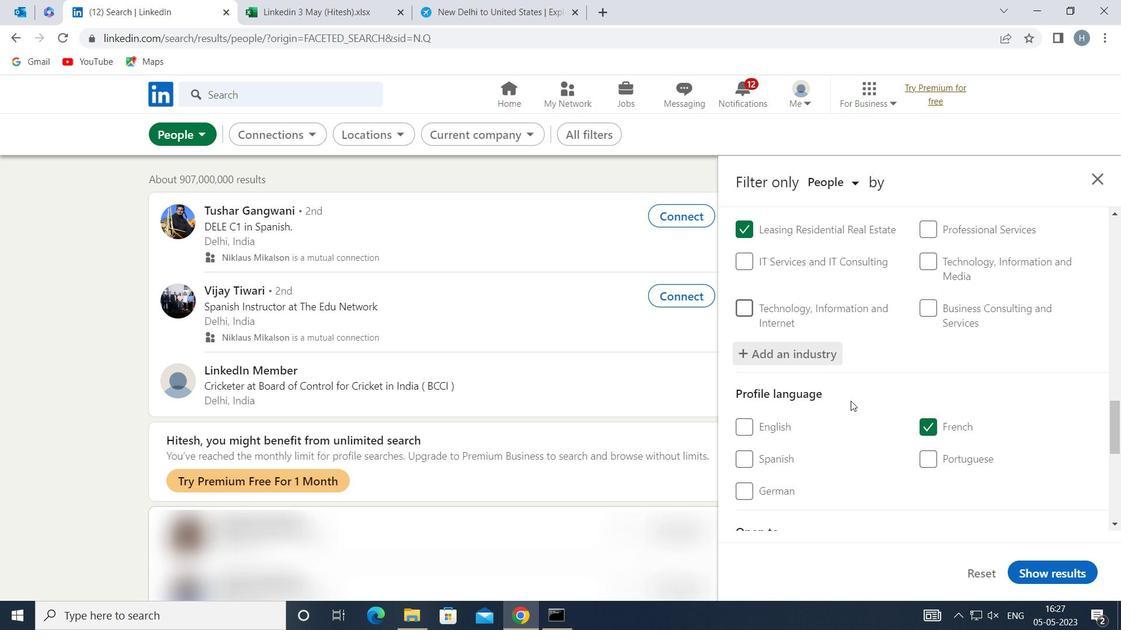 
Action: Mouse scrolled (851, 400) with delta (0, 0)
Screenshot: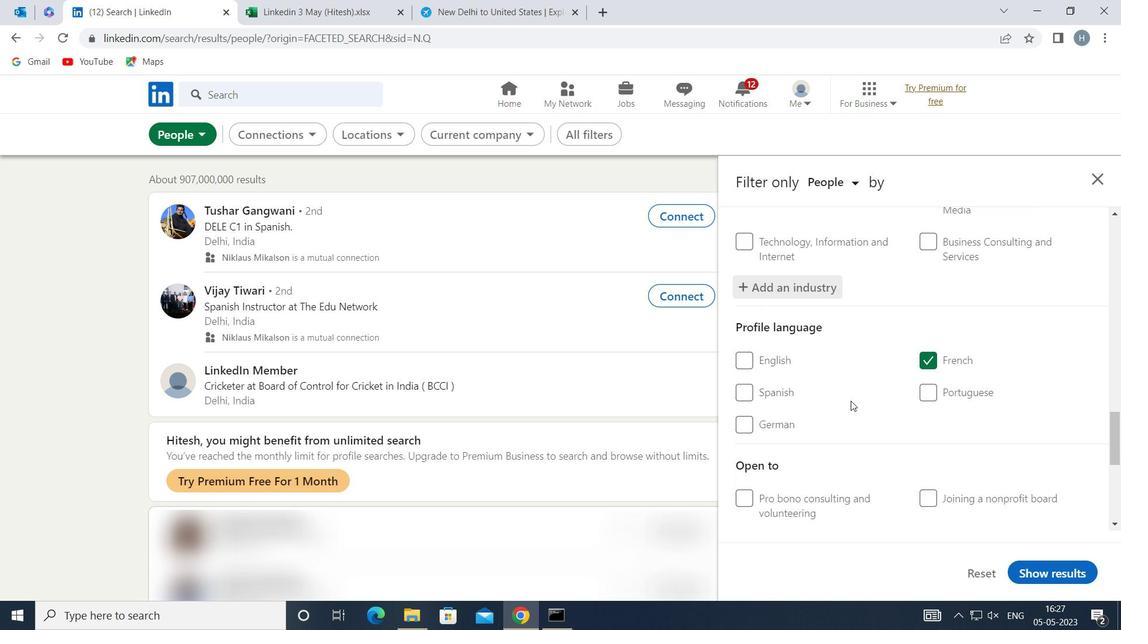 
Action: Mouse scrolled (851, 400) with delta (0, 0)
Screenshot: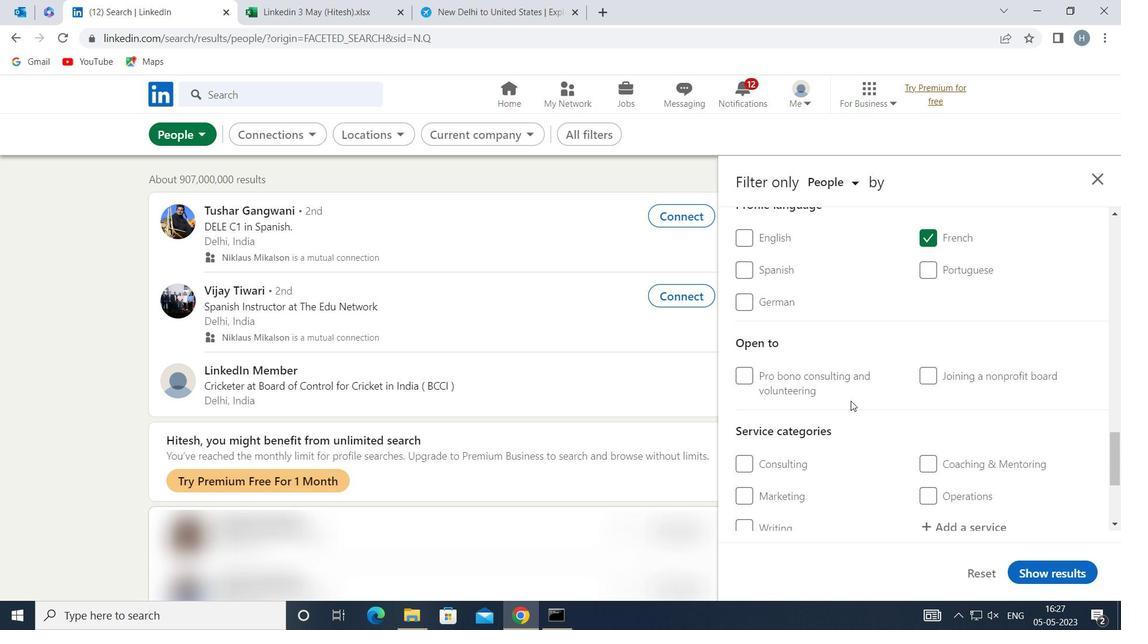 
Action: Mouse moved to (942, 418)
Screenshot: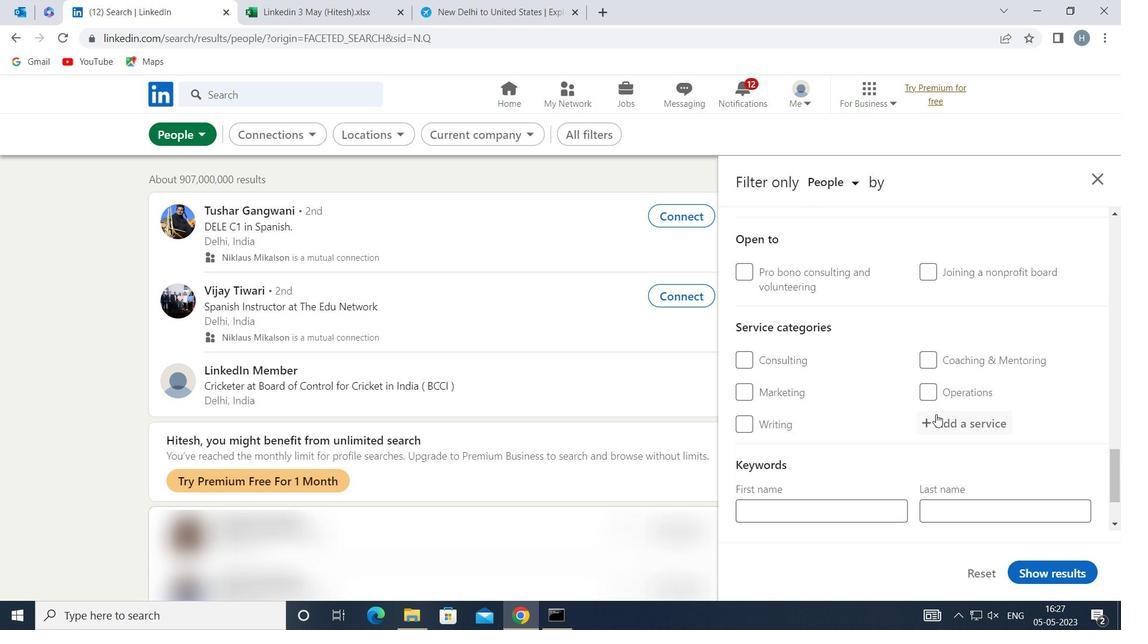 
Action: Mouse pressed left at (942, 418)
Screenshot: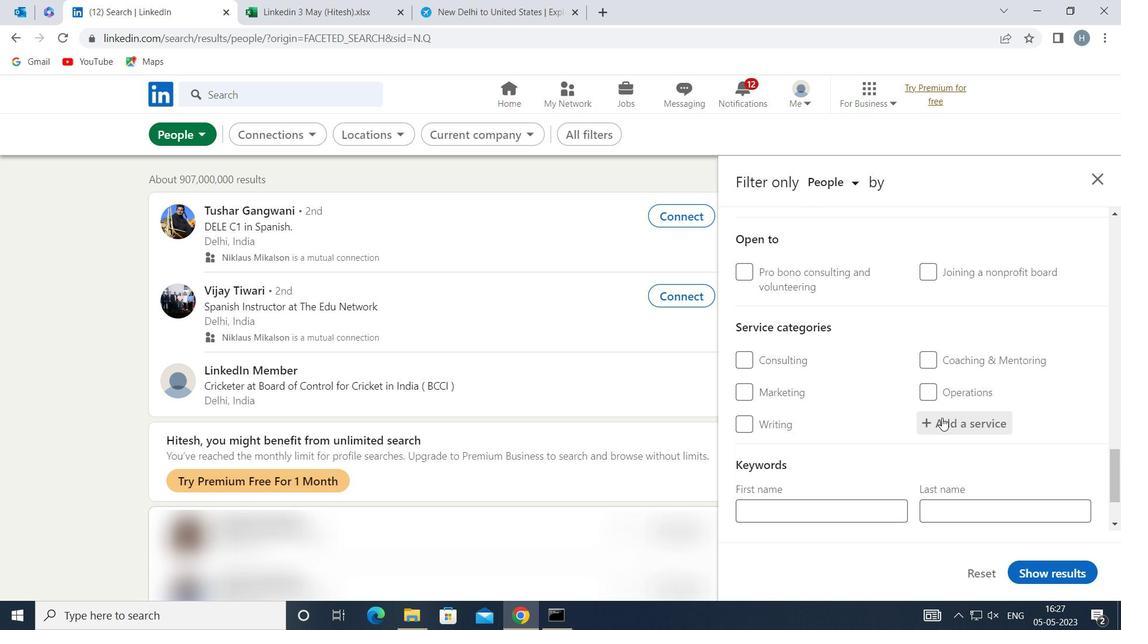 
Action: Mouse moved to (942, 416)
Screenshot: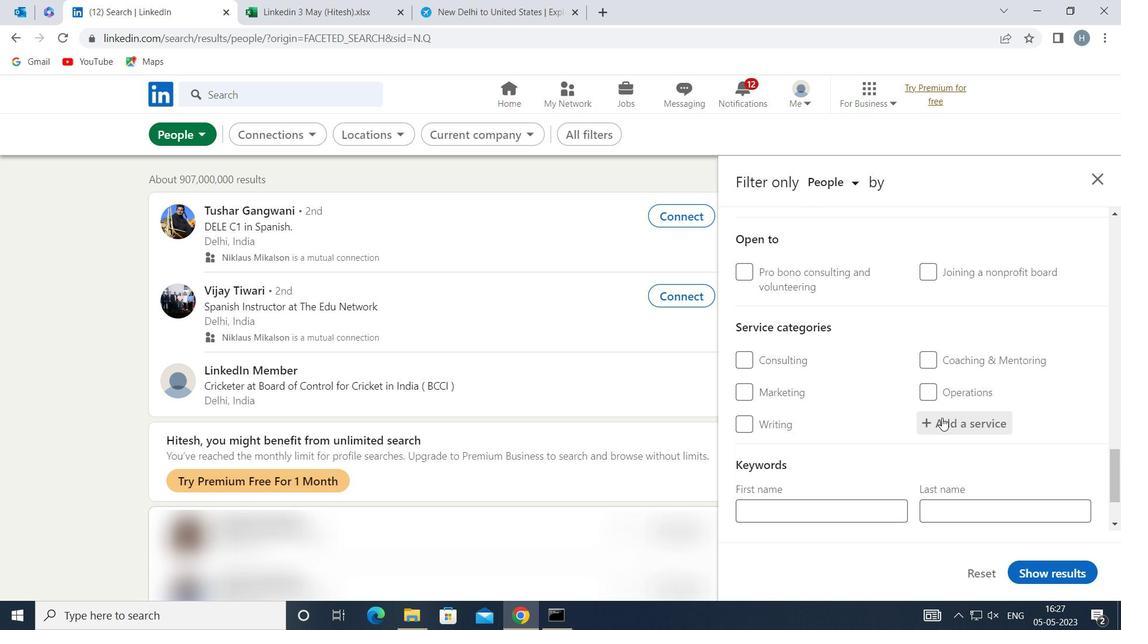 
Action: Key pressed <Key.shift>LOANS
Screenshot: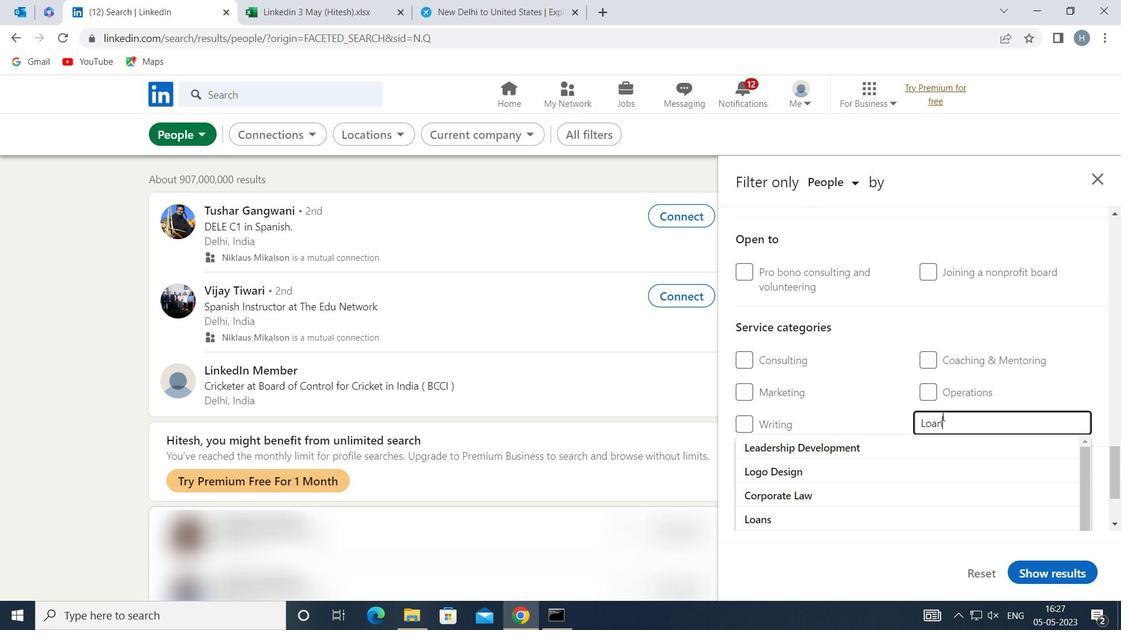 
Action: Mouse moved to (859, 444)
Screenshot: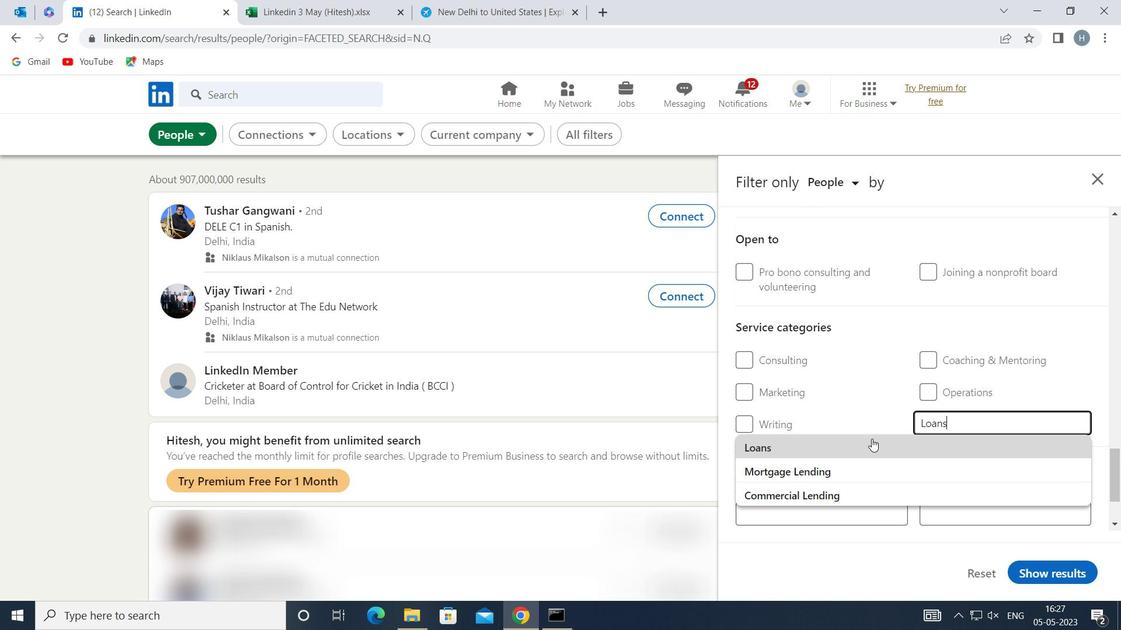 
Action: Mouse pressed left at (859, 444)
Screenshot: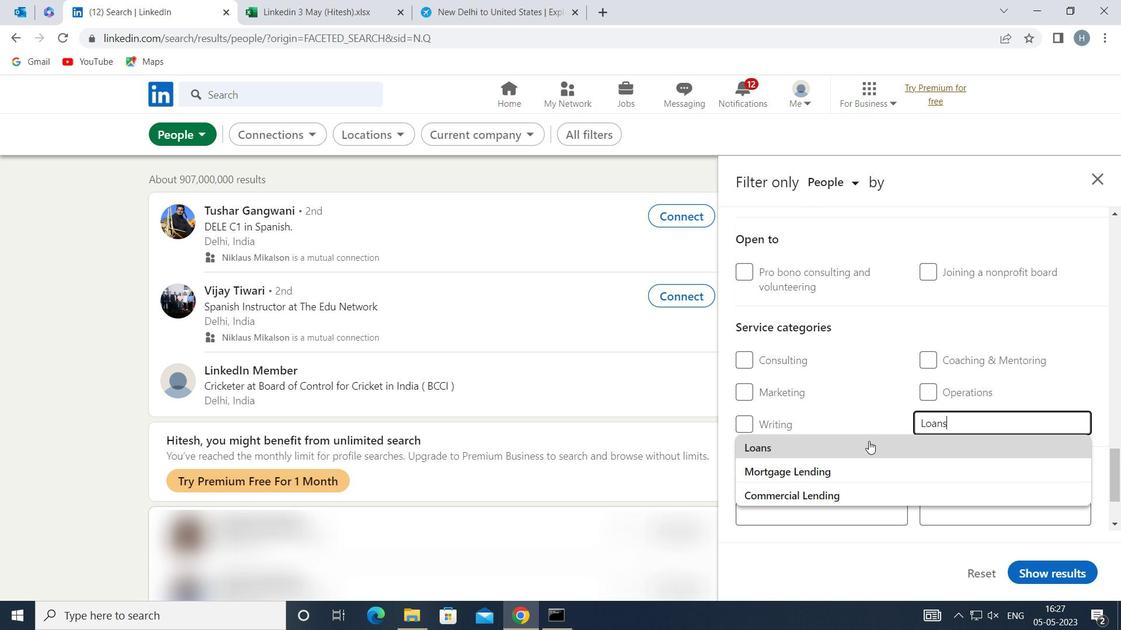 
Action: Mouse moved to (854, 426)
Screenshot: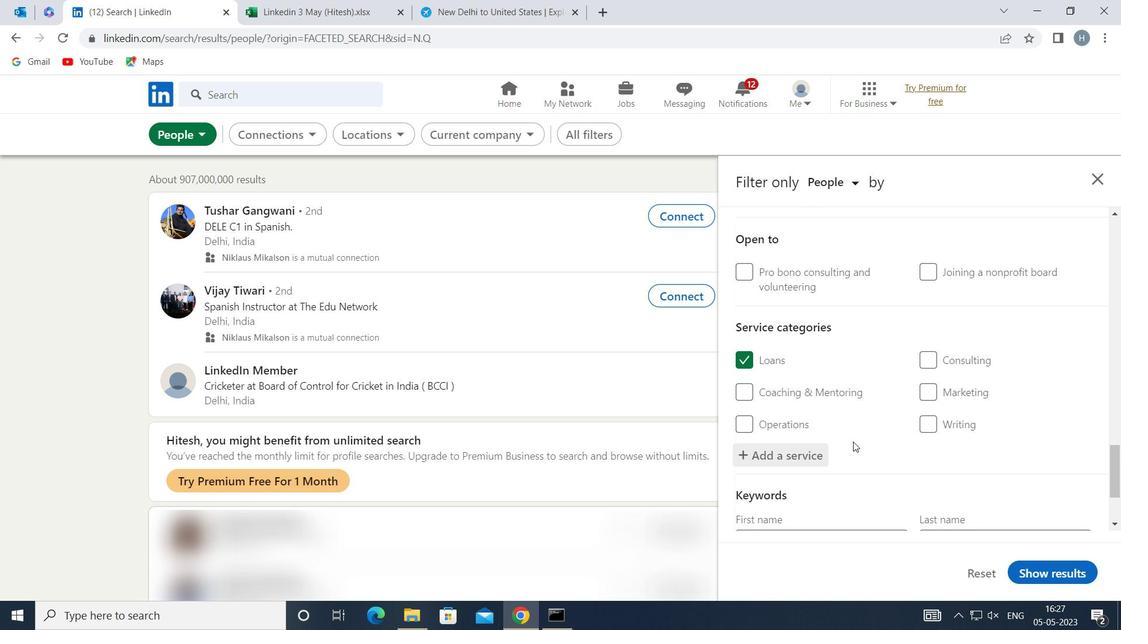 
Action: Mouse scrolled (854, 426) with delta (0, 0)
Screenshot: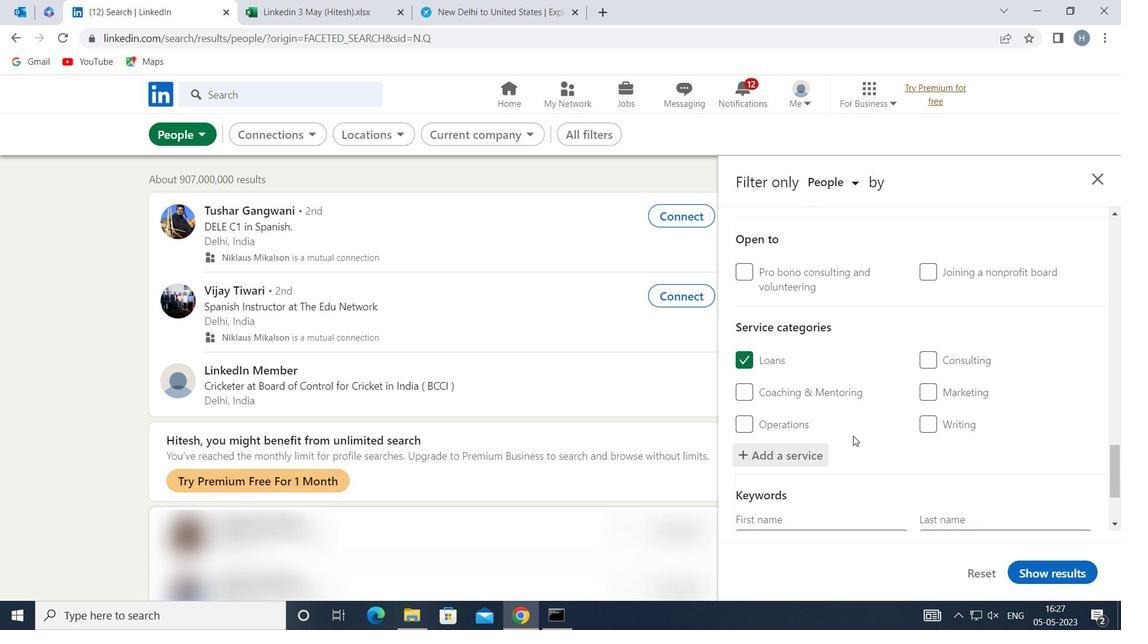 
Action: Mouse moved to (855, 422)
Screenshot: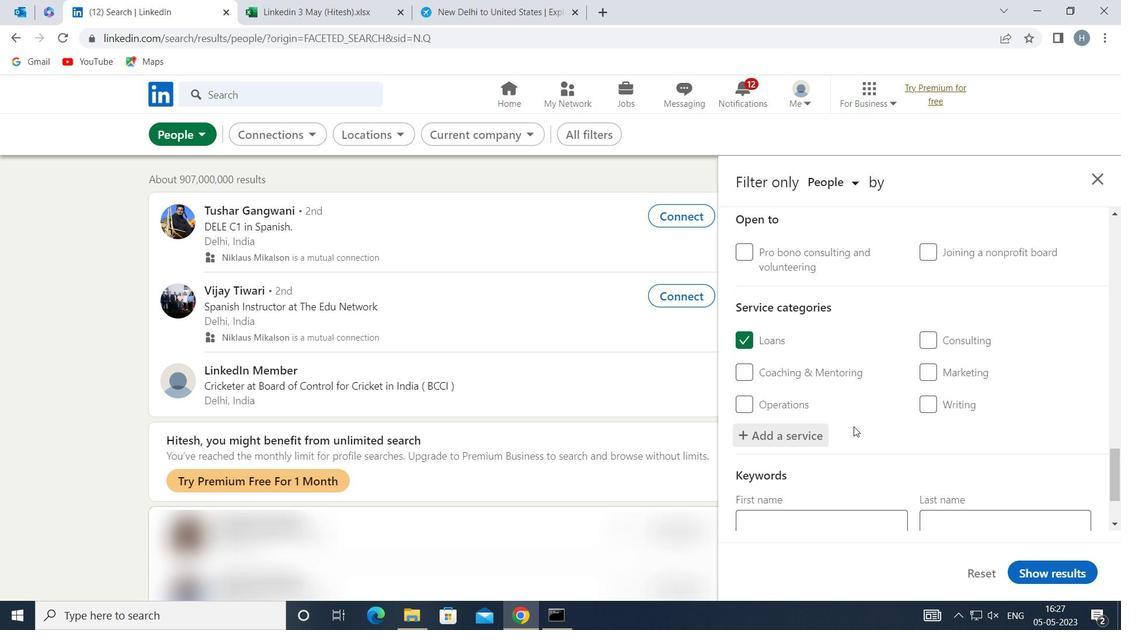 
Action: Mouse scrolled (855, 422) with delta (0, 0)
Screenshot: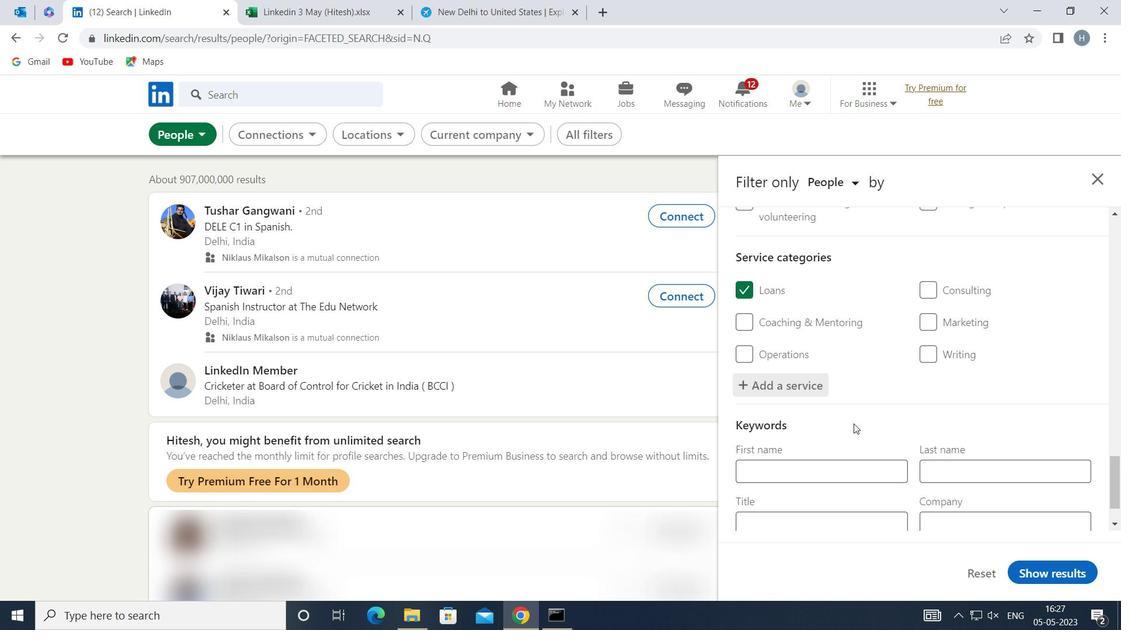 
Action: Mouse scrolled (855, 422) with delta (0, 0)
Screenshot: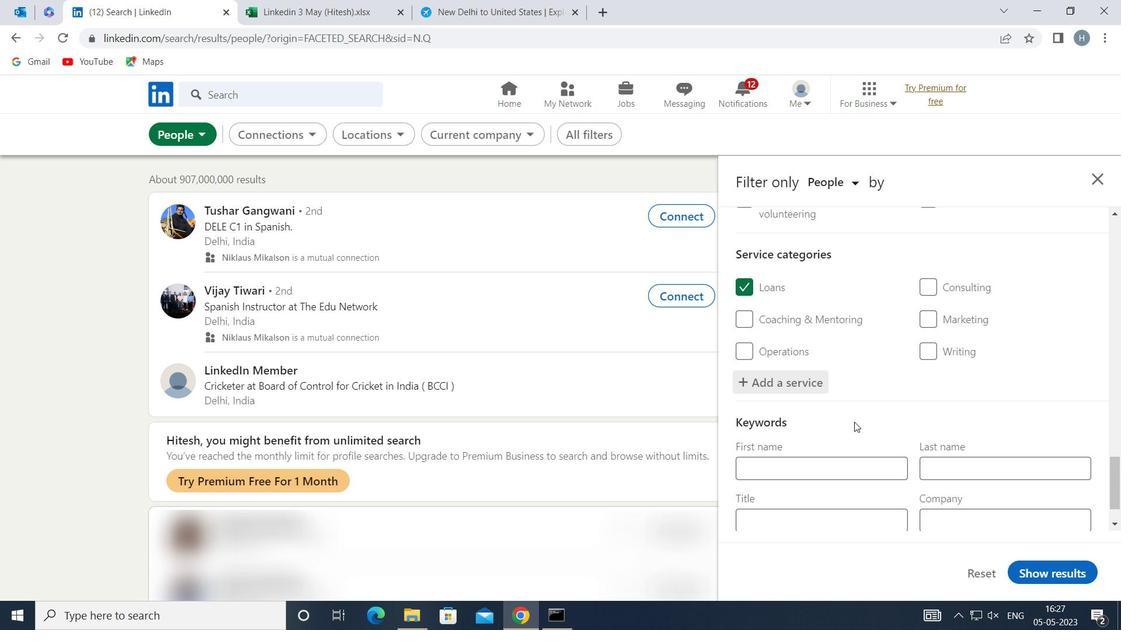 
Action: Mouse moved to (855, 422)
Screenshot: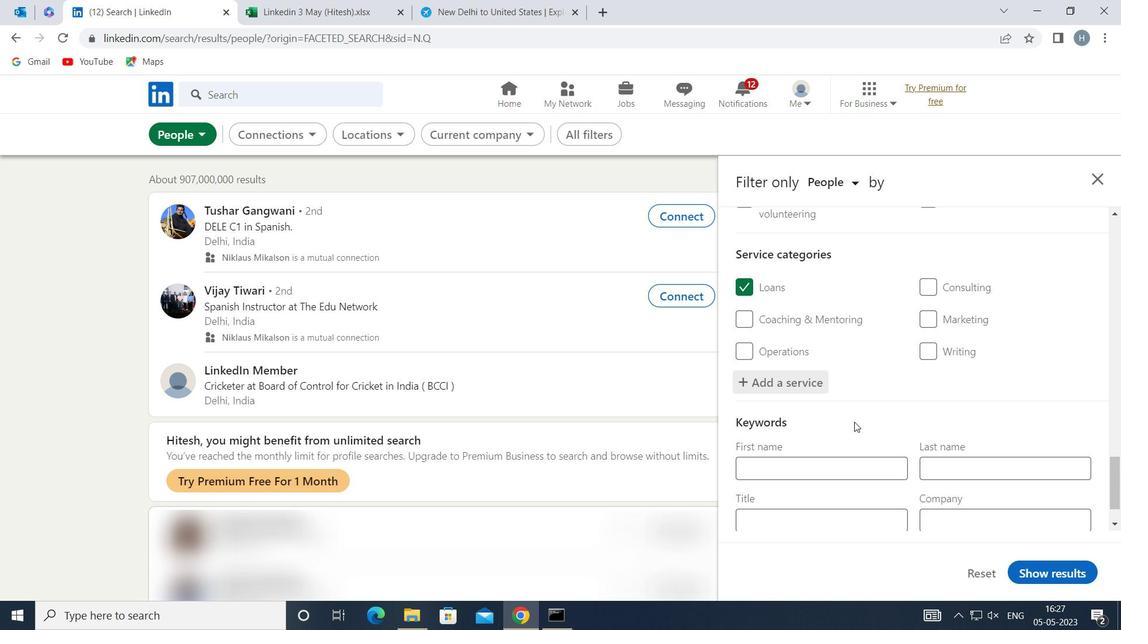 
Action: Mouse scrolled (855, 421) with delta (0, 0)
Screenshot: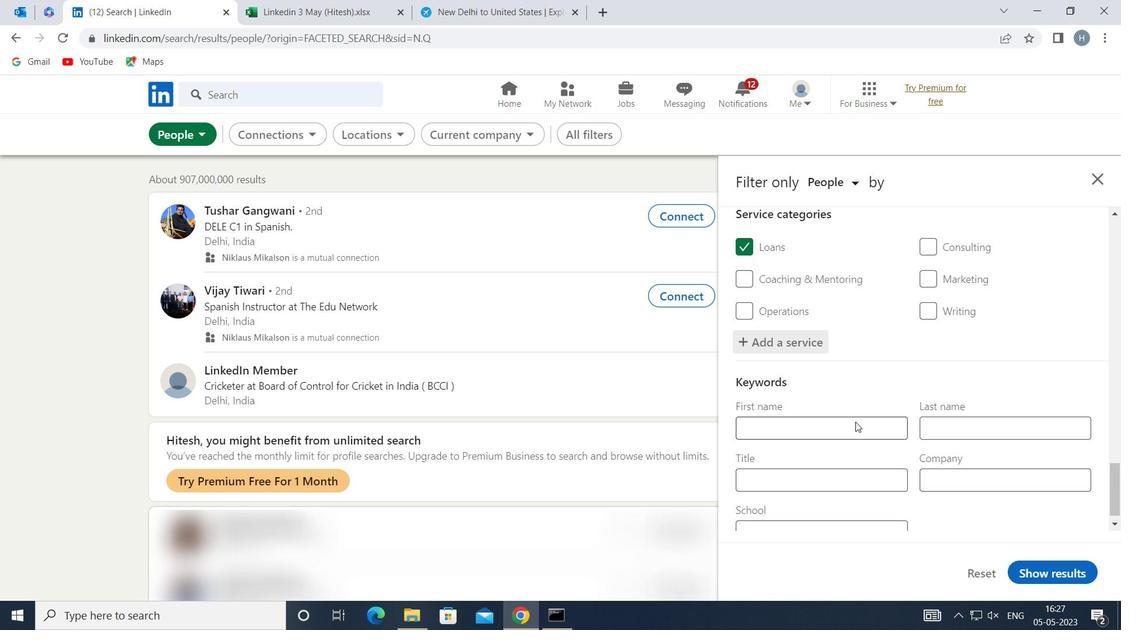
Action: Mouse moved to (856, 422)
Screenshot: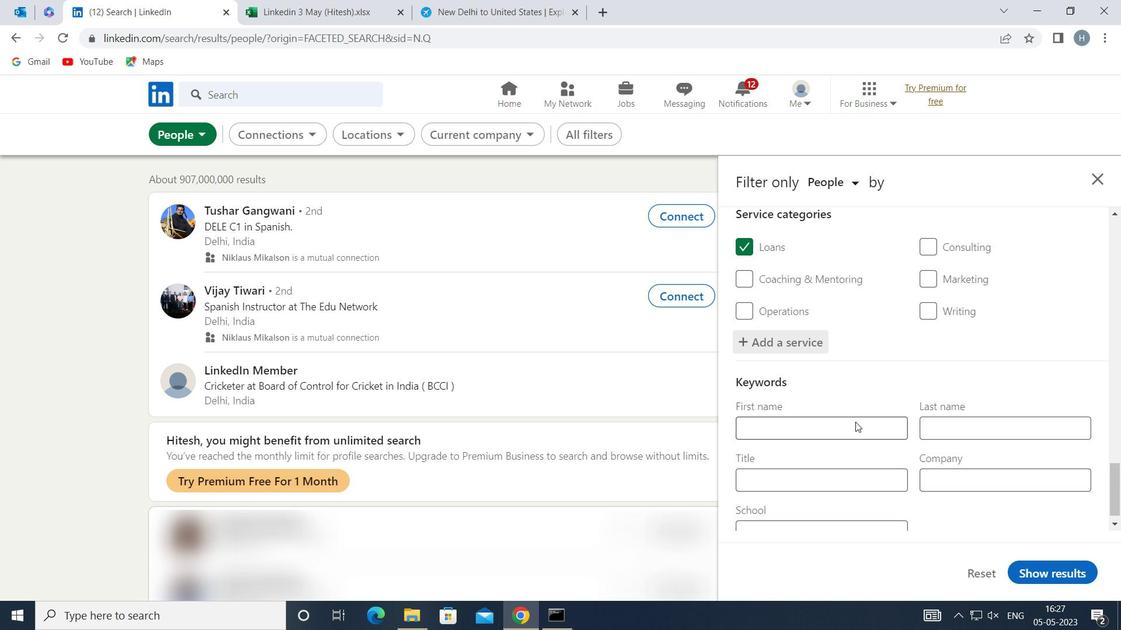 
Action: Mouse scrolled (856, 421) with delta (0, 0)
Screenshot: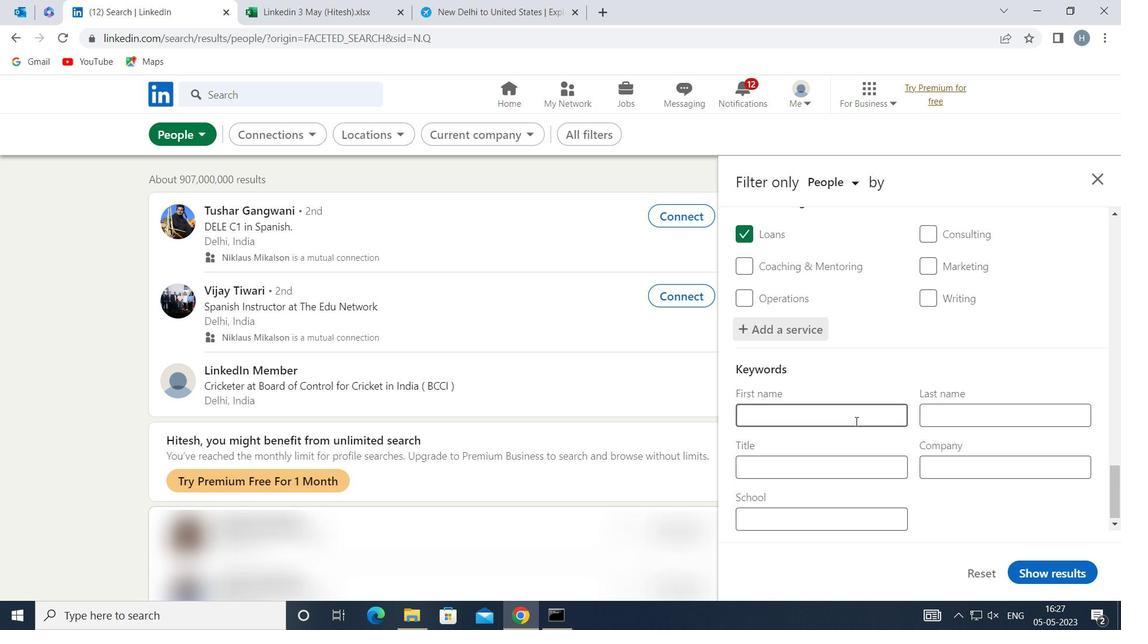 
Action: Mouse moved to (857, 460)
Screenshot: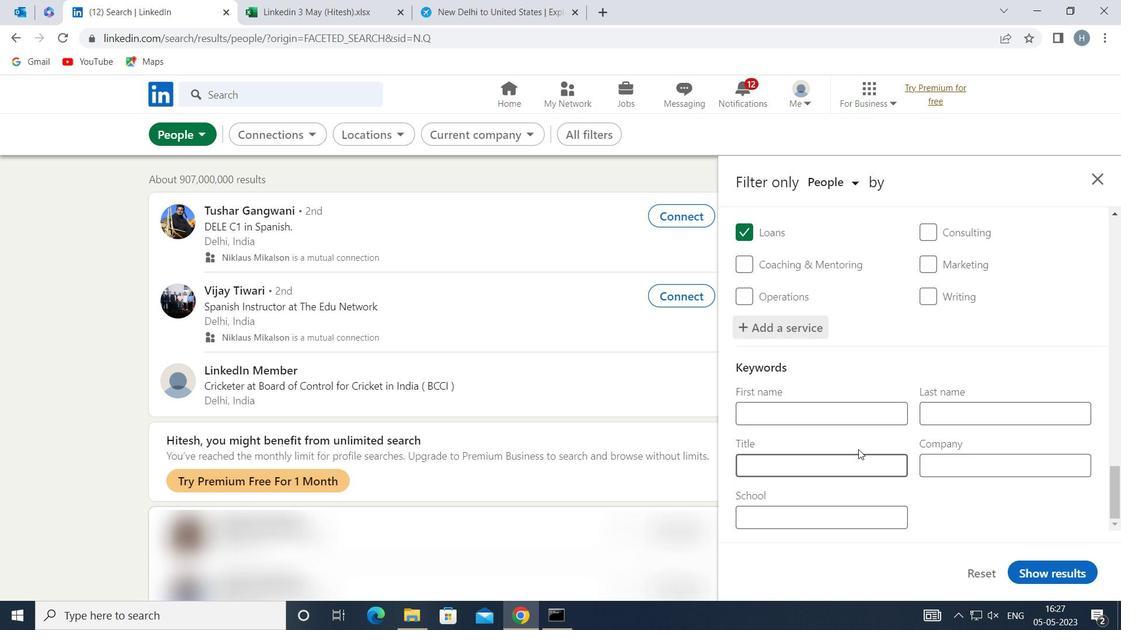 
Action: Mouse pressed left at (857, 460)
Screenshot: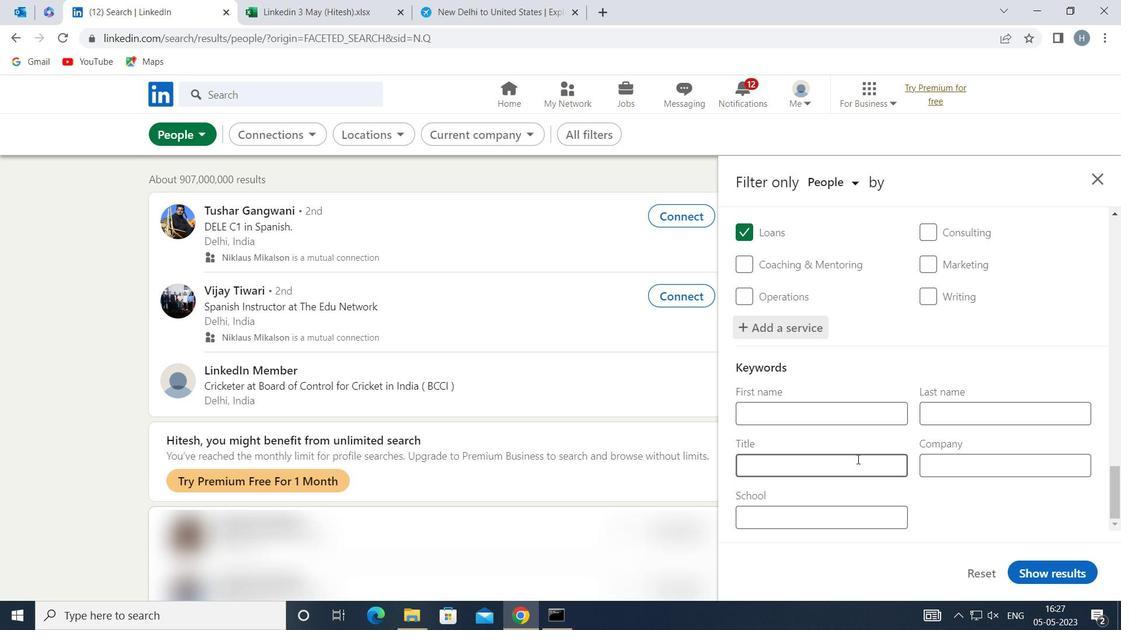 
Action: Mouse moved to (857, 460)
Screenshot: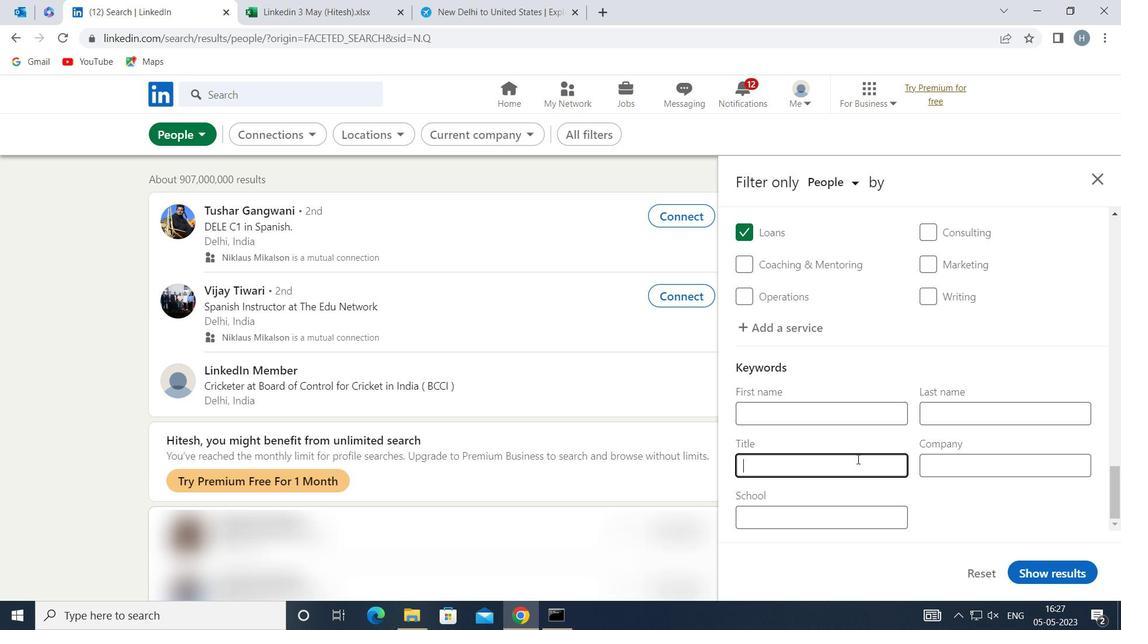 
Action: Key pressed <Key.shift>MOVER
Screenshot: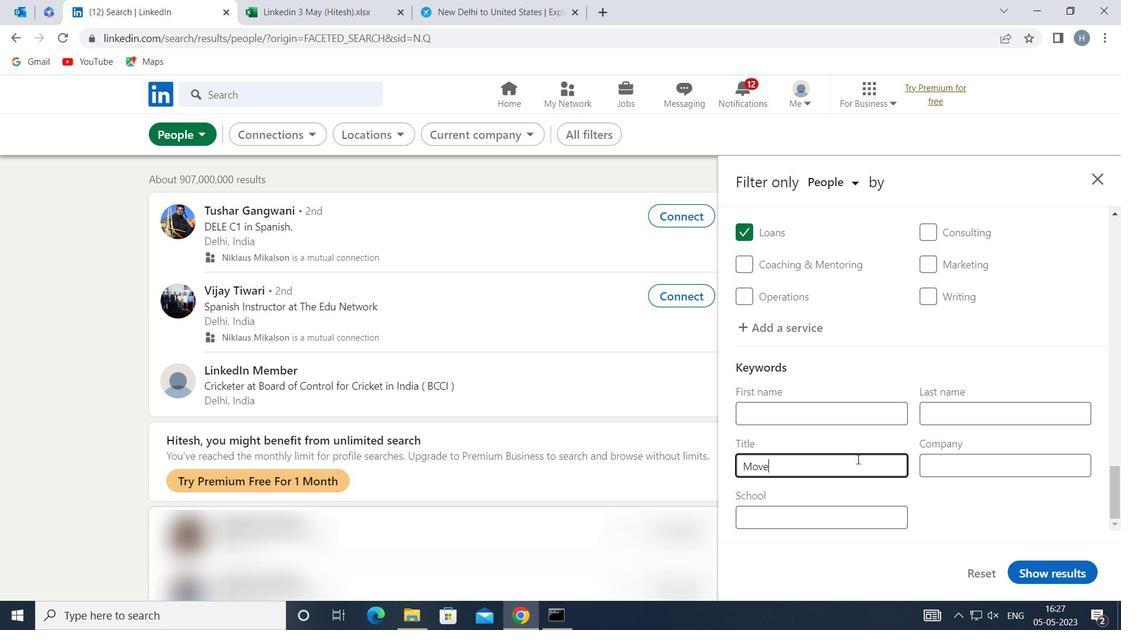 
Action: Mouse moved to (1047, 573)
Screenshot: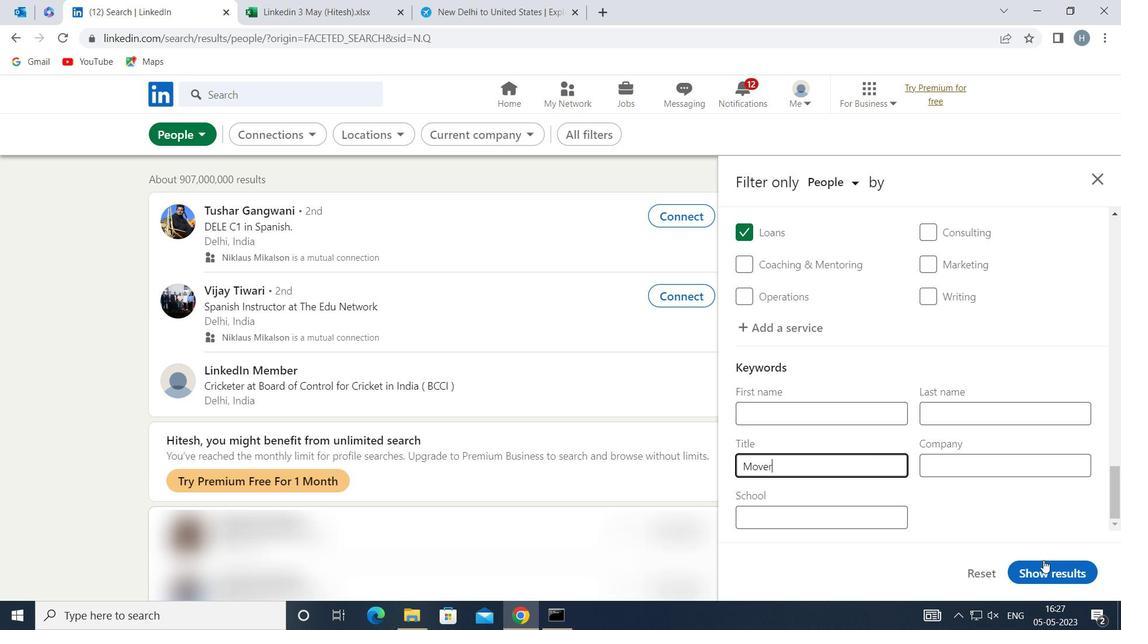 
Action: Mouse pressed left at (1047, 573)
Screenshot: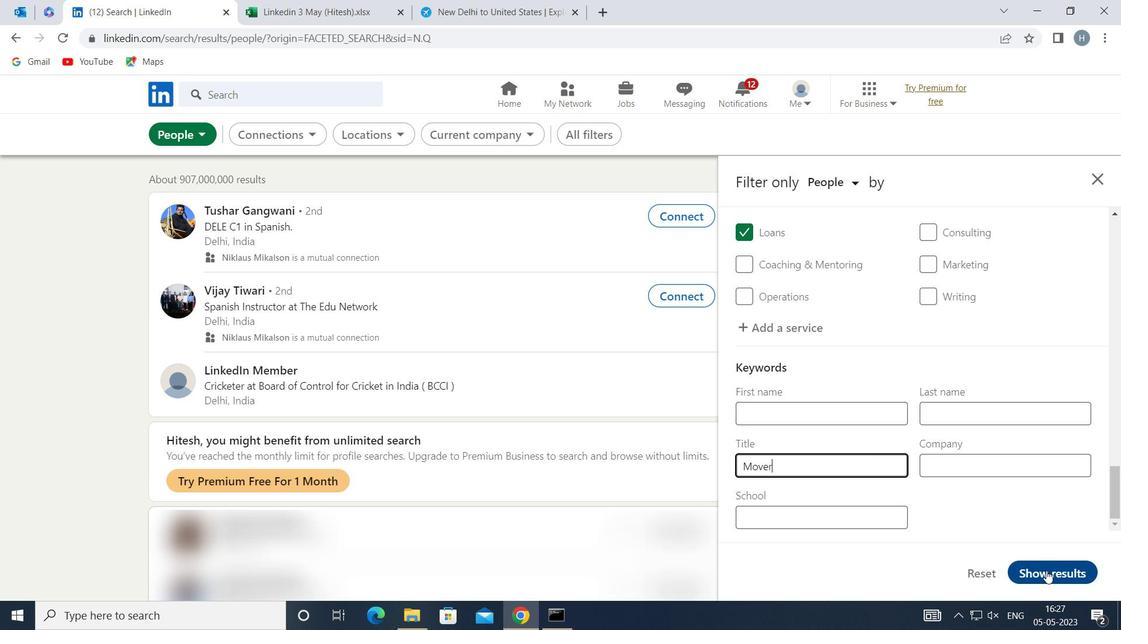 
Action: Mouse moved to (999, 489)
Screenshot: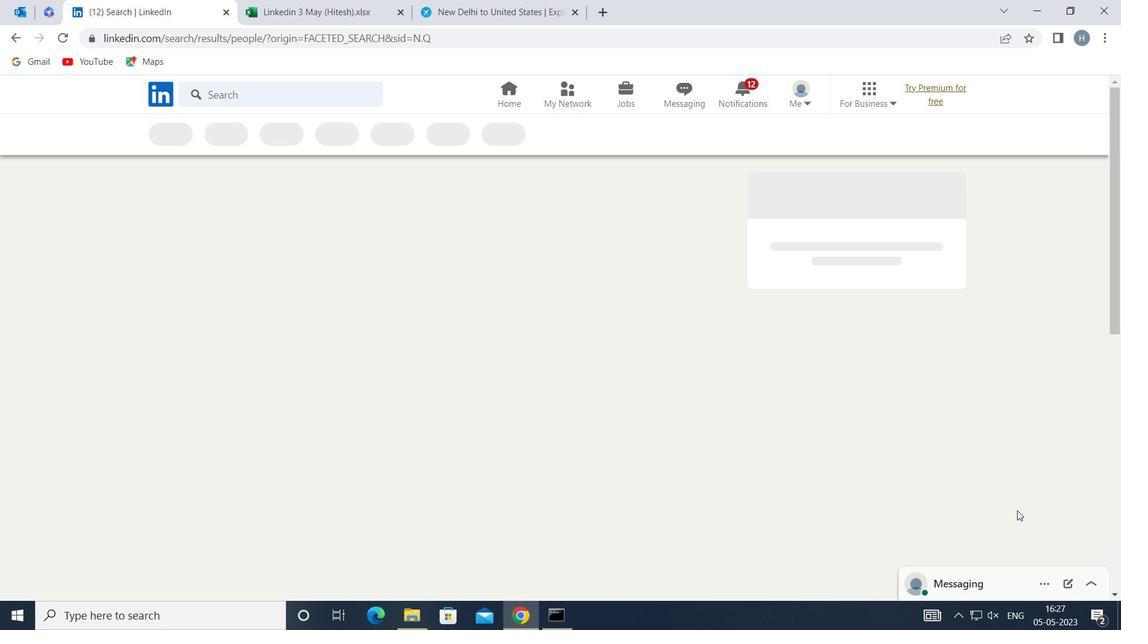 
